Task: Plan a trip to Zomba, Malawi from 10th December, 2023 to 15th December, 2023 for 7 adults.4 bedrooms having 7 beds and 4 bathrooms. Property type can be house. Amenities needed are: wifi, TV, free parkinig on premises, gym, breakfast. Booking option can be shelf check-in. Look for 5 properties as per requirement.
Action: Mouse moved to (500, 118)
Screenshot: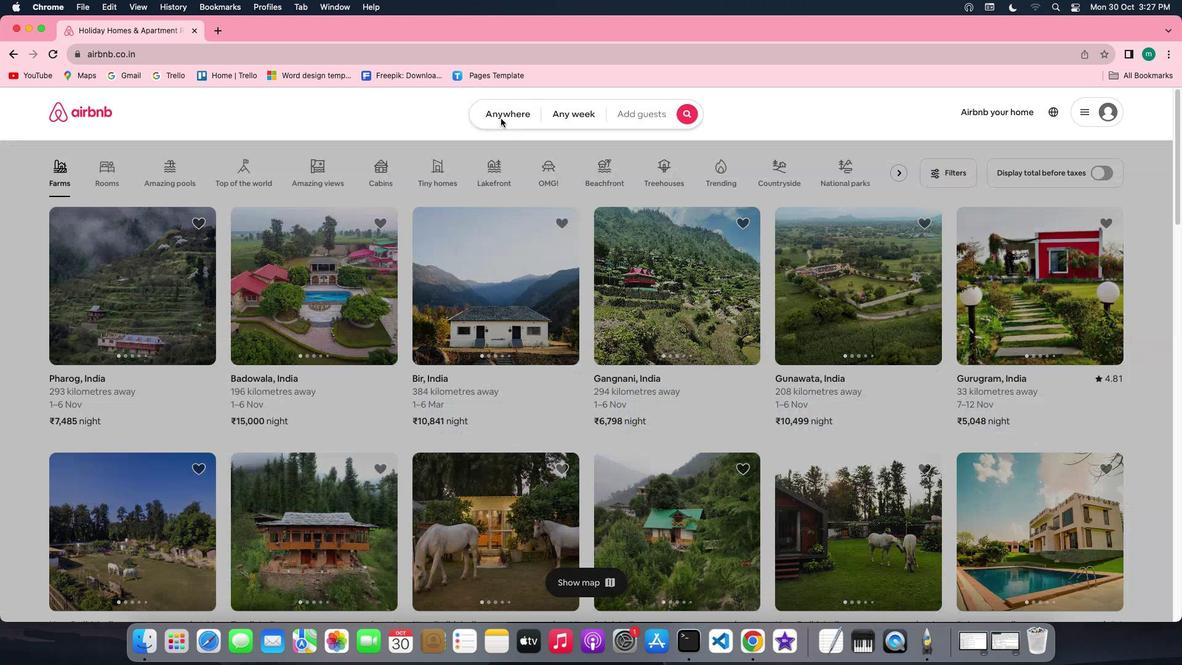 
Action: Mouse pressed left at (500, 118)
Screenshot: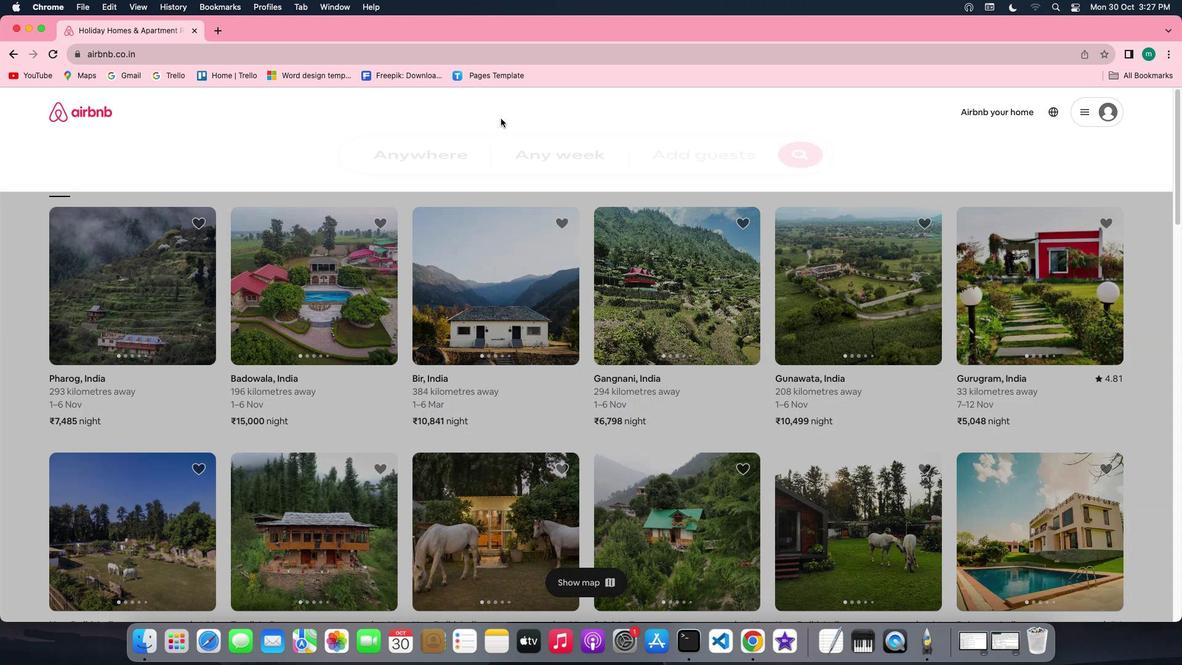 
Action: Mouse moved to (393, 166)
Screenshot: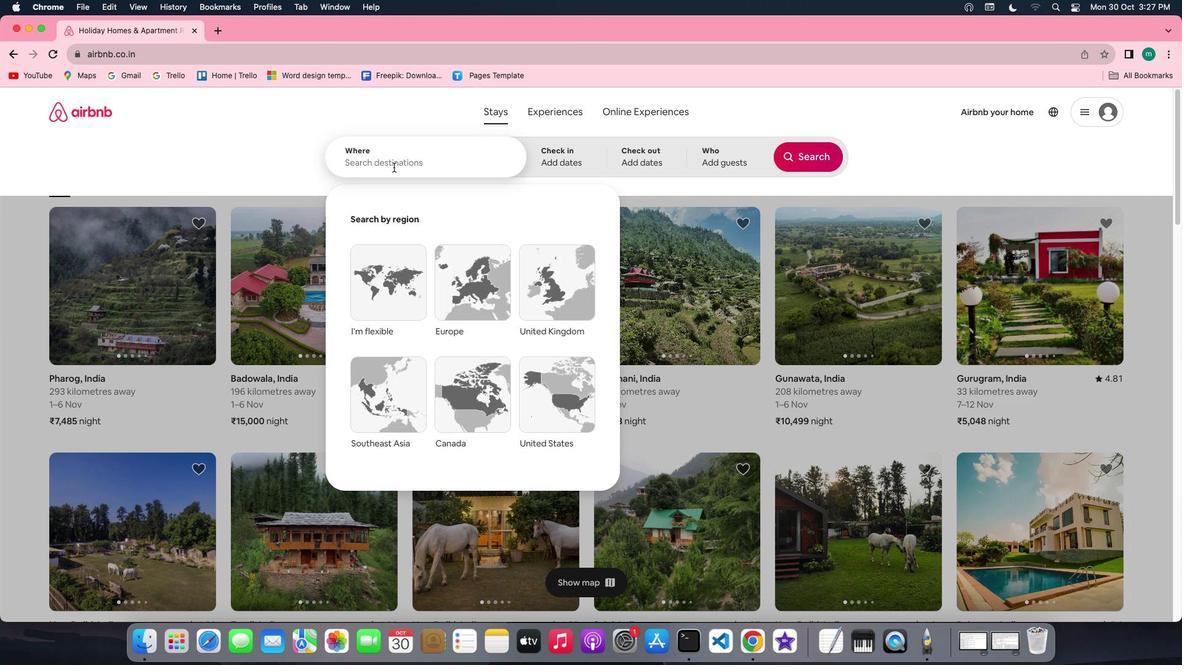 
Action: Key pressed Key.shift'Z''o''m''b''a'','Key.spaceKey.shift'M''a''l''a''w''i'
Screenshot: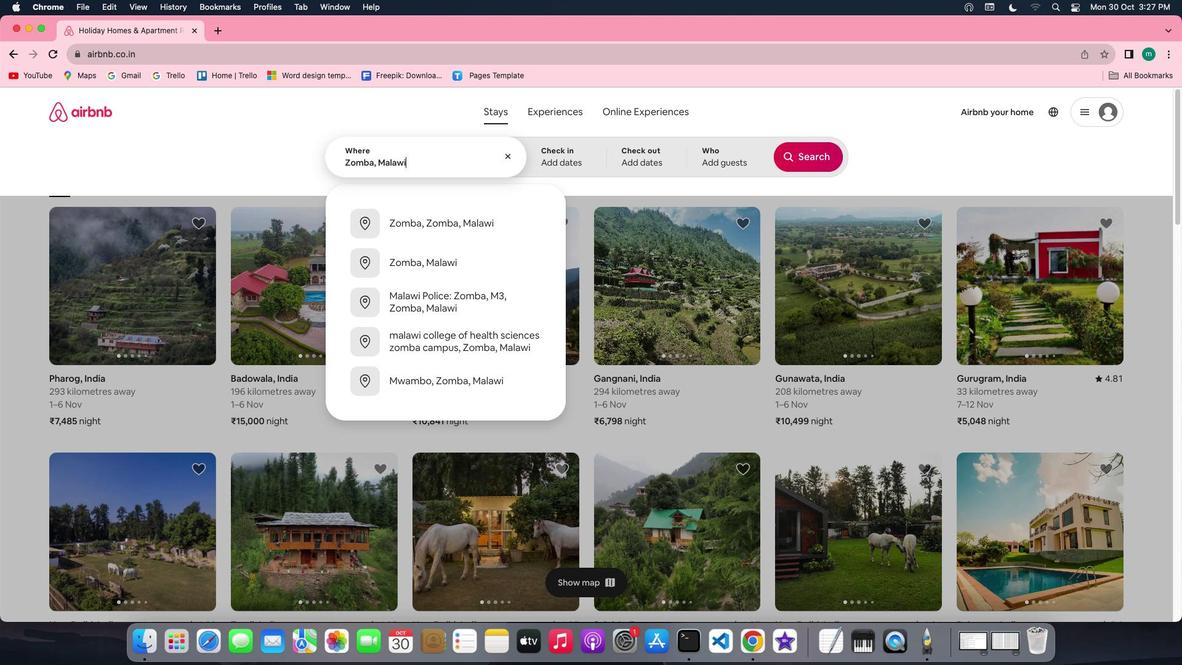 
Action: Mouse moved to (553, 152)
Screenshot: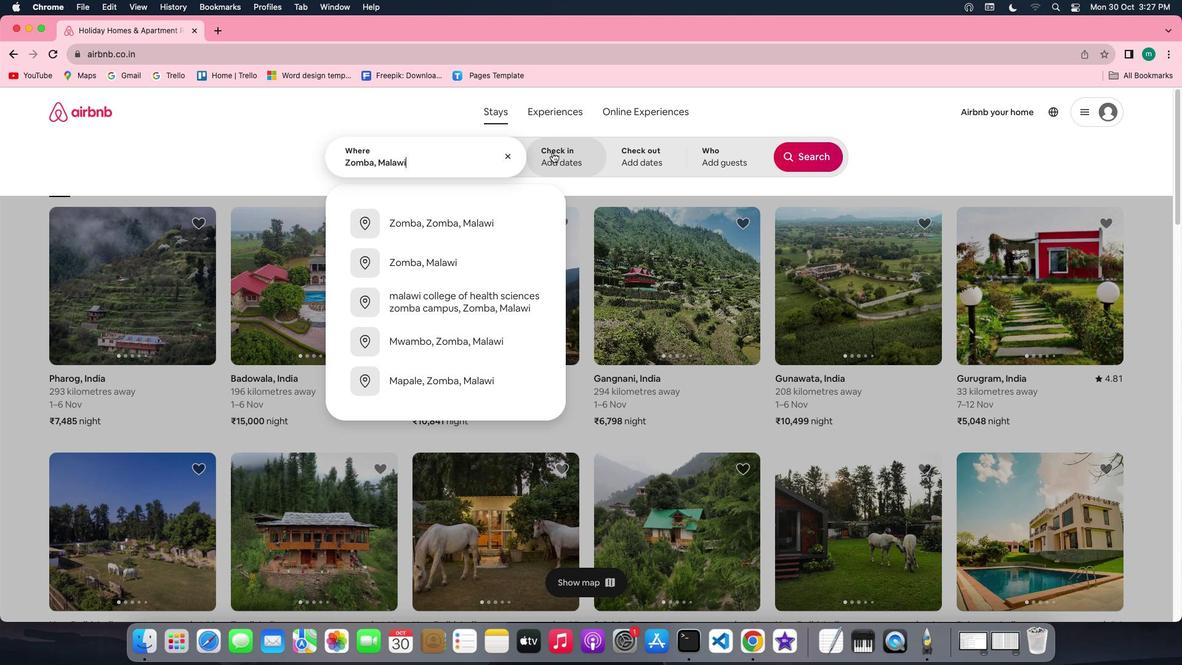 
Action: Mouse pressed left at (553, 152)
Screenshot: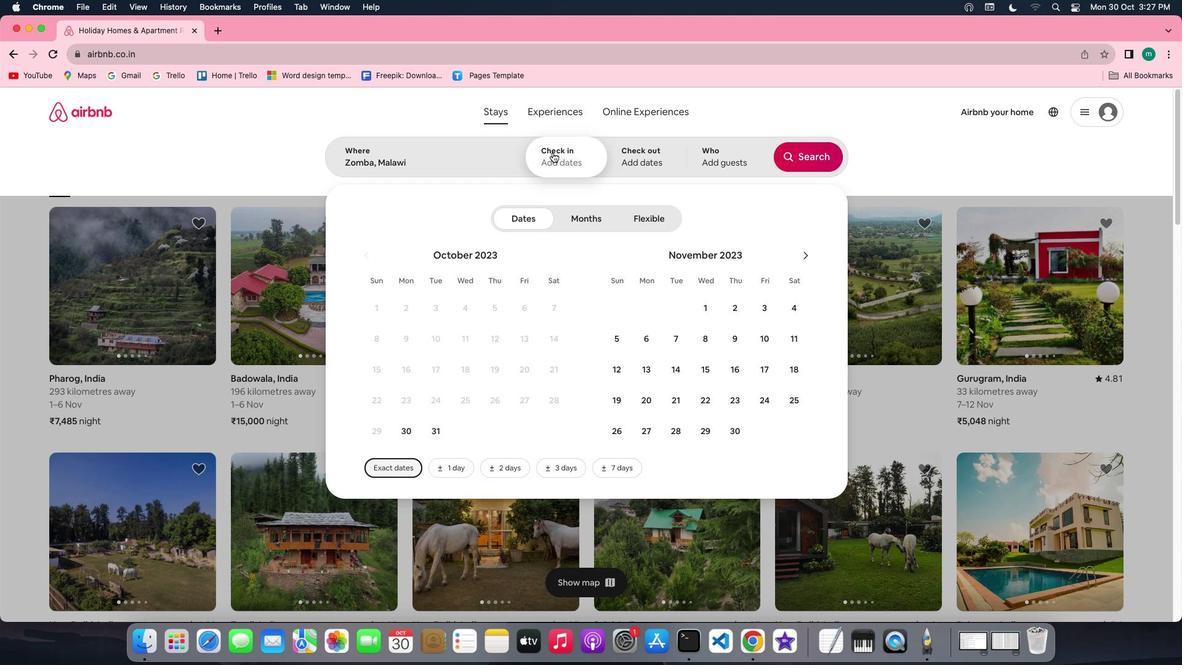 
Action: Mouse moved to (767, 341)
Screenshot: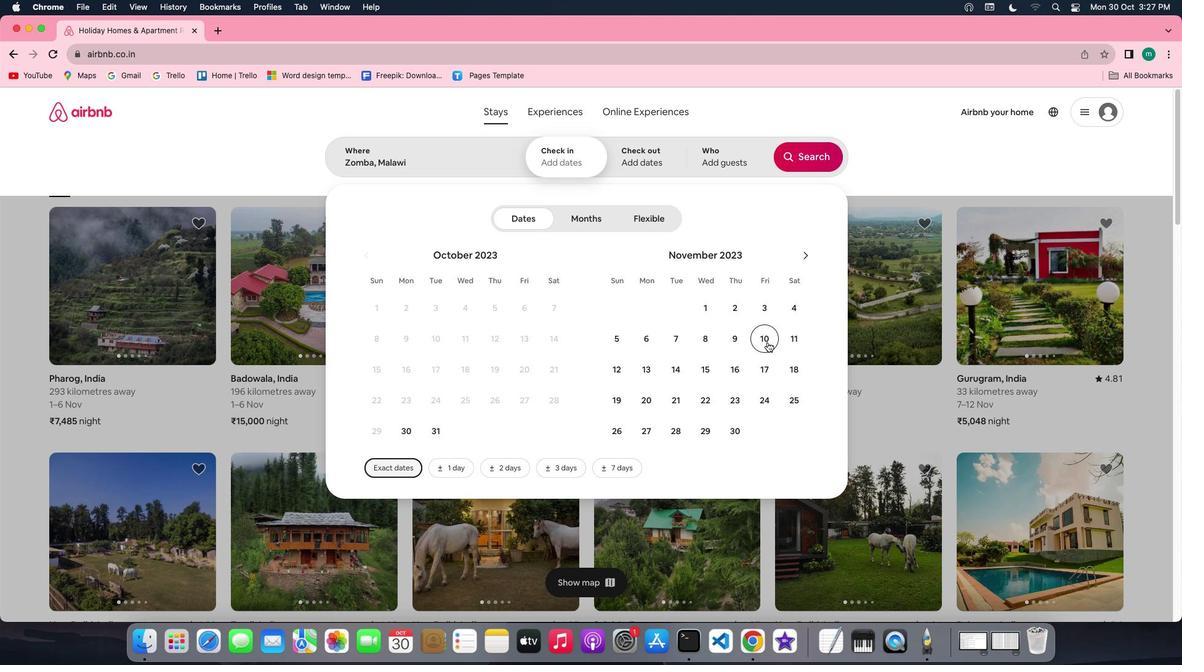 
Action: Mouse pressed left at (767, 341)
Screenshot: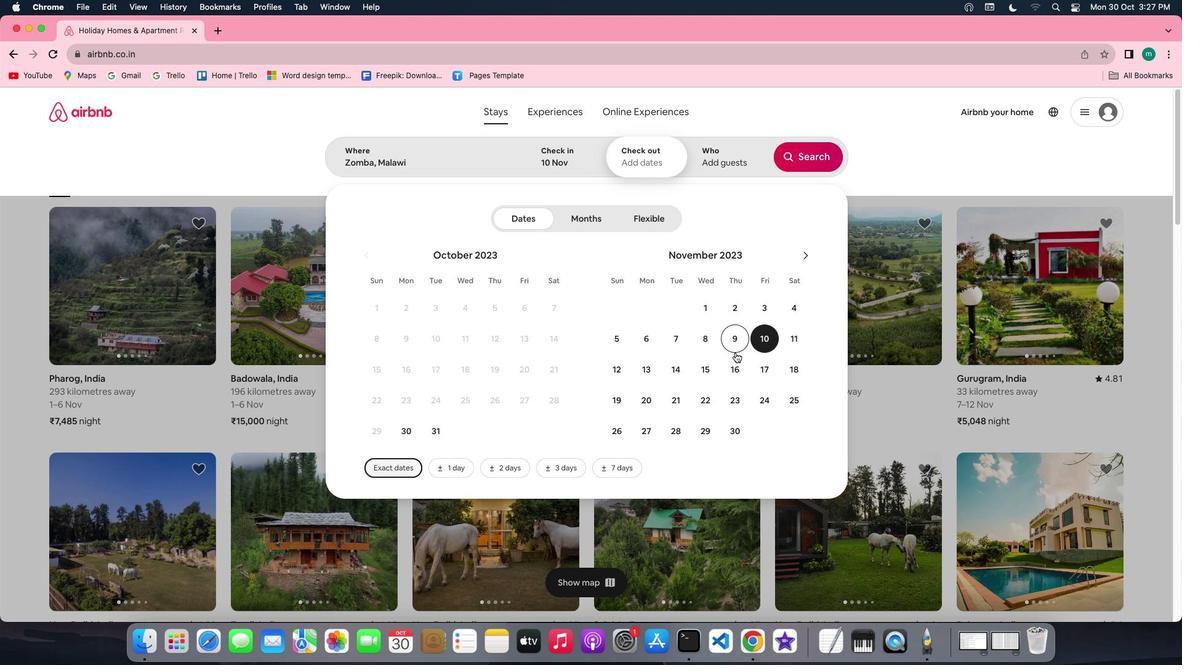 
Action: Mouse moved to (702, 366)
Screenshot: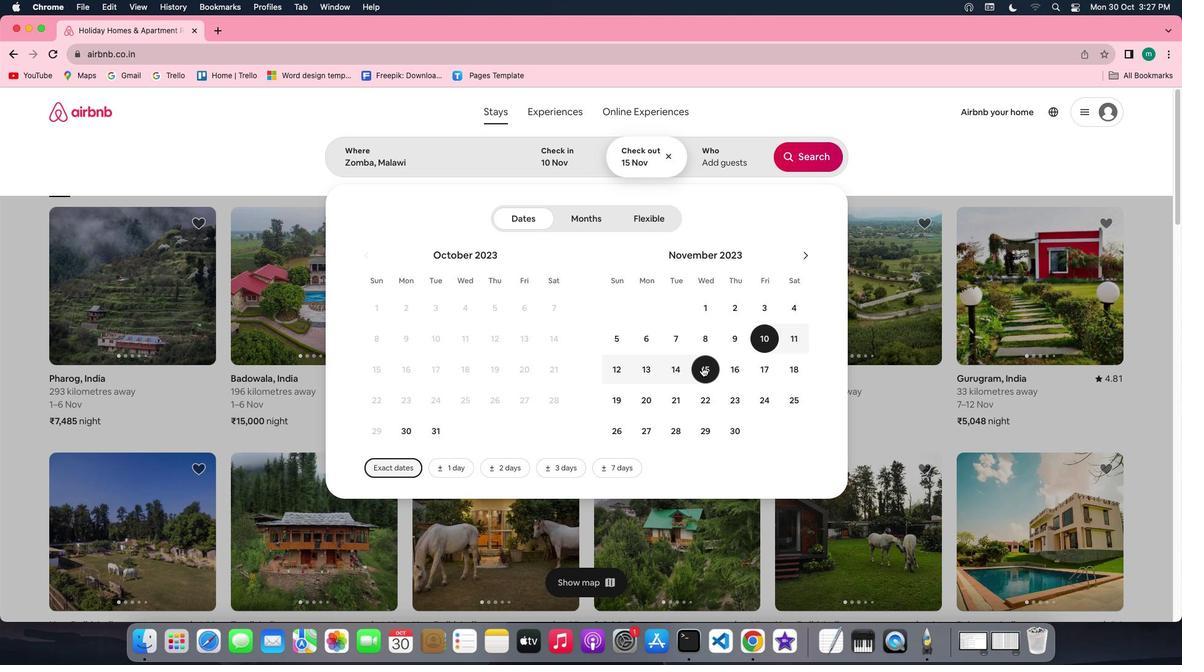 
Action: Mouse pressed left at (702, 366)
Screenshot: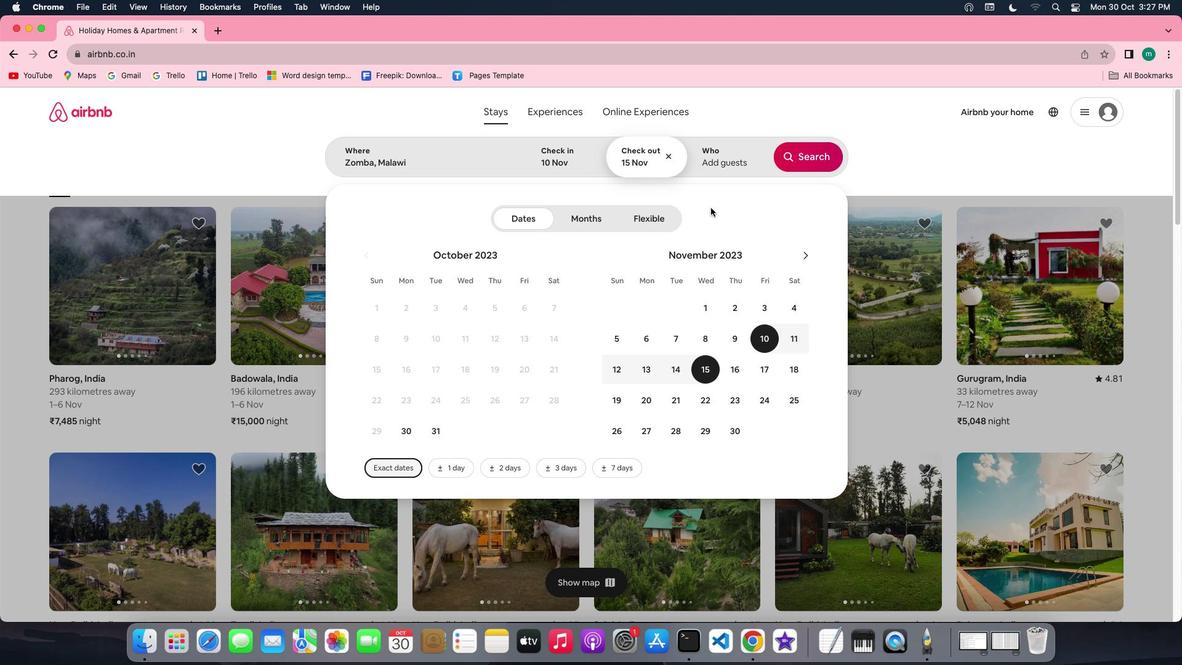 
Action: Mouse moved to (725, 145)
Screenshot: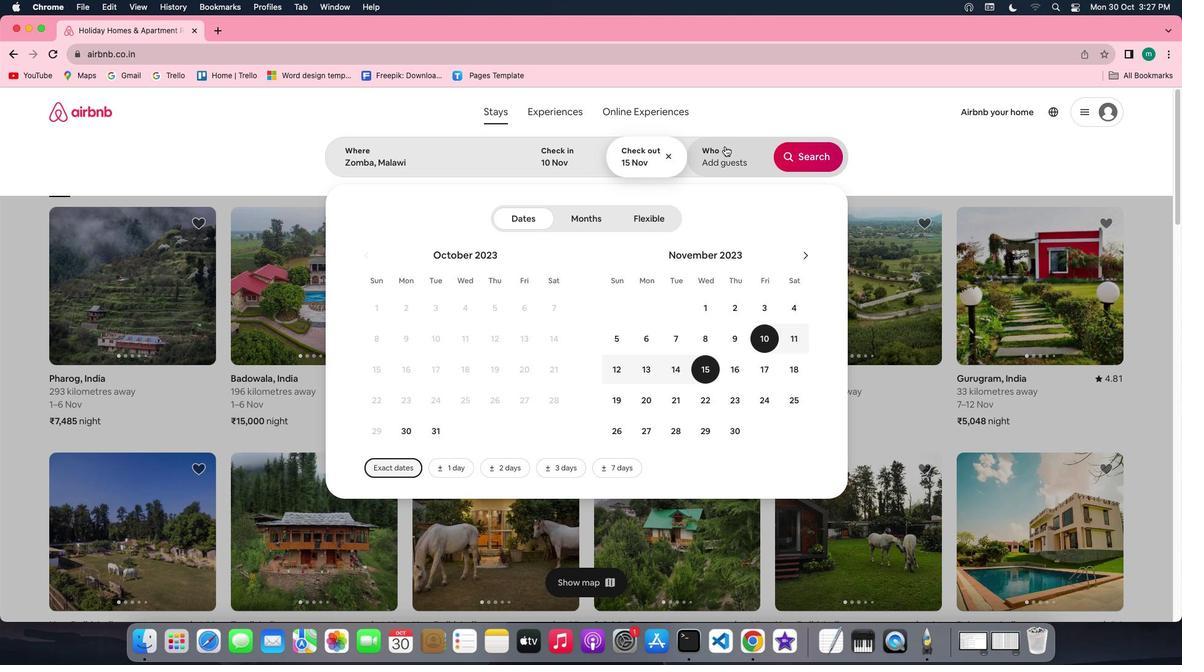 
Action: Mouse pressed left at (725, 145)
Screenshot: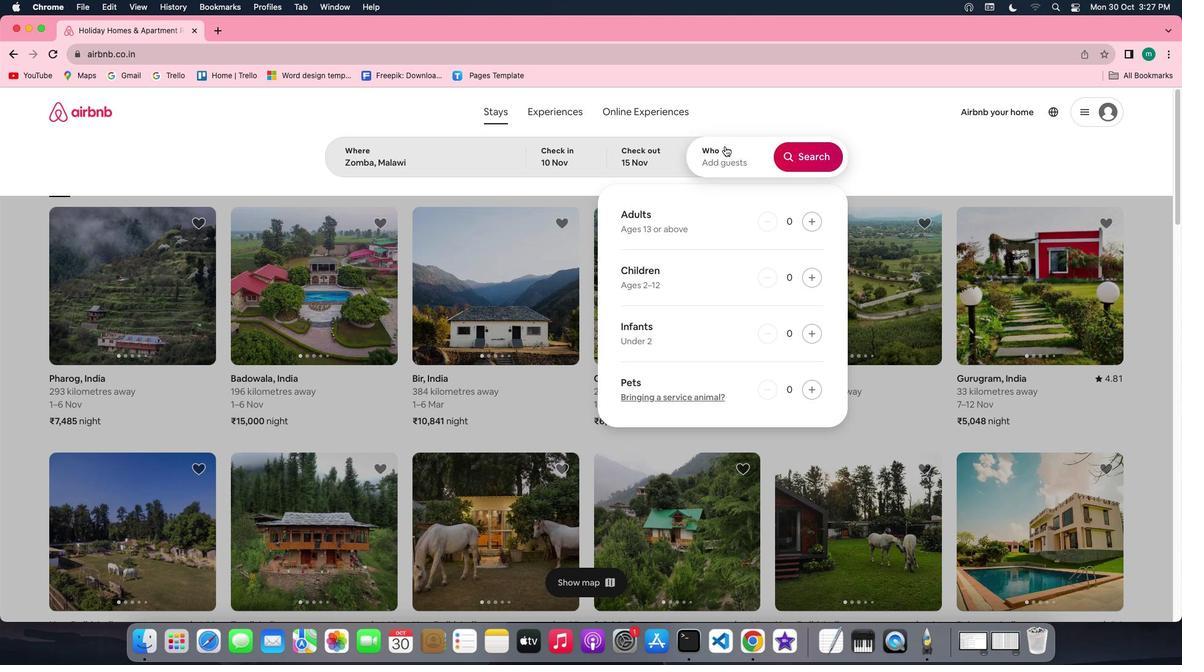 
Action: Mouse moved to (817, 220)
Screenshot: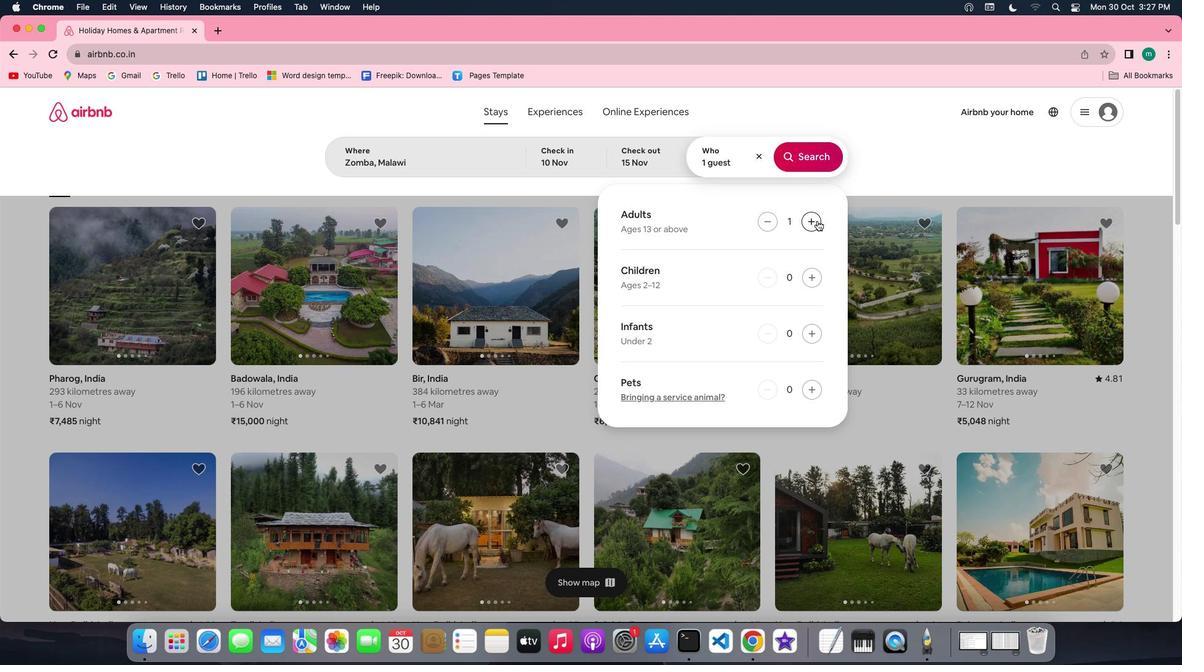 
Action: Mouse pressed left at (817, 220)
Screenshot: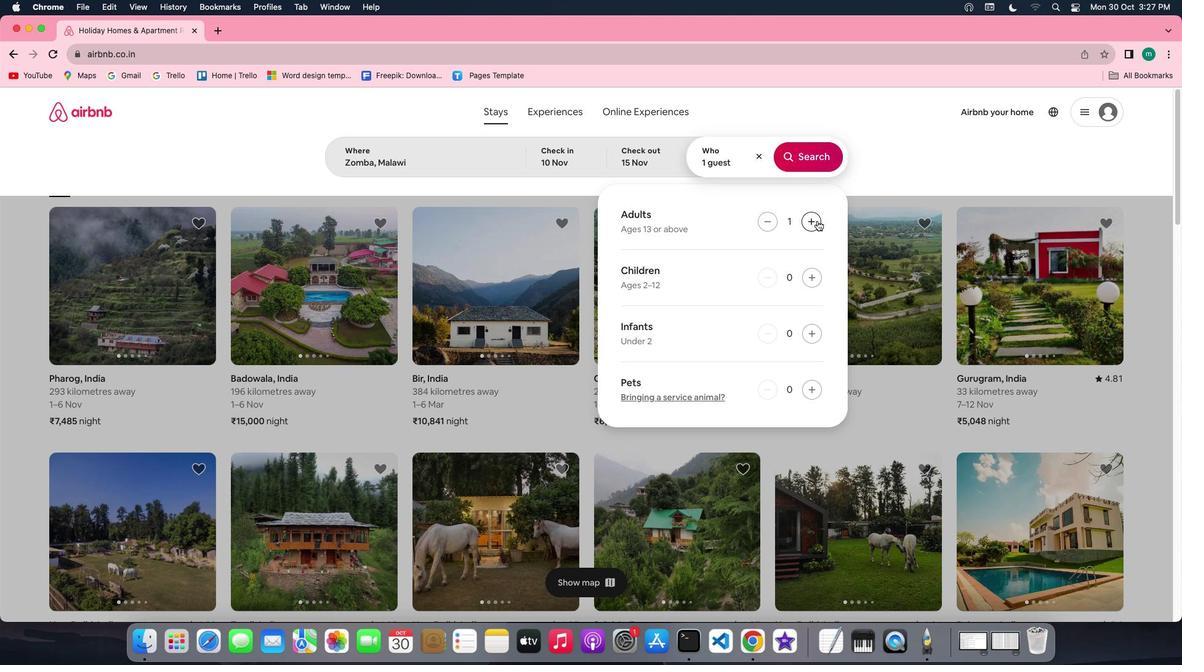 
Action: Mouse pressed left at (817, 220)
Screenshot: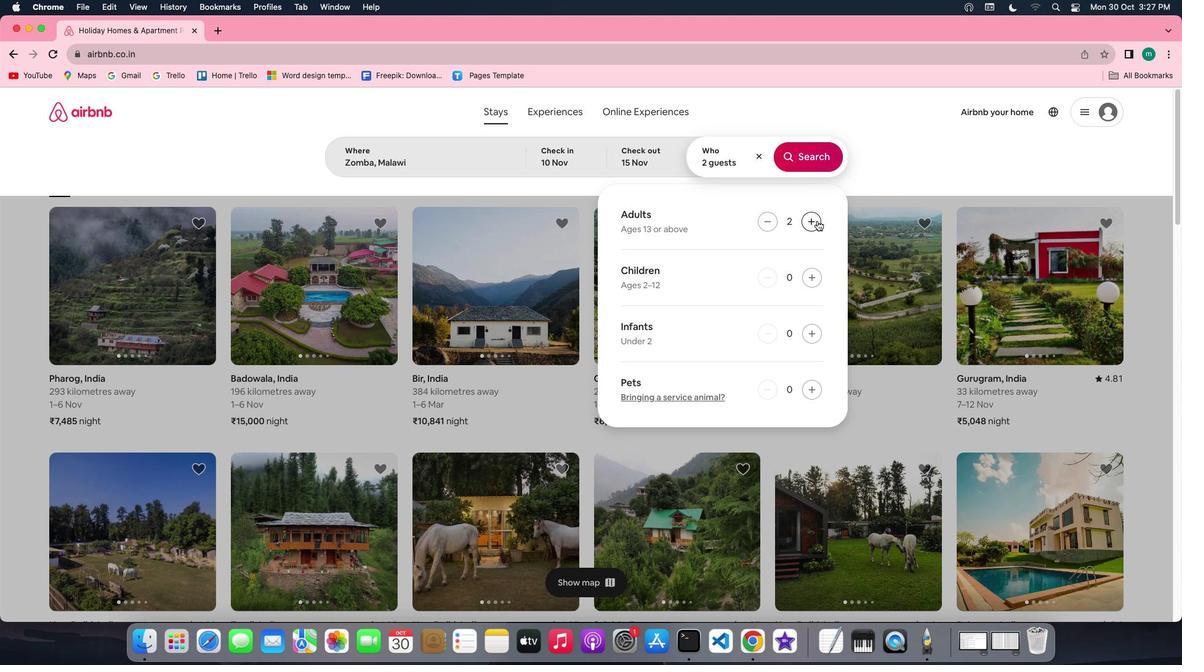 
Action: Mouse pressed left at (817, 220)
Screenshot: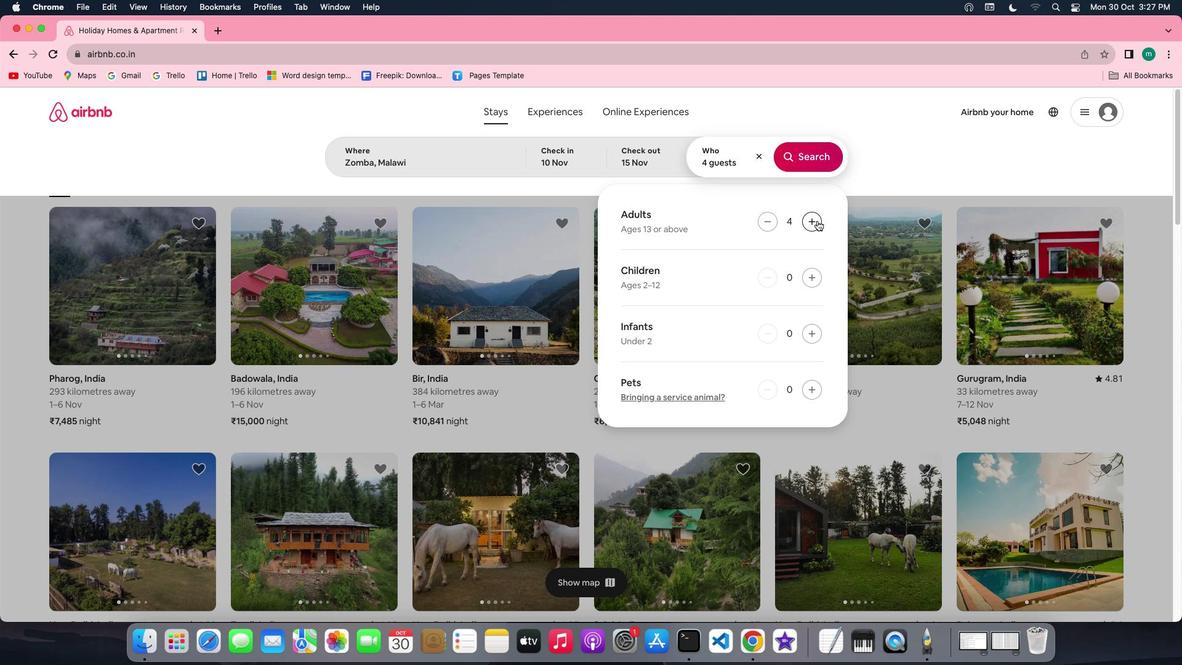
Action: Mouse pressed left at (817, 220)
Screenshot: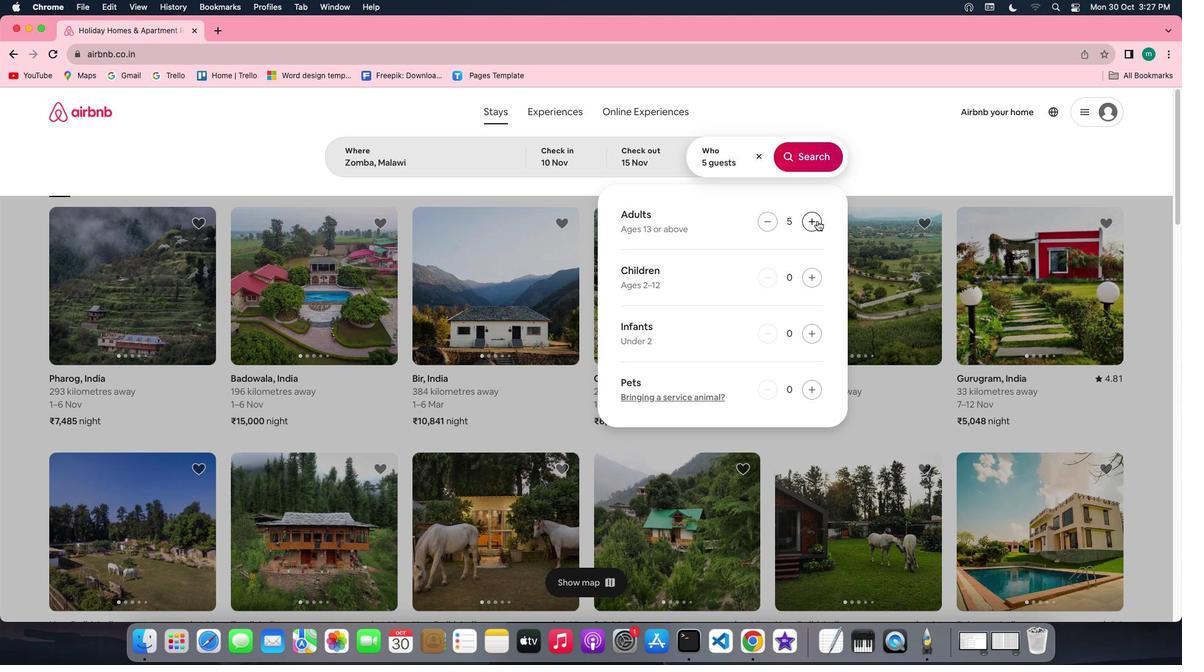 
Action: Mouse pressed left at (817, 220)
Screenshot: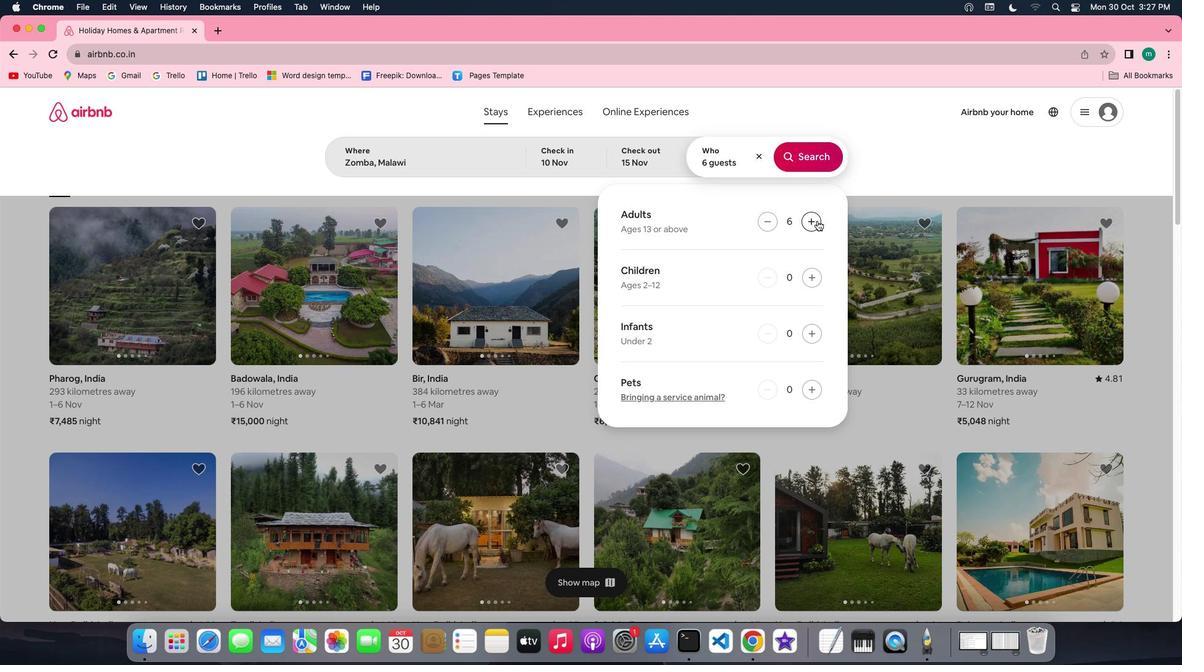 
Action: Mouse pressed left at (817, 220)
Screenshot: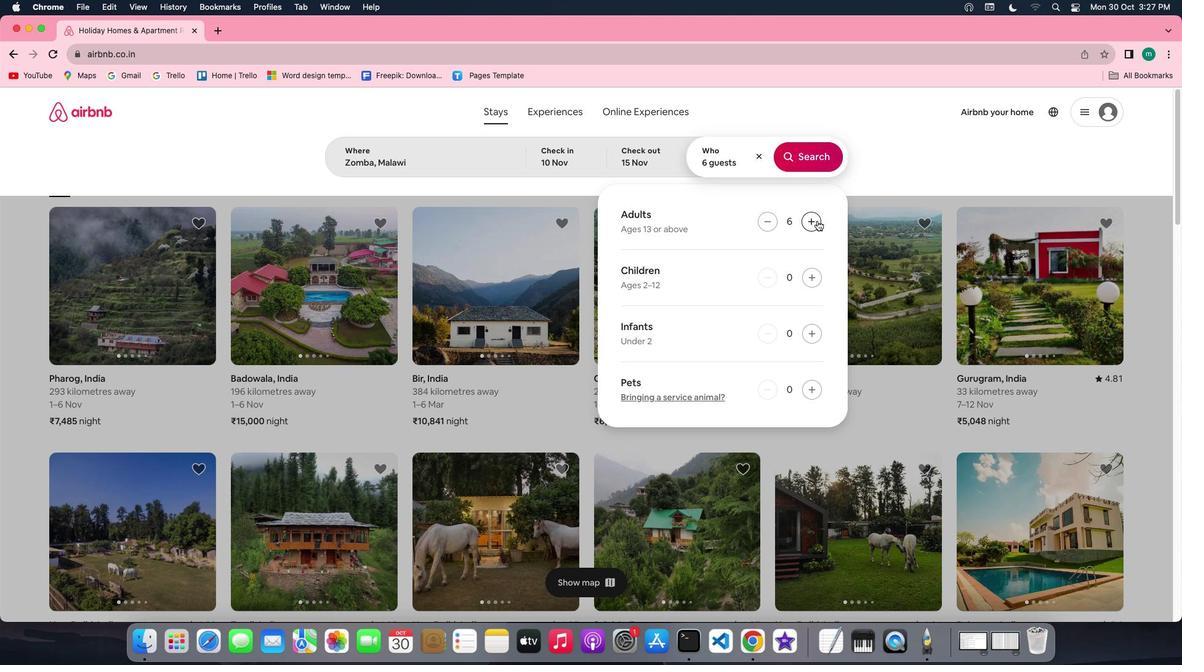 
Action: Mouse pressed left at (817, 220)
Screenshot: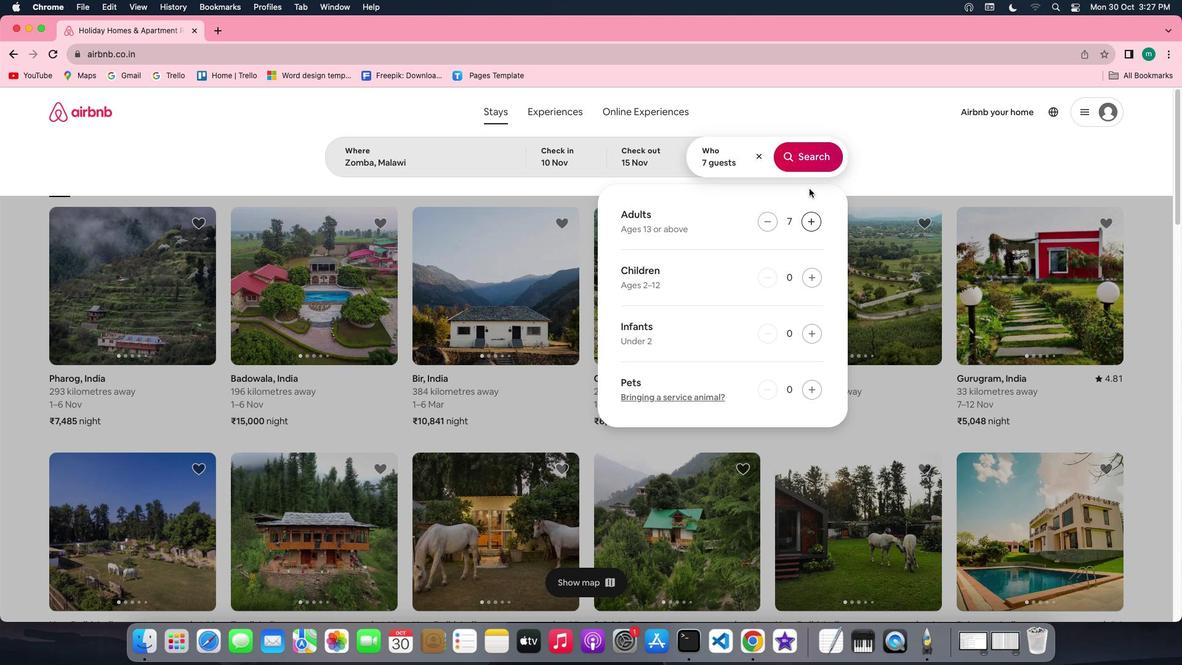 
Action: Mouse moved to (803, 156)
Screenshot: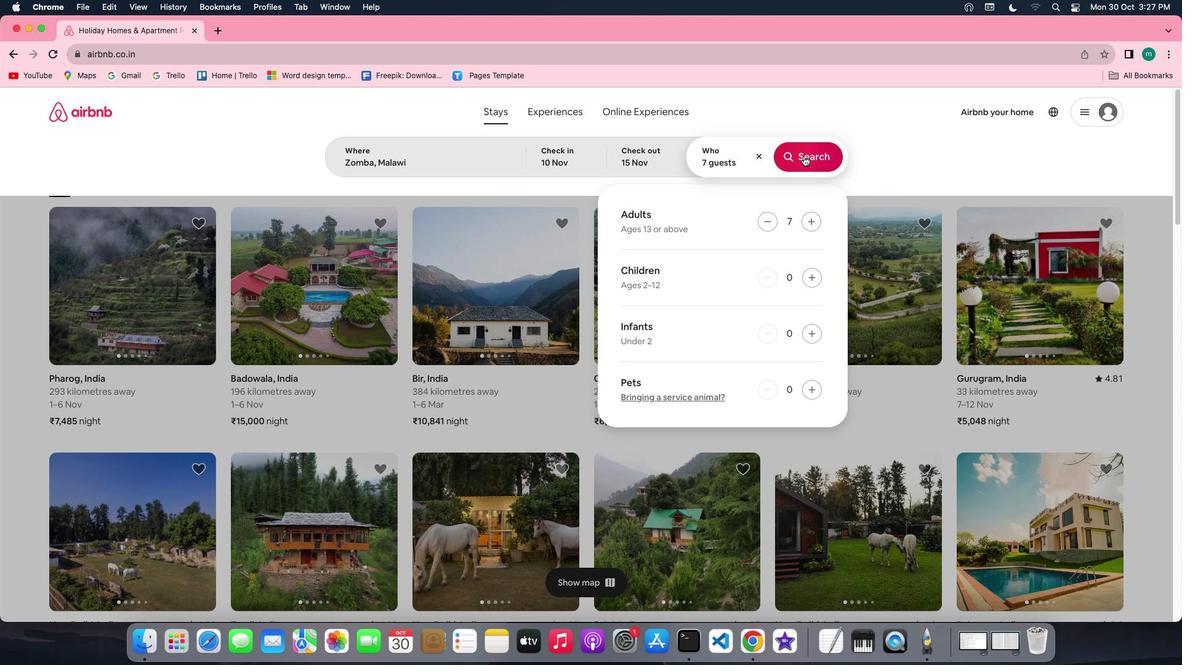 
Action: Mouse pressed left at (803, 156)
Screenshot: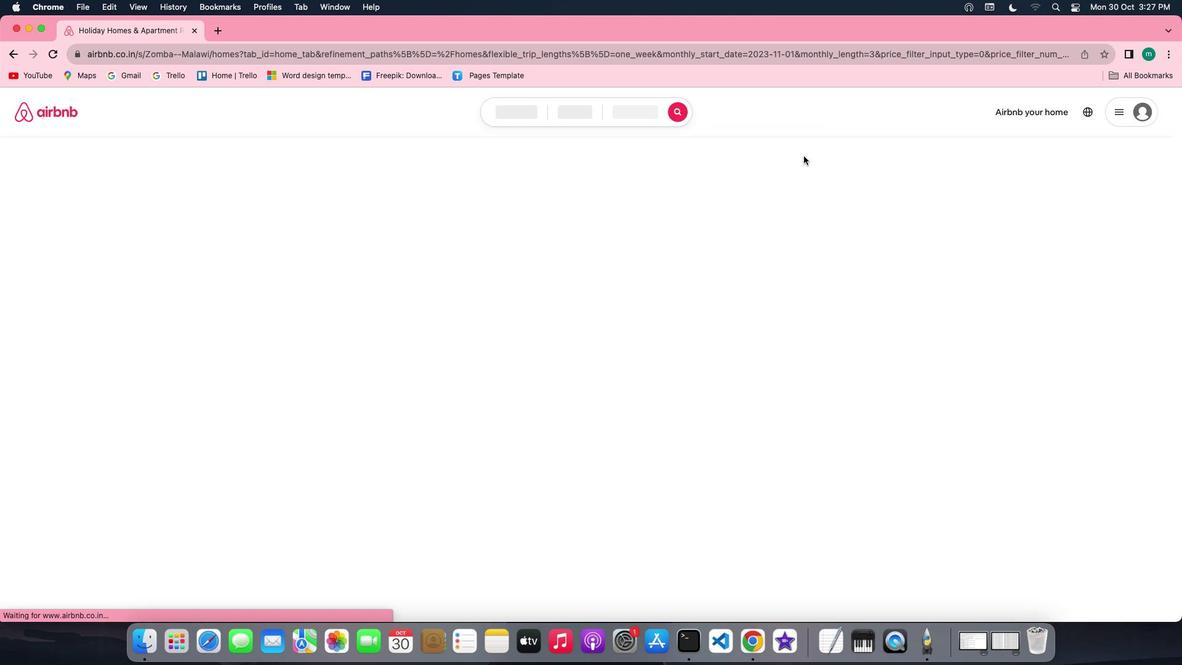 
Action: Mouse moved to (989, 169)
Screenshot: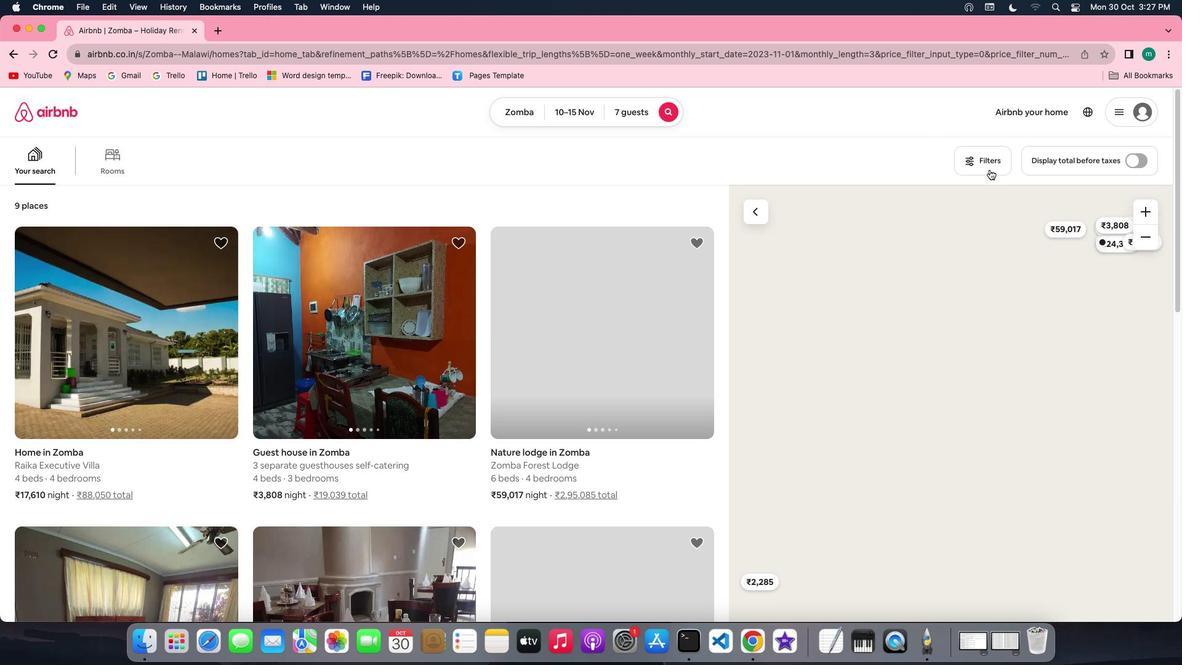 
Action: Mouse pressed left at (989, 169)
Screenshot: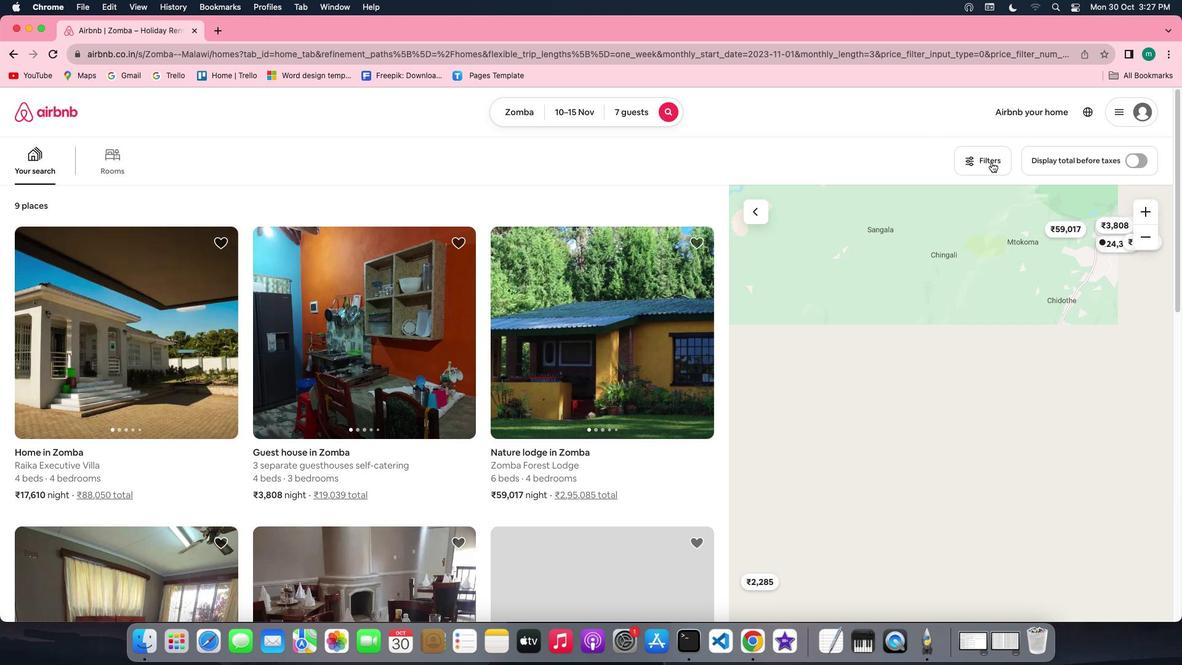 
Action: Mouse moved to (610, 370)
Screenshot: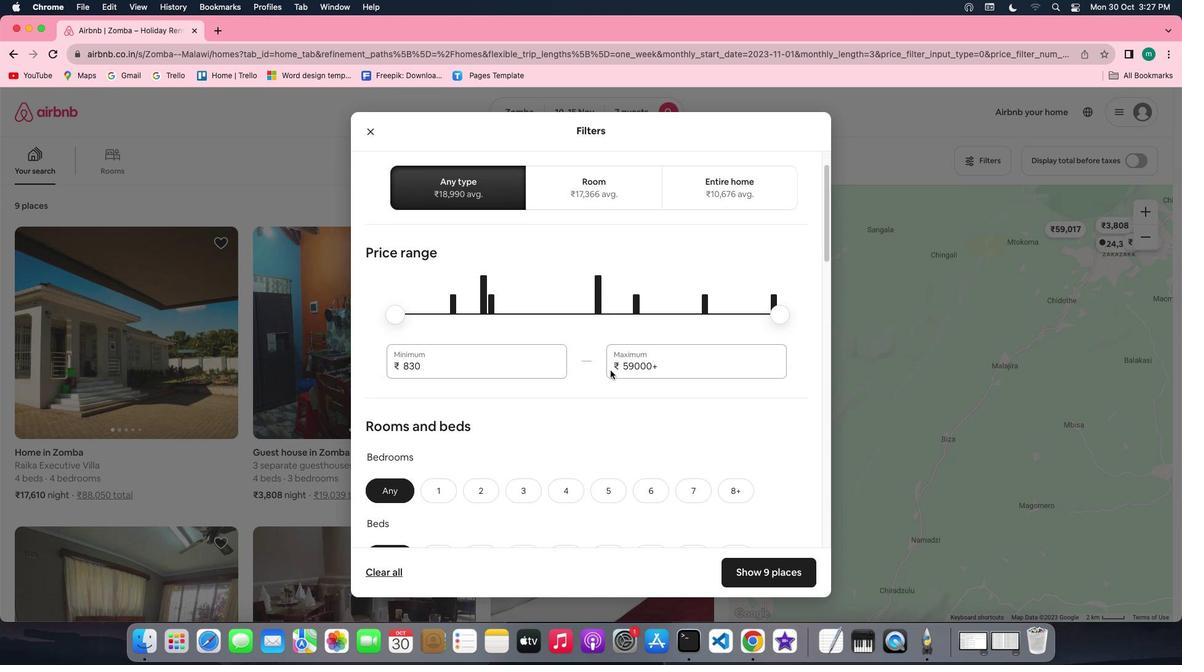 
Action: Mouse scrolled (610, 370) with delta (0, 0)
Screenshot: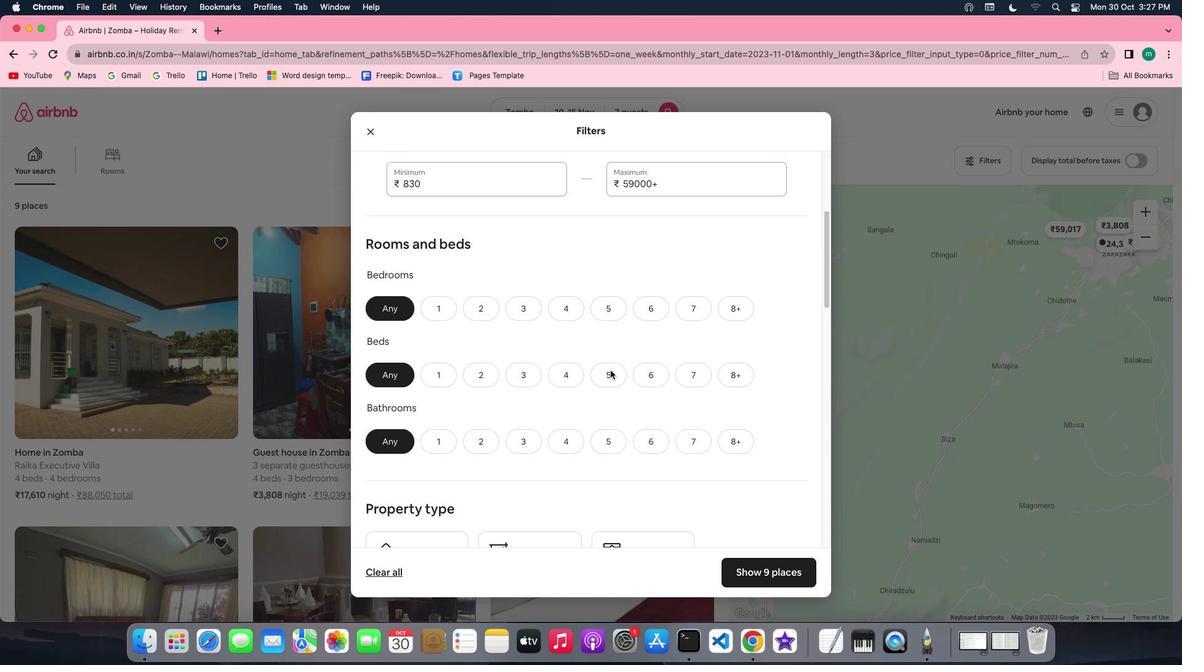 
Action: Mouse scrolled (610, 370) with delta (0, 0)
Screenshot: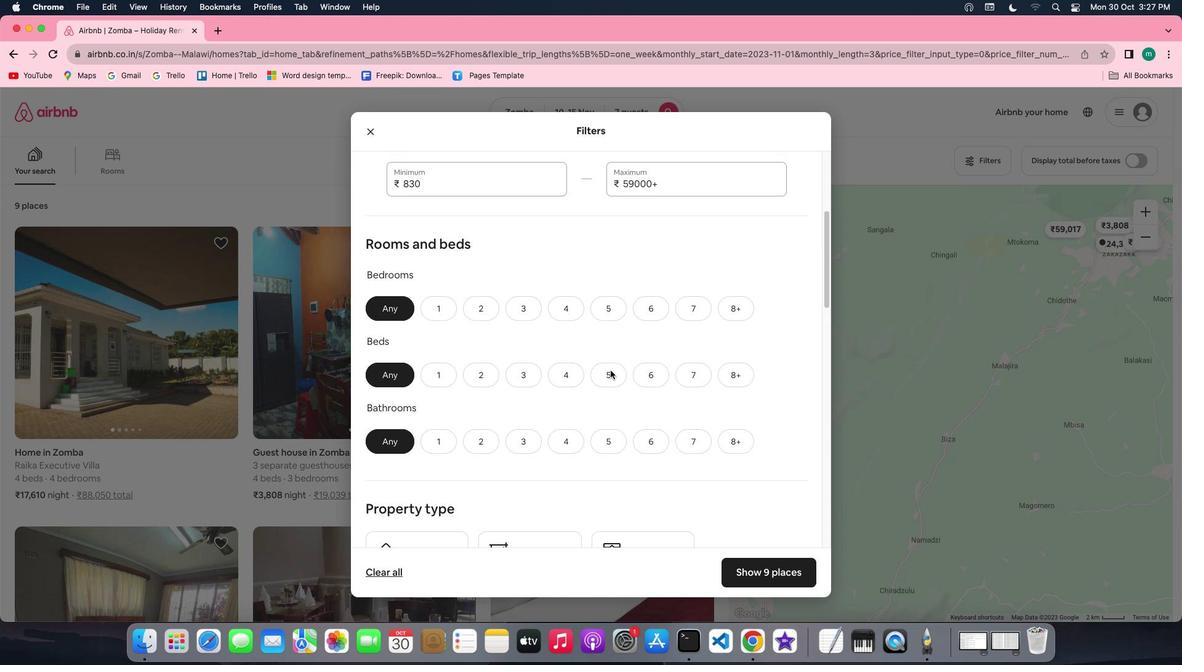
Action: Mouse scrolled (610, 370) with delta (0, -1)
Screenshot: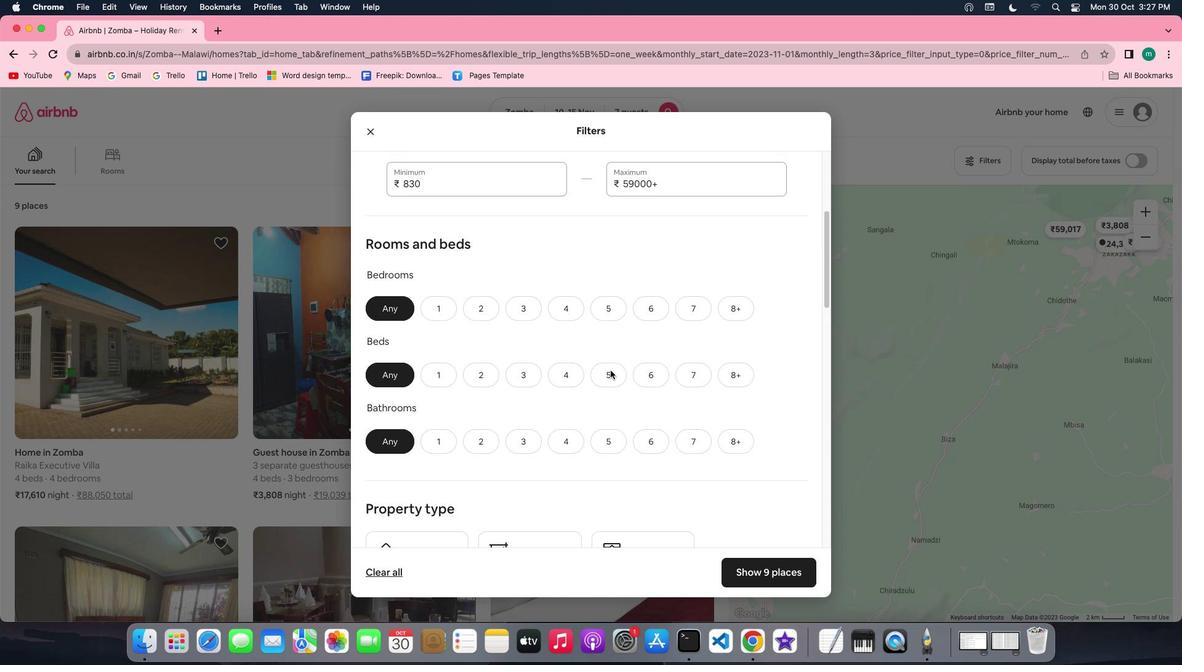 
Action: Mouse scrolled (610, 370) with delta (0, -2)
Screenshot: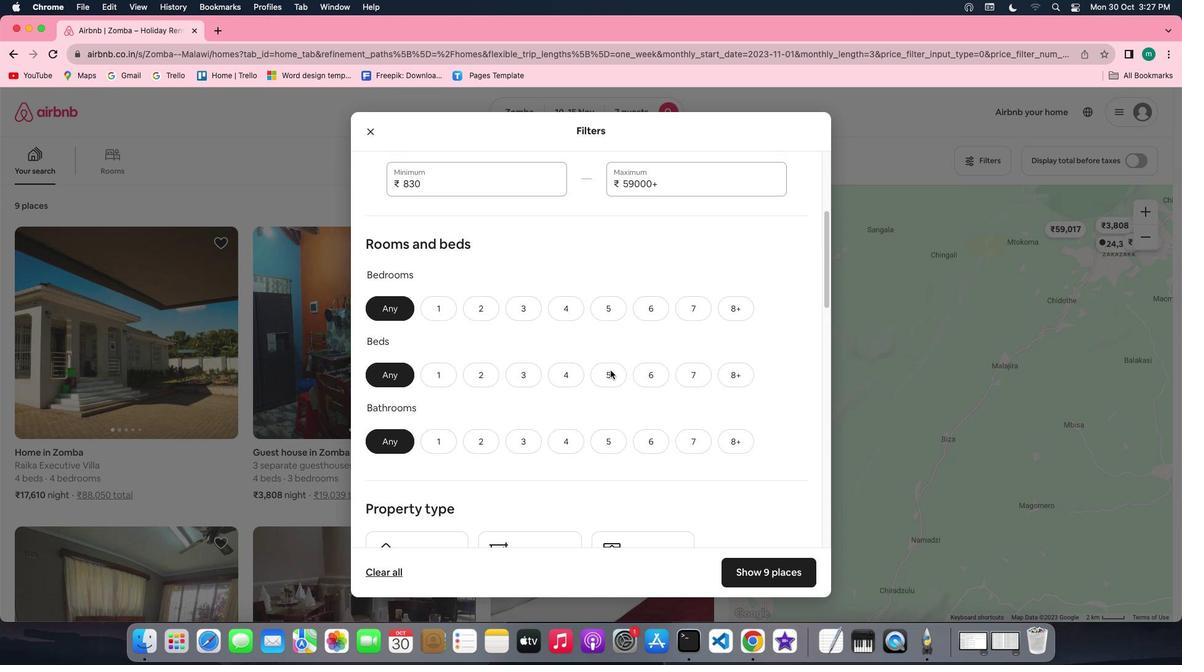 
Action: Mouse scrolled (610, 370) with delta (0, 0)
Screenshot: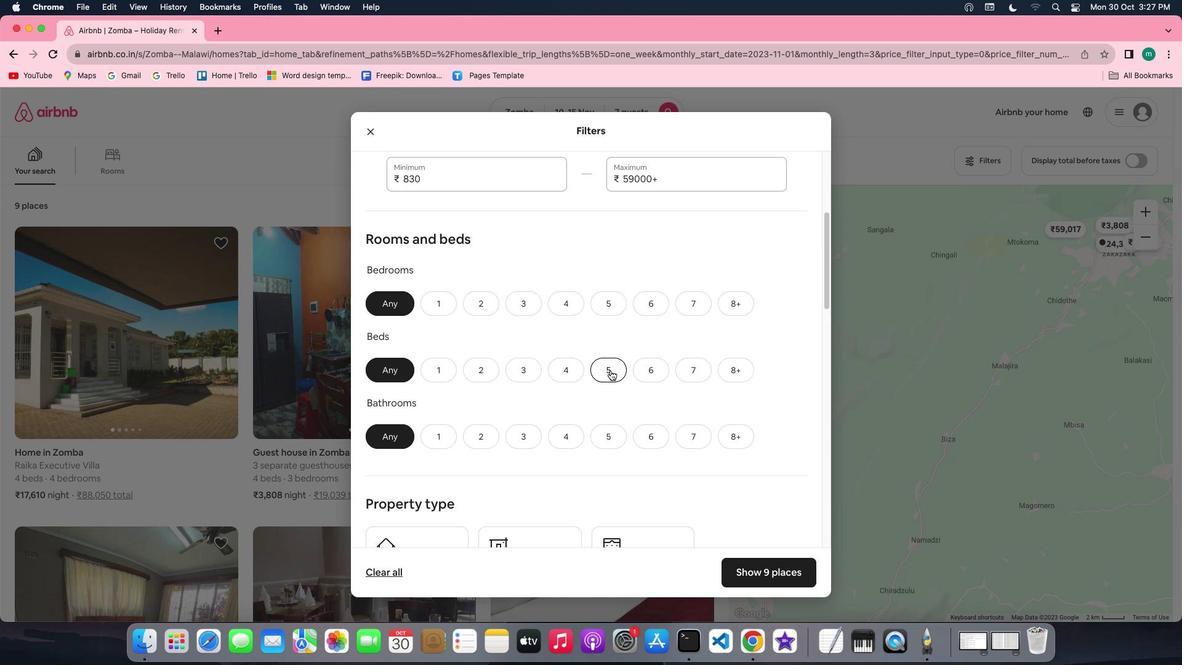
Action: Mouse scrolled (610, 370) with delta (0, 0)
Screenshot: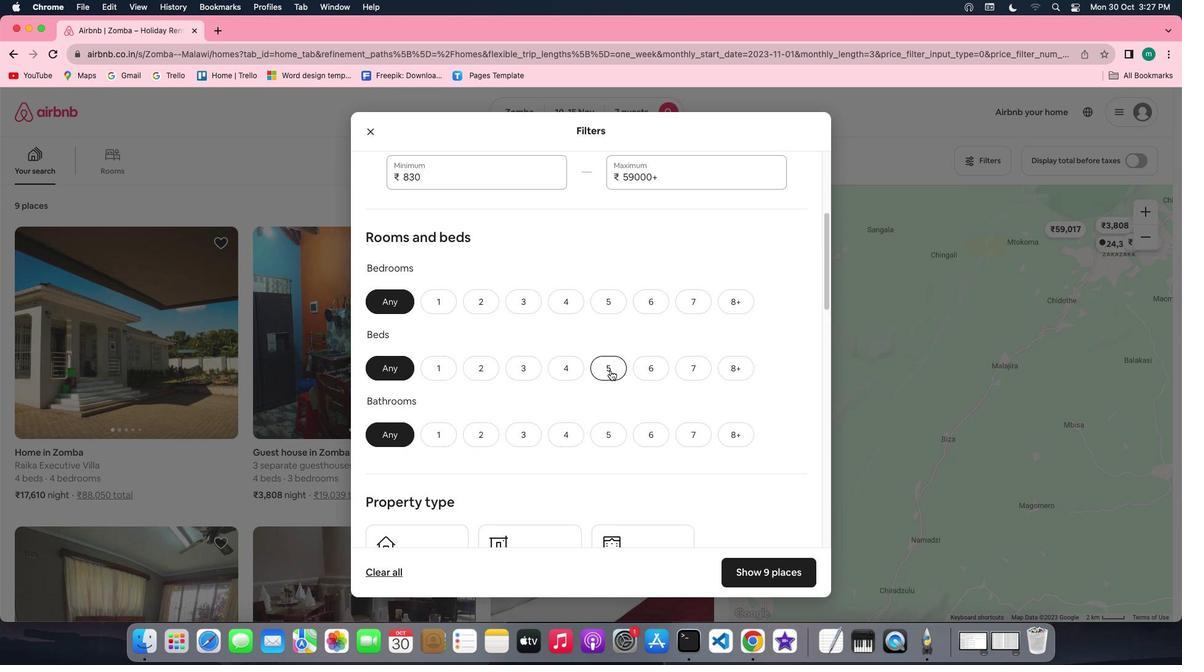
Action: Mouse scrolled (610, 370) with delta (0, 0)
Screenshot: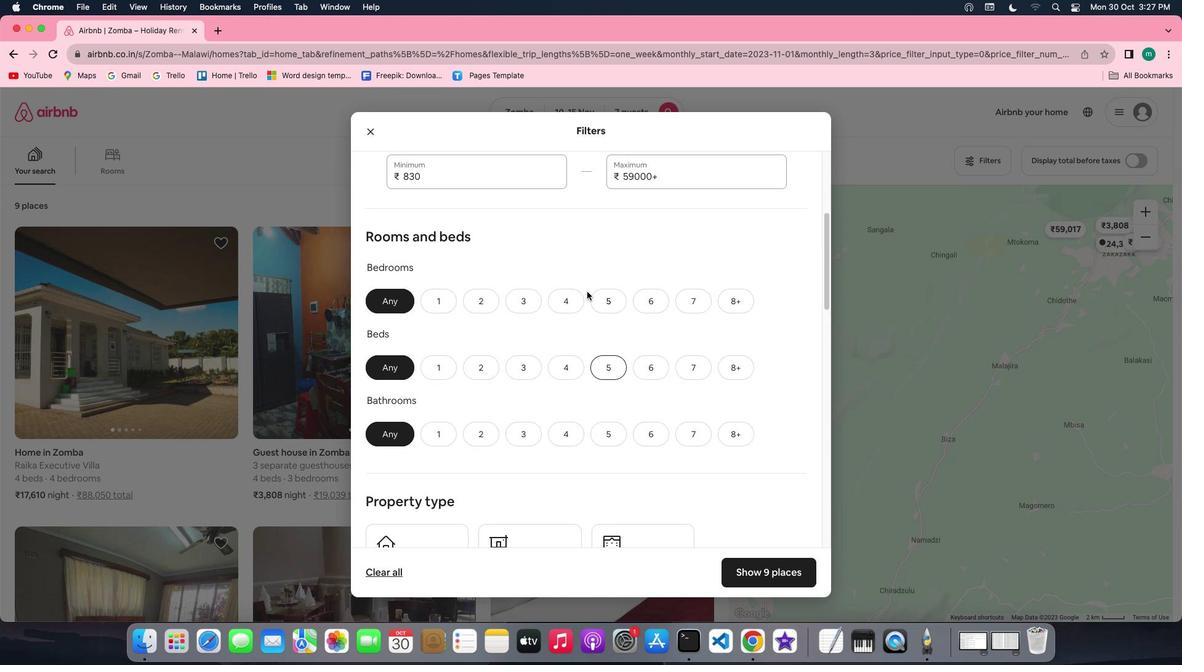 
Action: Mouse moved to (561, 299)
Screenshot: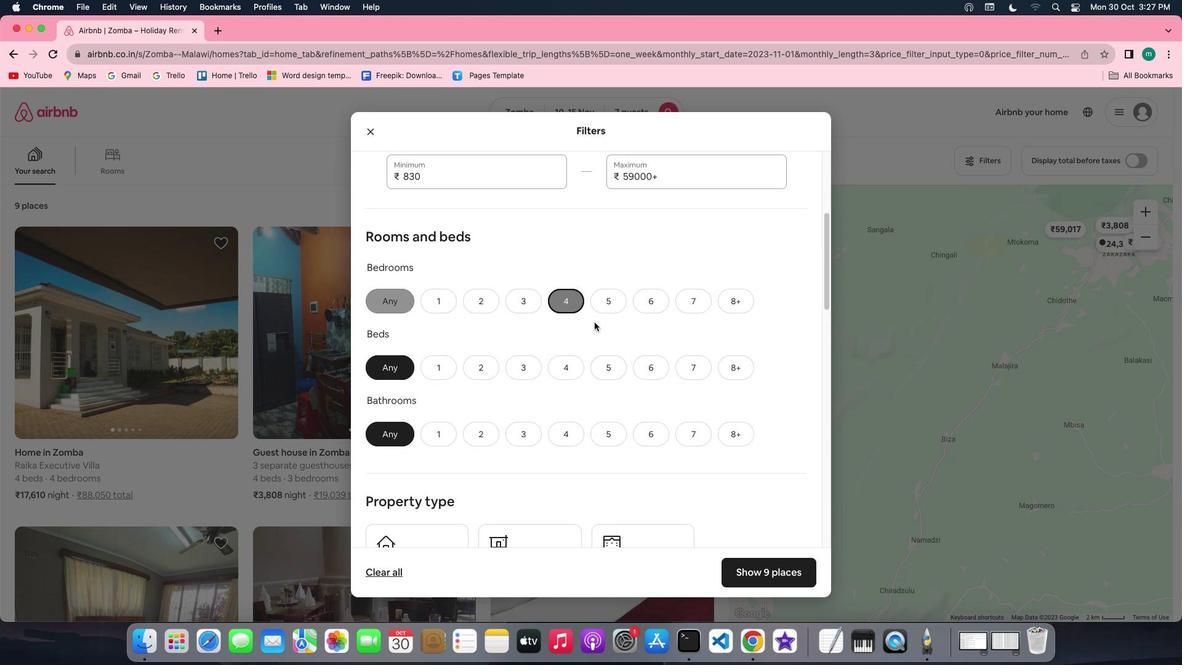 
Action: Mouse pressed left at (561, 299)
Screenshot: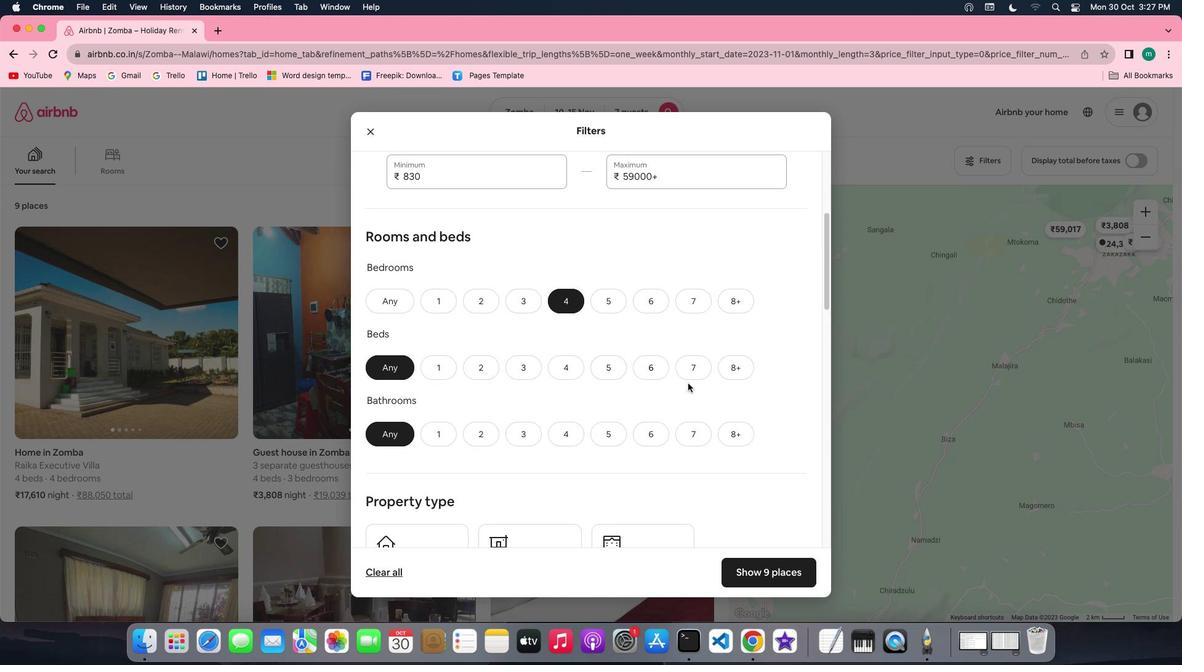 
Action: Mouse moved to (697, 370)
Screenshot: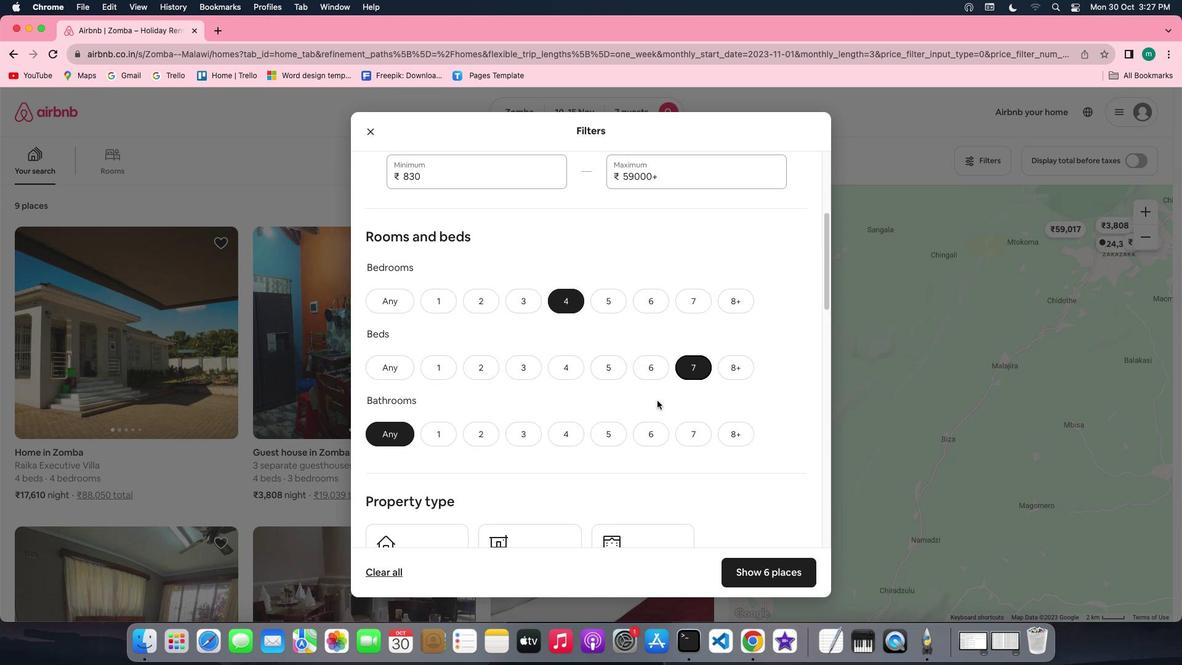 
Action: Mouse pressed left at (697, 370)
Screenshot: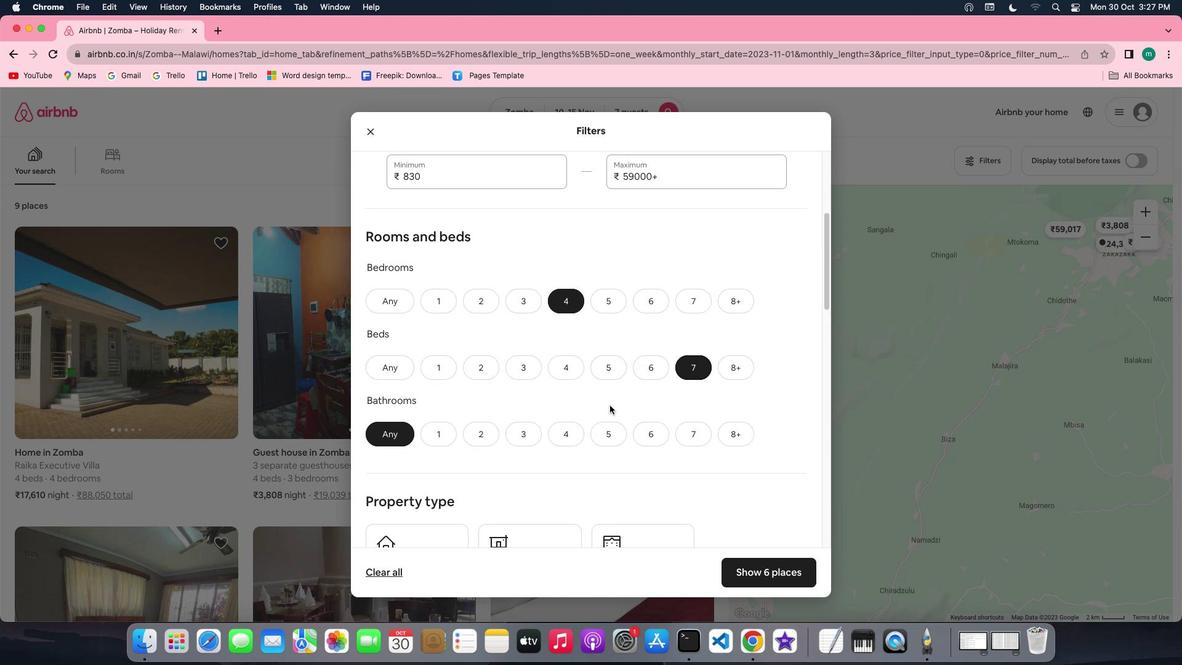
Action: Mouse moved to (564, 436)
Screenshot: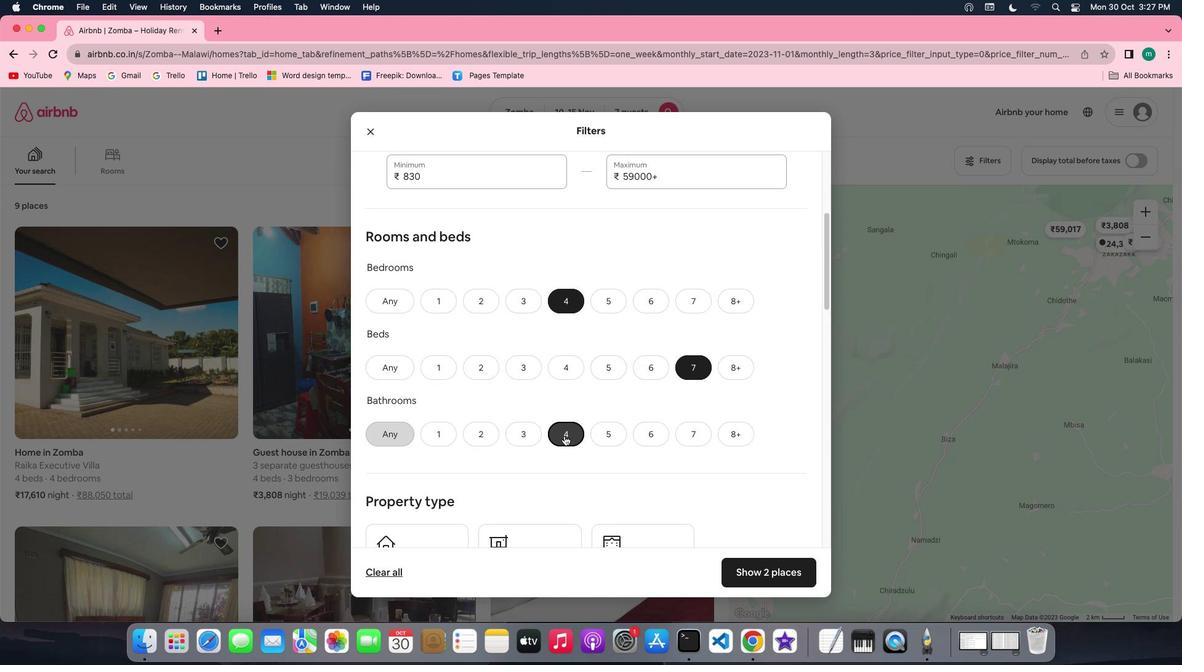 
Action: Mouse pressed left at (564, 436)
Screenshot: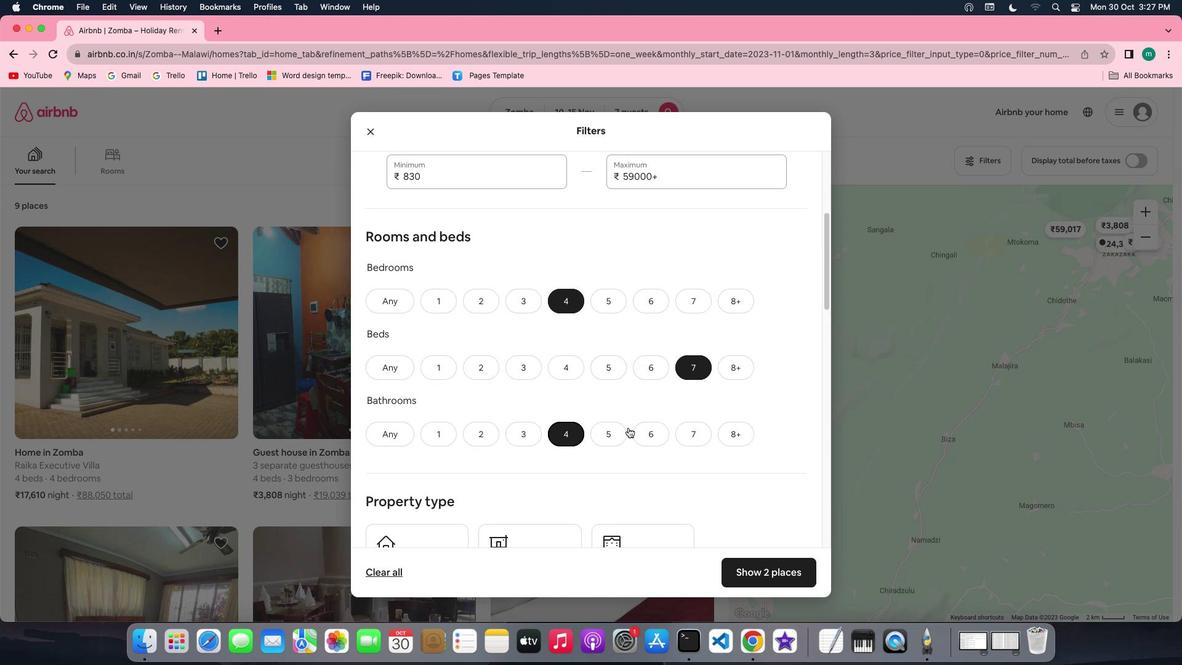 
Action: Mouse moved to (686, 422)
Screenshot: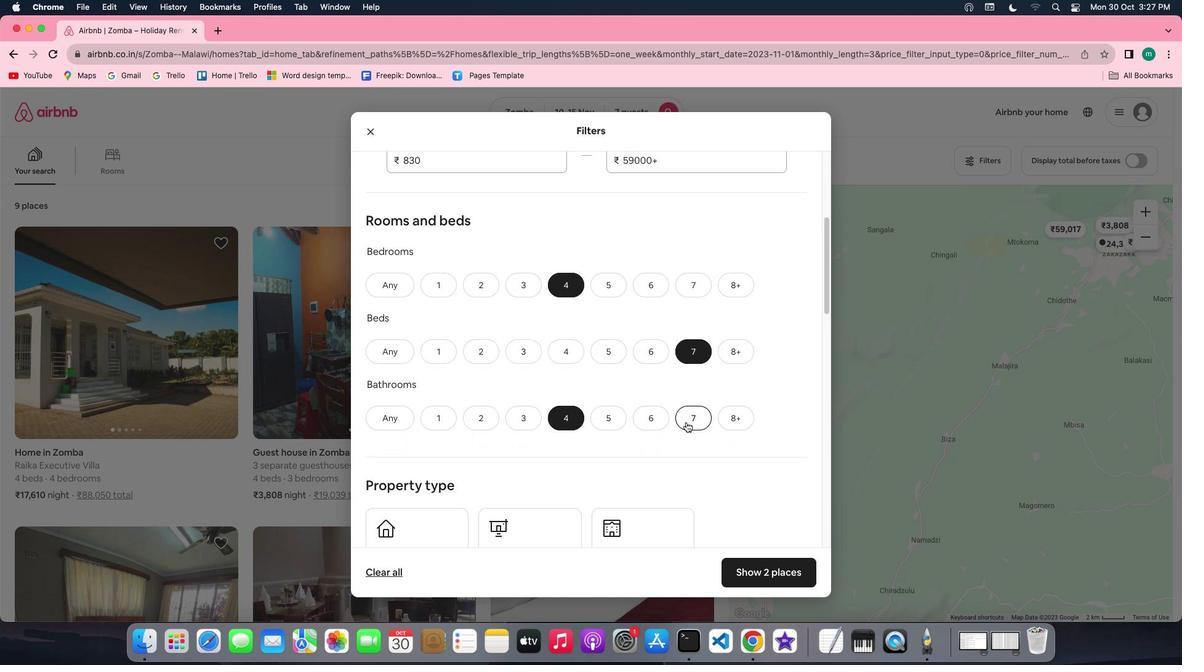 
Action: Mouse scrolled (686, 422) with delta (0, 0)
Screenshot: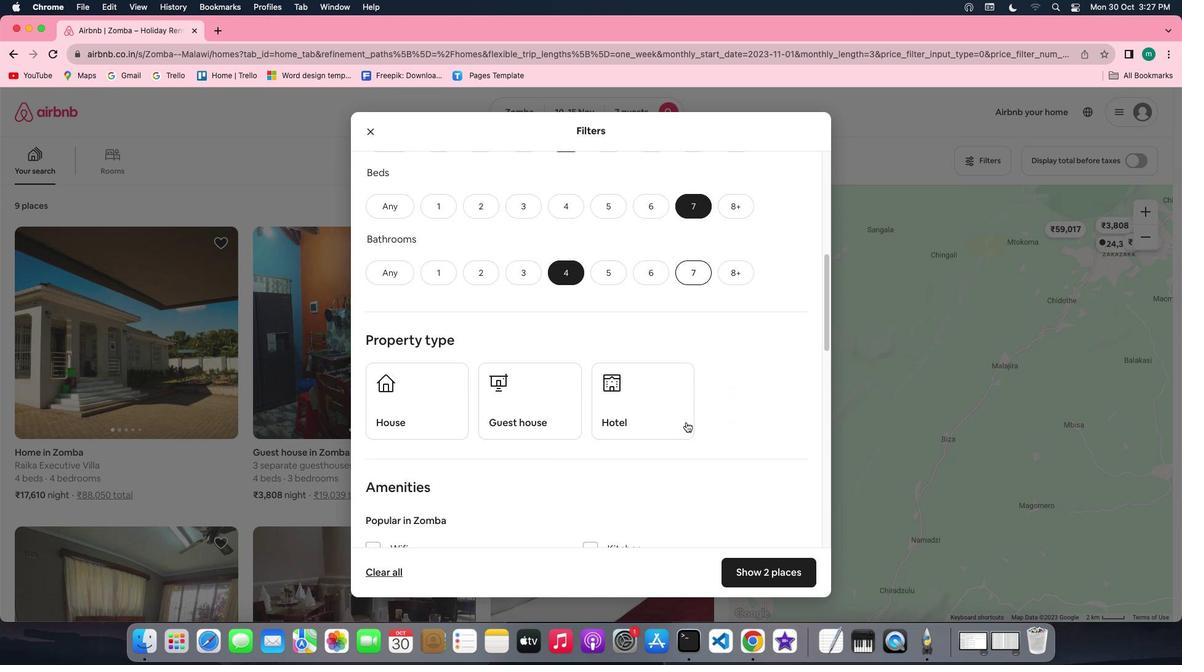 
Action: Mouse scrolled (686, 422) with delta (0, 0)
Screenshot: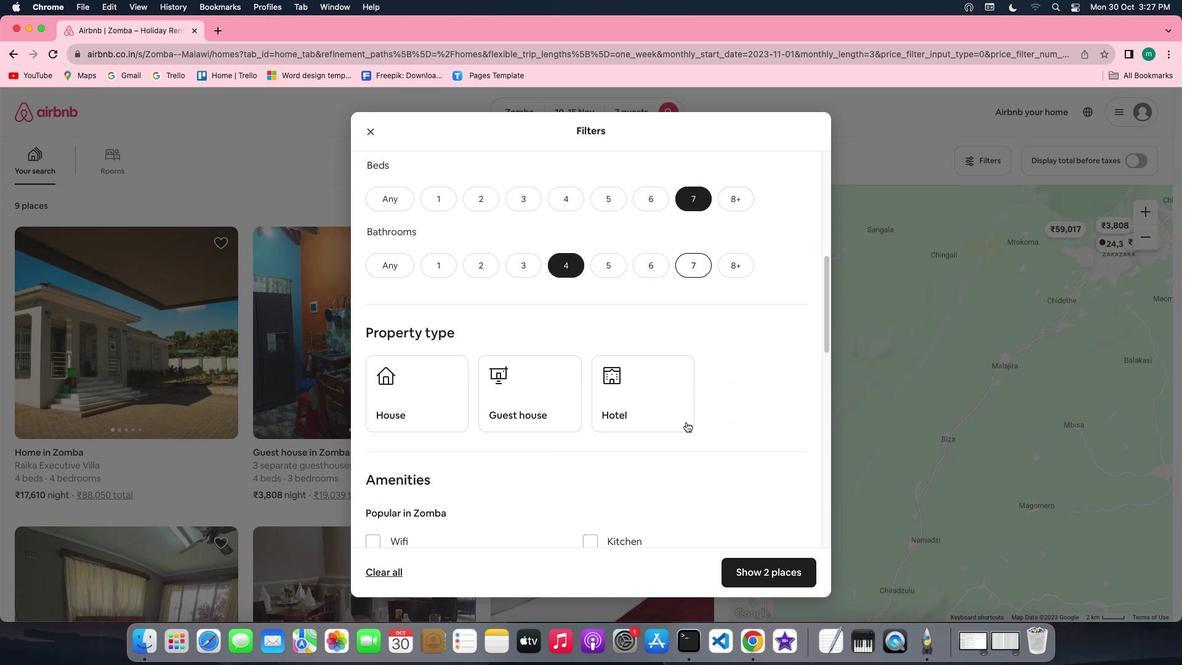 
Action: Mouse scrolled (686, 422) with delta (0, -1)
Screenshot: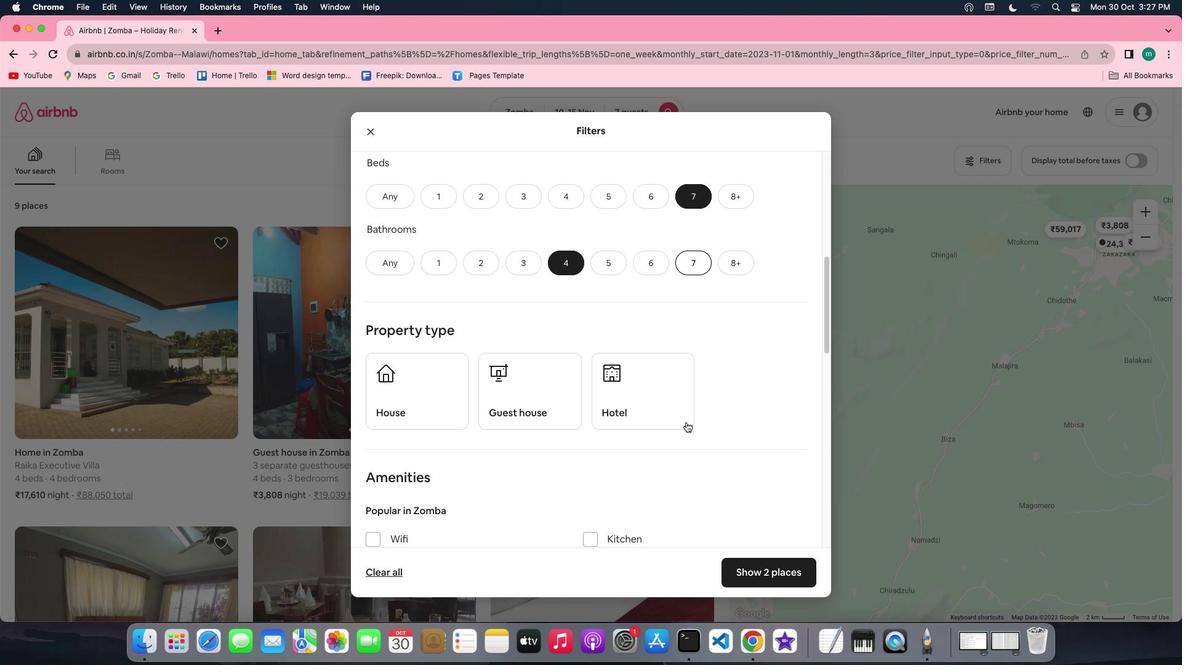 
Action: Mouse scrolled (686, 422) with delta (0, -1)
Screenshot: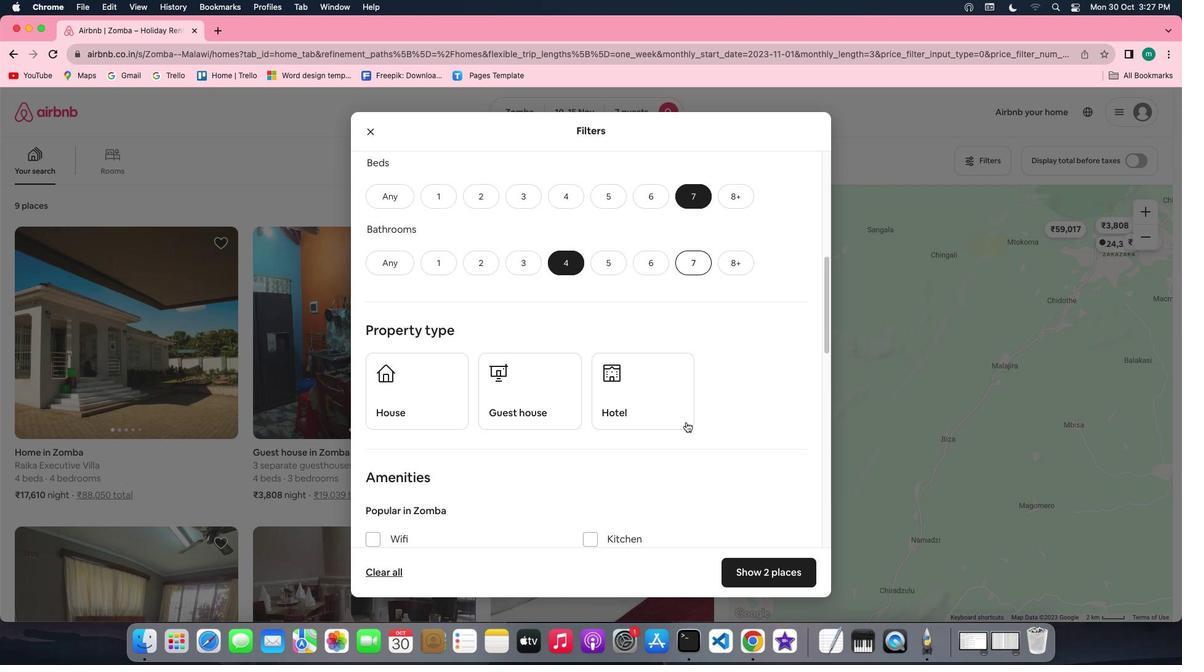 
Action: Mouse scrolled (686, 422) with delta (0, 0)
Screenshot: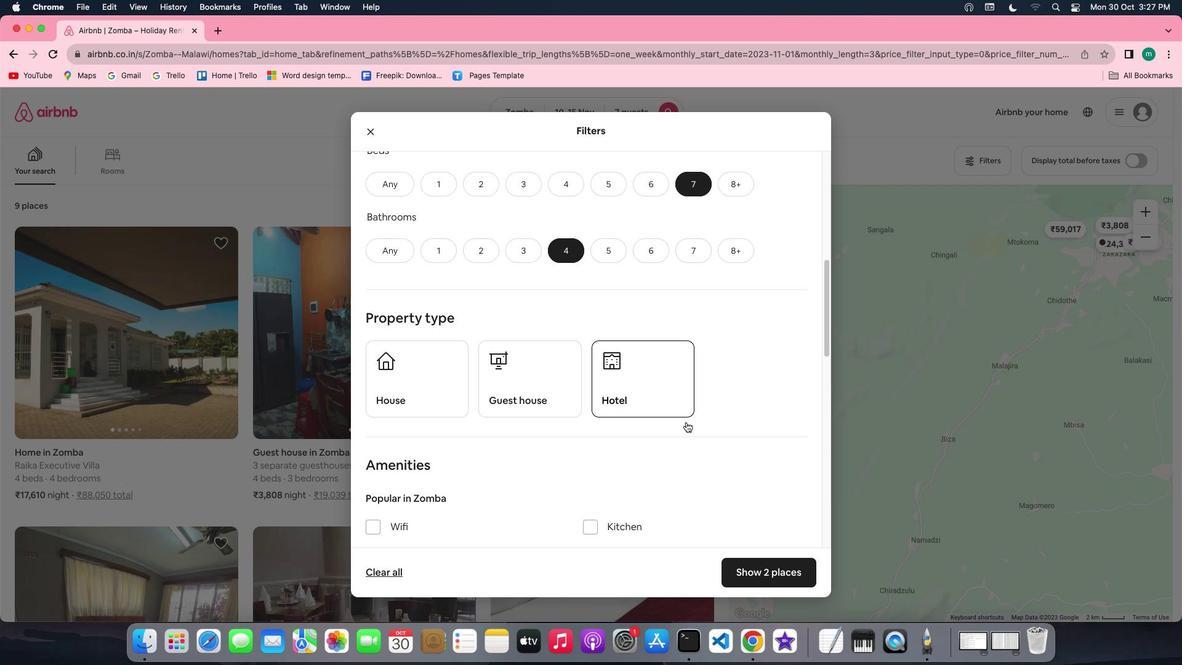
Action: Mouse scrolled (686, 422) with delta (0, 0)
Screenshot: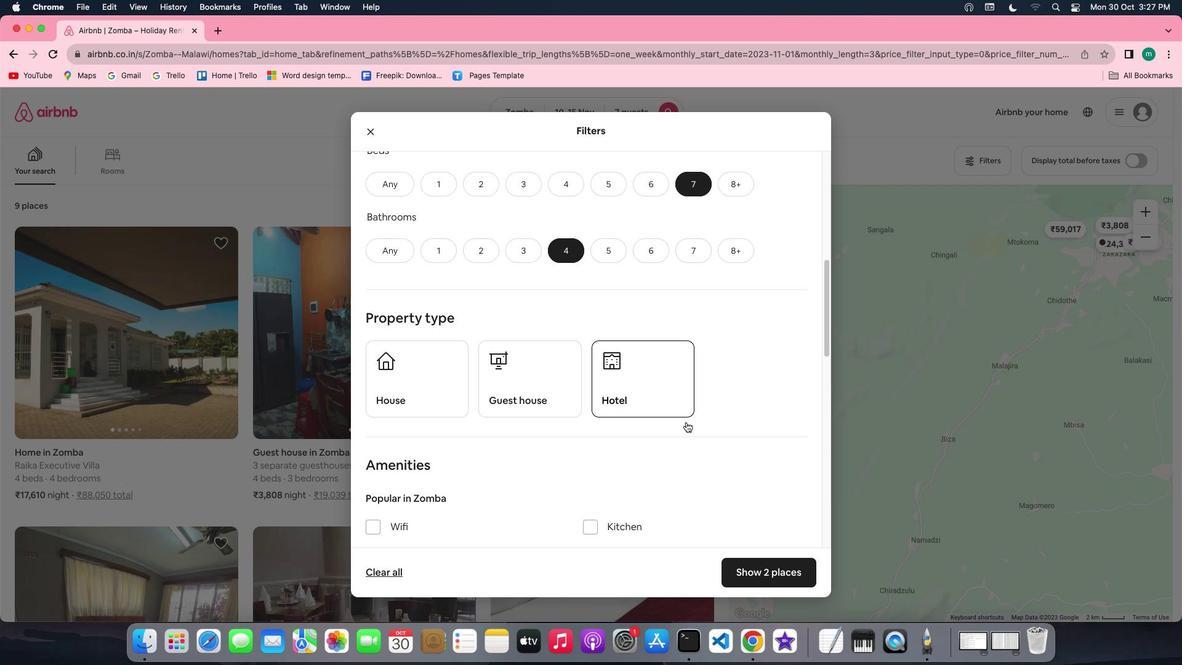 
Action: Mouse scrolled (686, 422) with delta (0, 0)
Screenshot: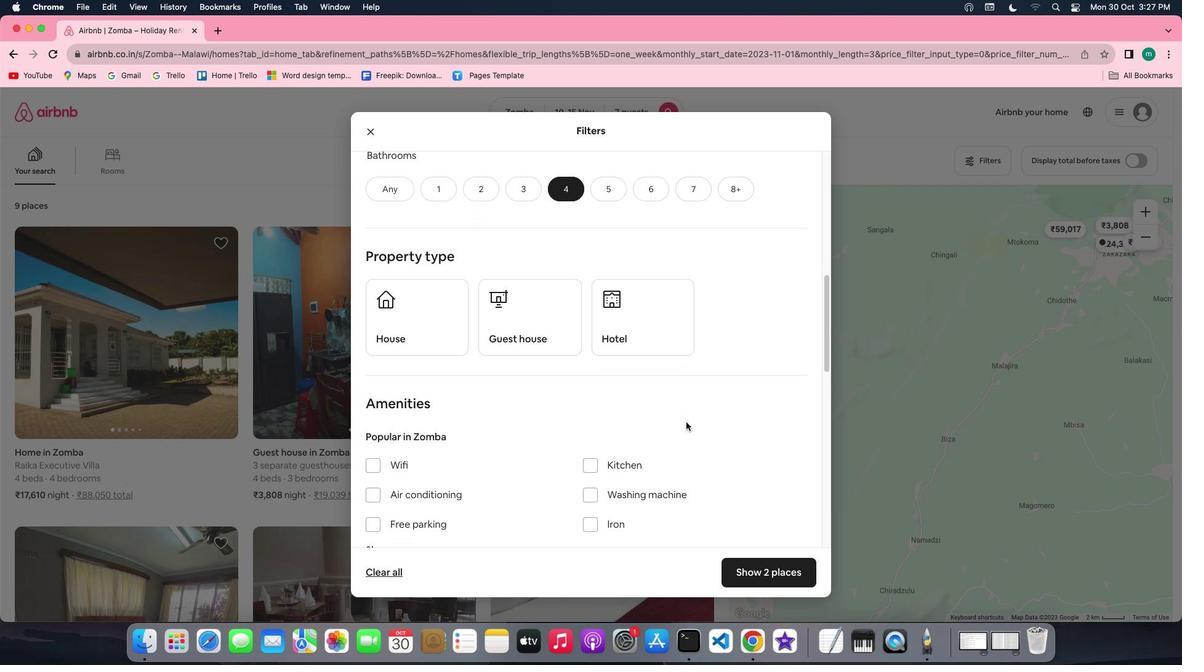 
Action: Mouse scrolled (686, 422) with delta (0, 0)
Screenshot: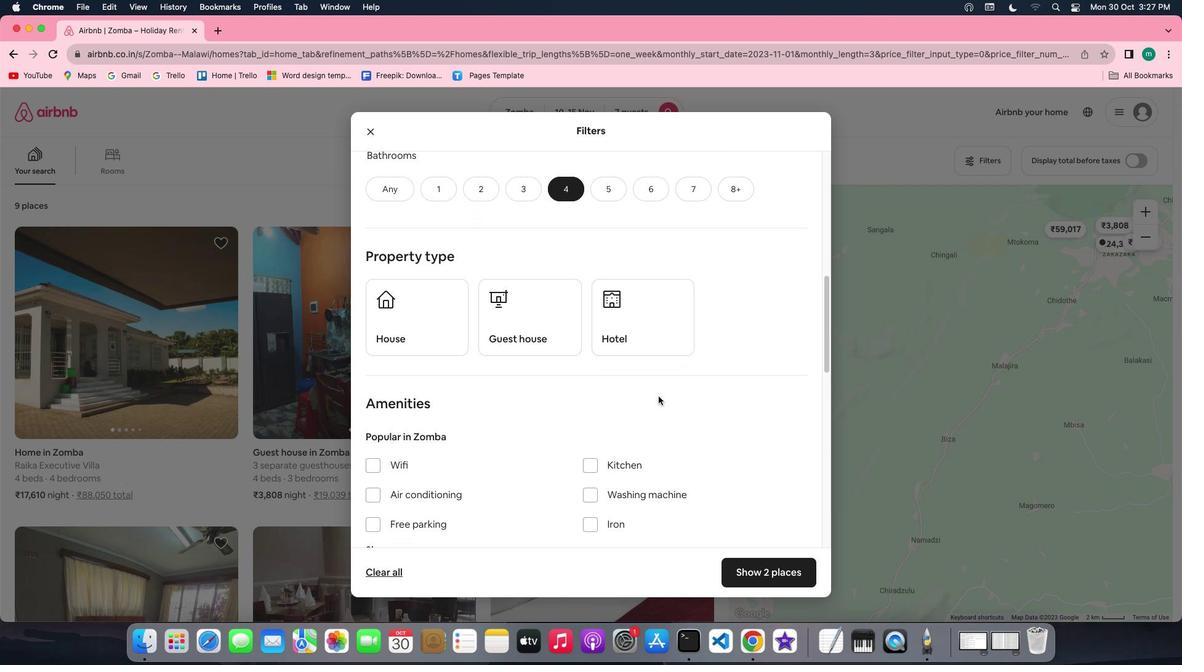 
Action: Mouse scrolled (686, 422) with delta (0, 0)
Screenshot: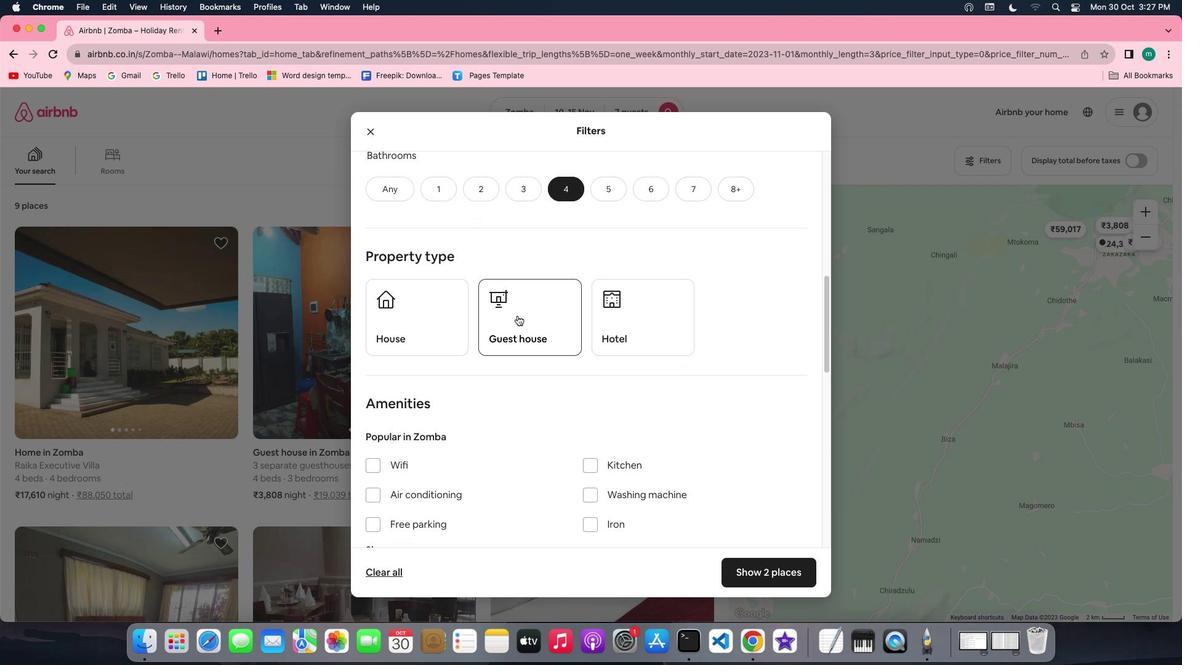 
Action: Mouse moved to (429, 332)
Screenshot: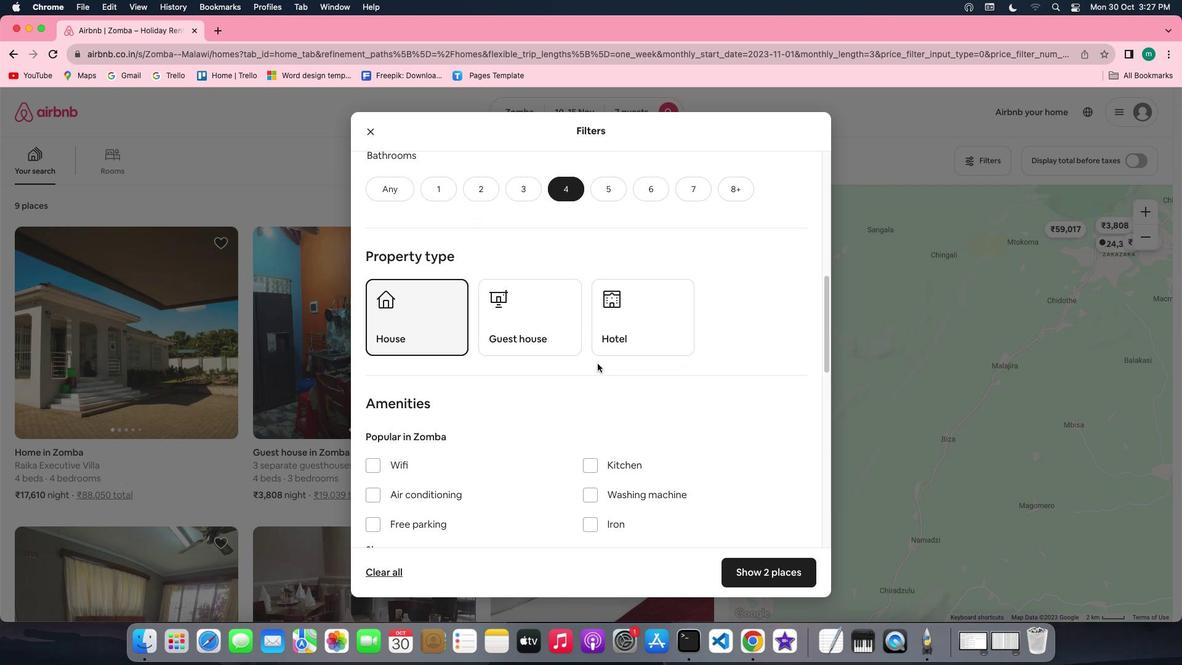 
Action: Mouse pressed left at (429, 332)
Screenshot: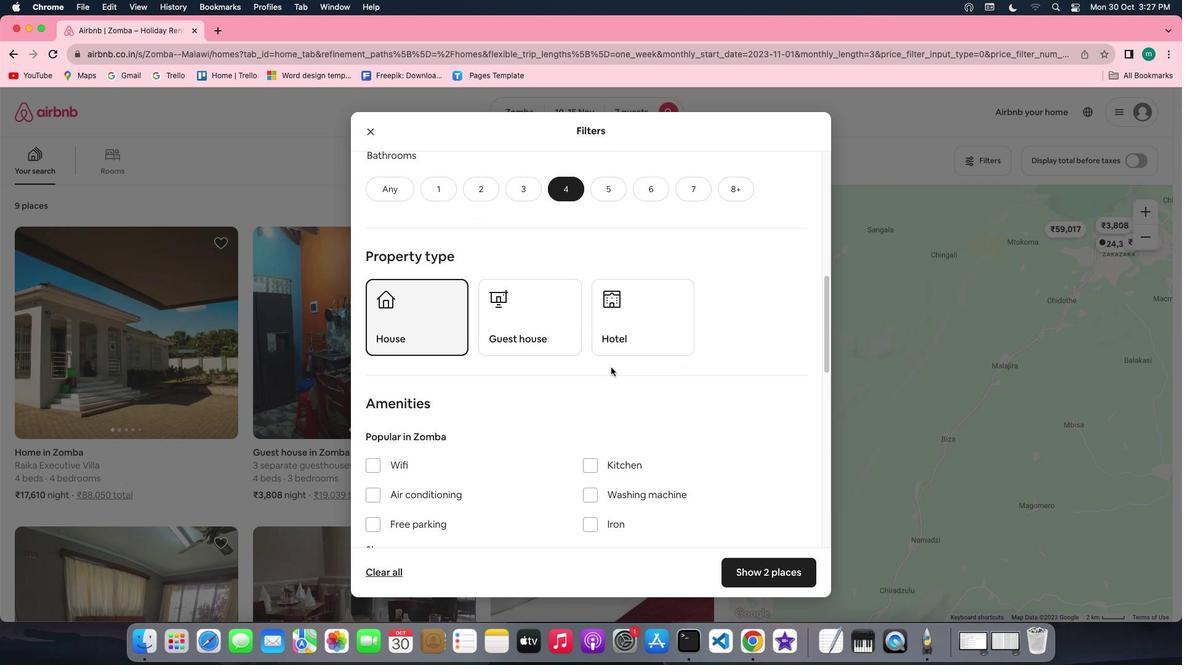 
Action: Mouse moved to (680, 379)
Screenshot: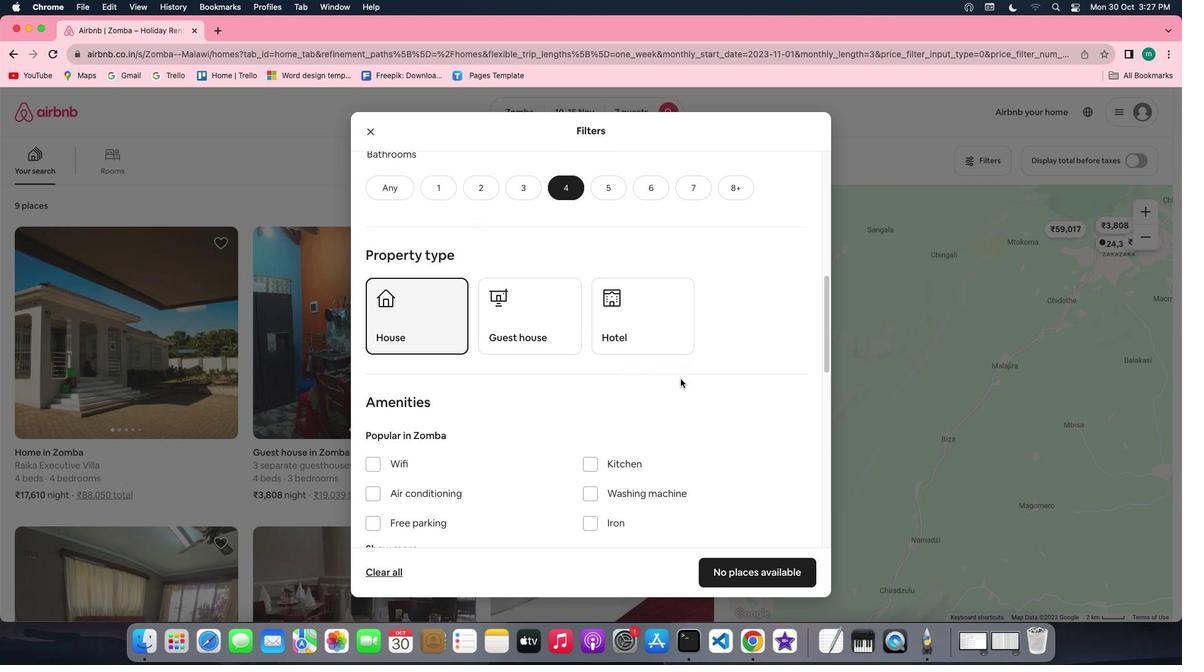 
Action: Mouse scrolled (680, 379) with delta (0, 0)
Screenshot: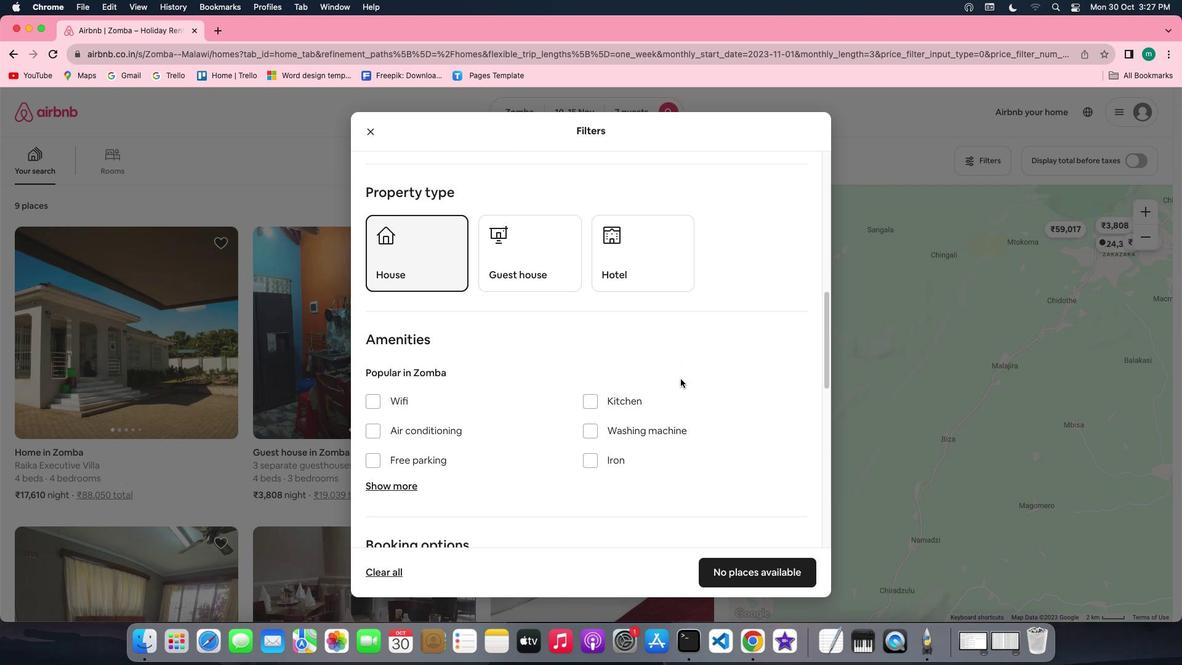 
Action: Mouse scrolled (680, 379) with delta (0, 0)
Screenshot: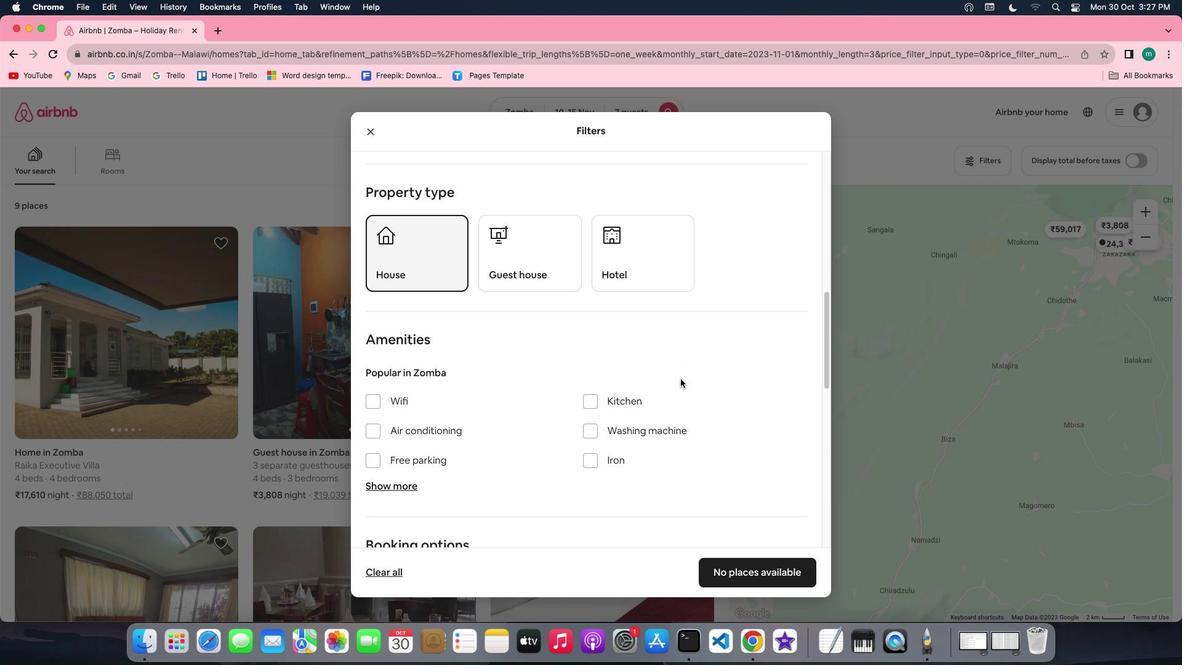 
Action: Mouse scrolled (680, 379) with delta (0, 0)
Screenshot: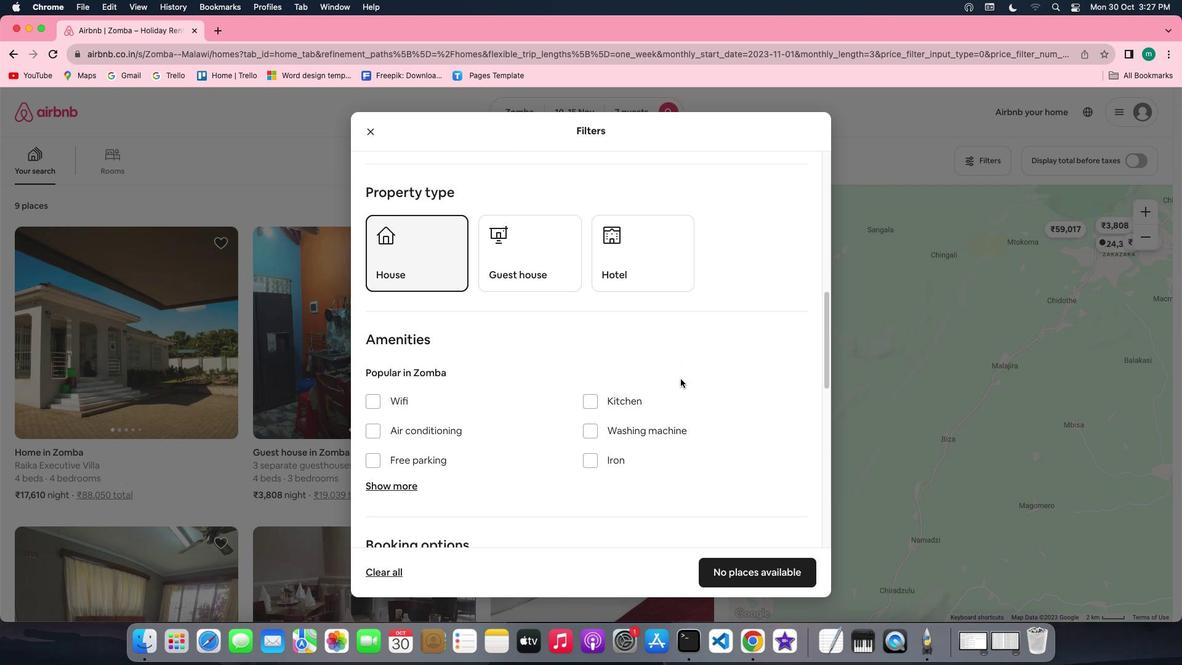 
Action: Mouse scrolled (680, 379) with delta (0, 0)
Screenshot: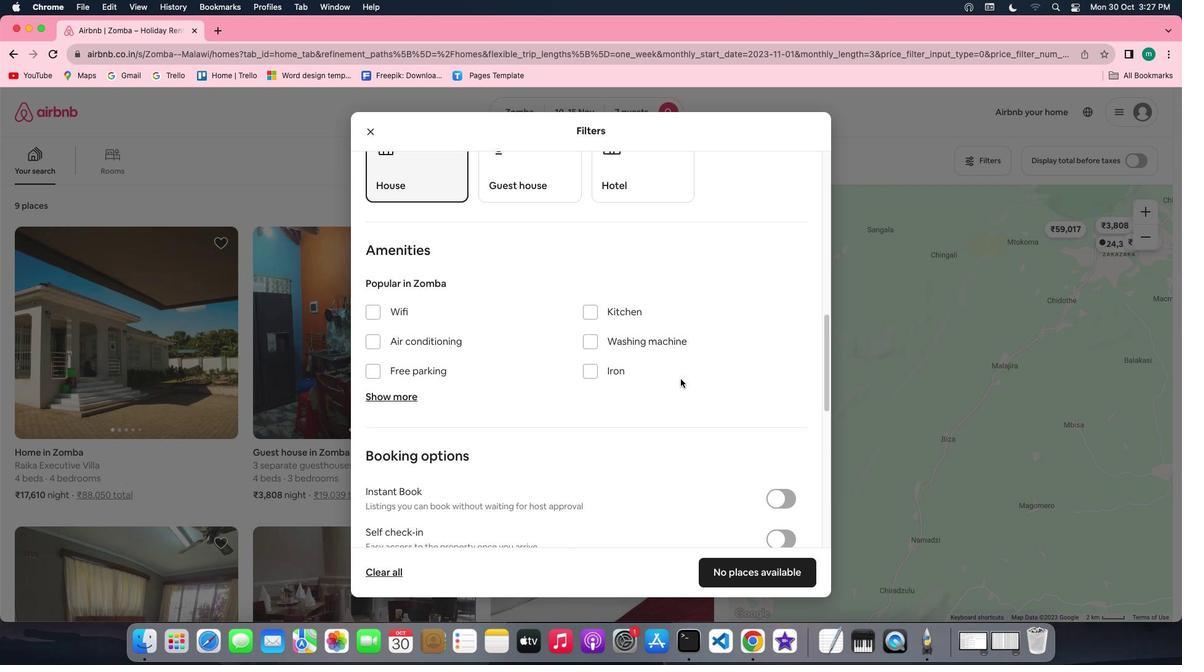 
Action: Mouse scrolled (680, 379) with delta (0, 0)
Screenshot: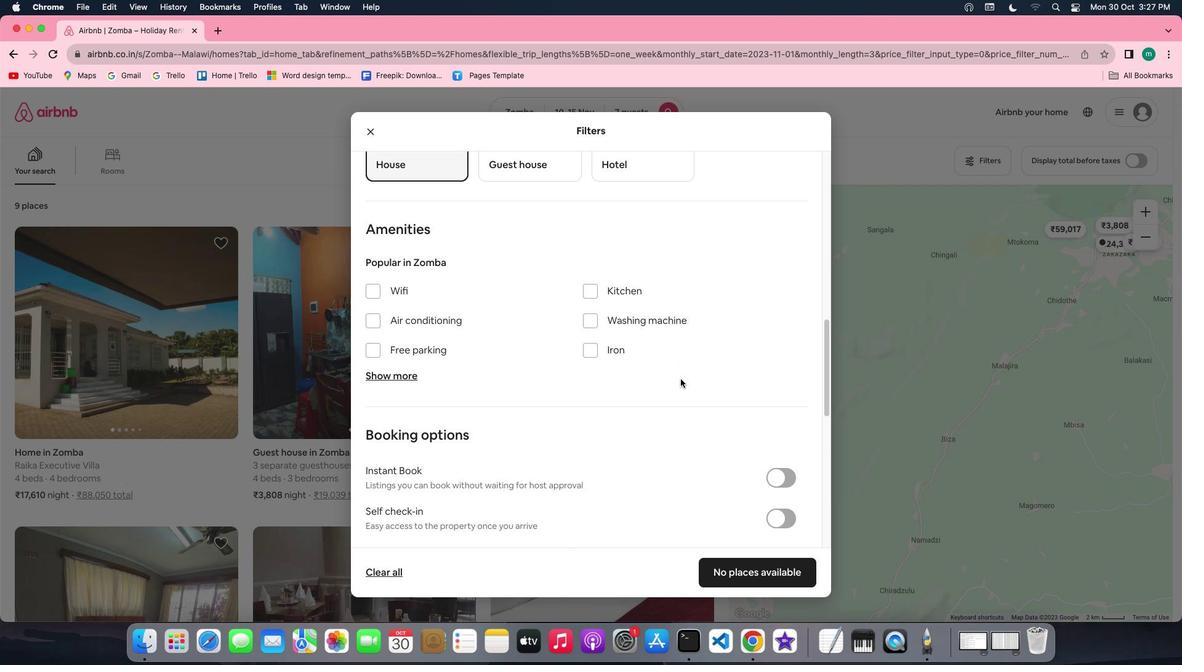 
Action: Mouse scrolled (680, 379) with delta (0, 0)
Screenshot: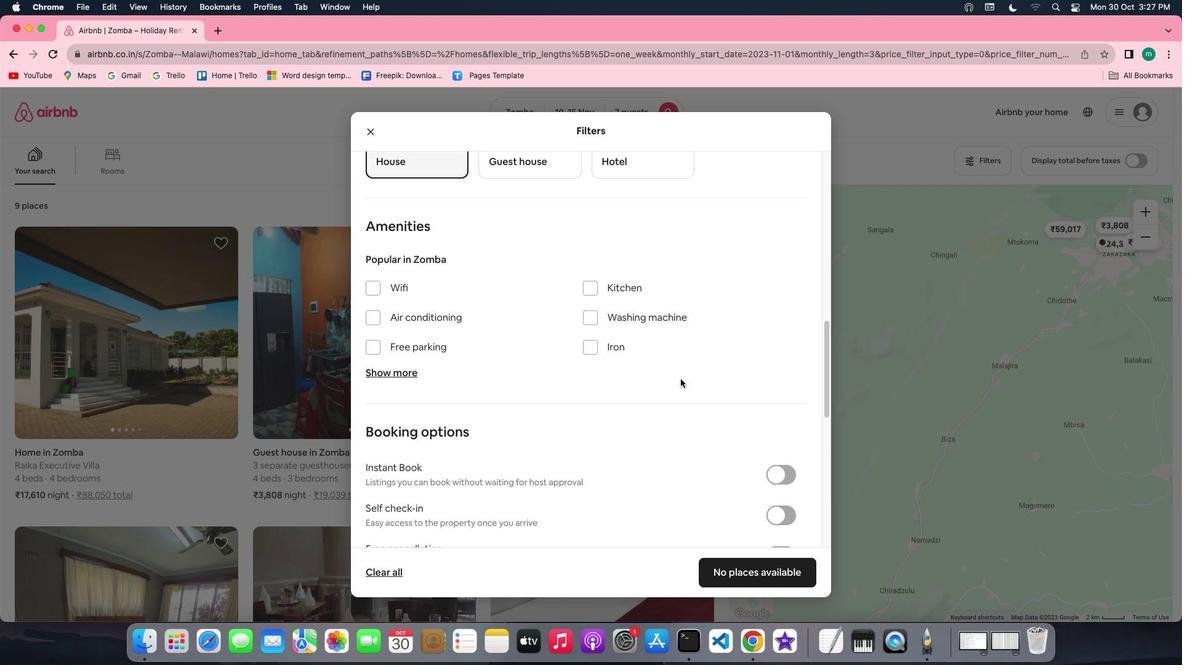 
Action: Mouse scrolled (680, 379) with delta (0, 0)
Screenshot: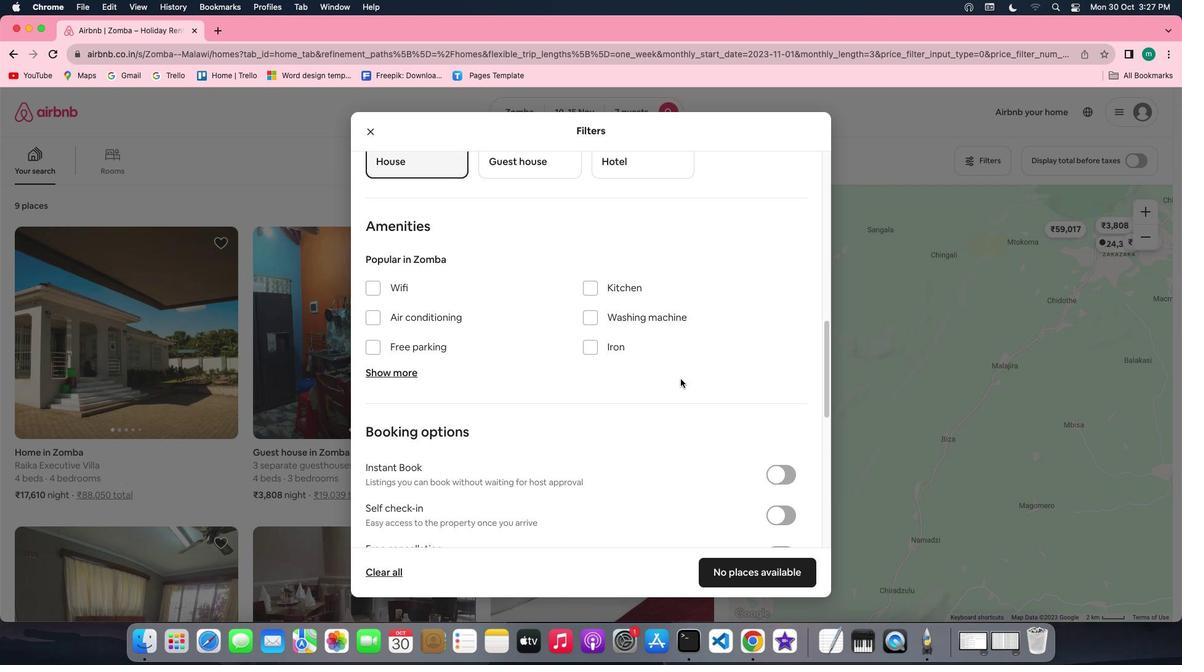 
Action: Mouse moved to (681, 379)
Screenshot: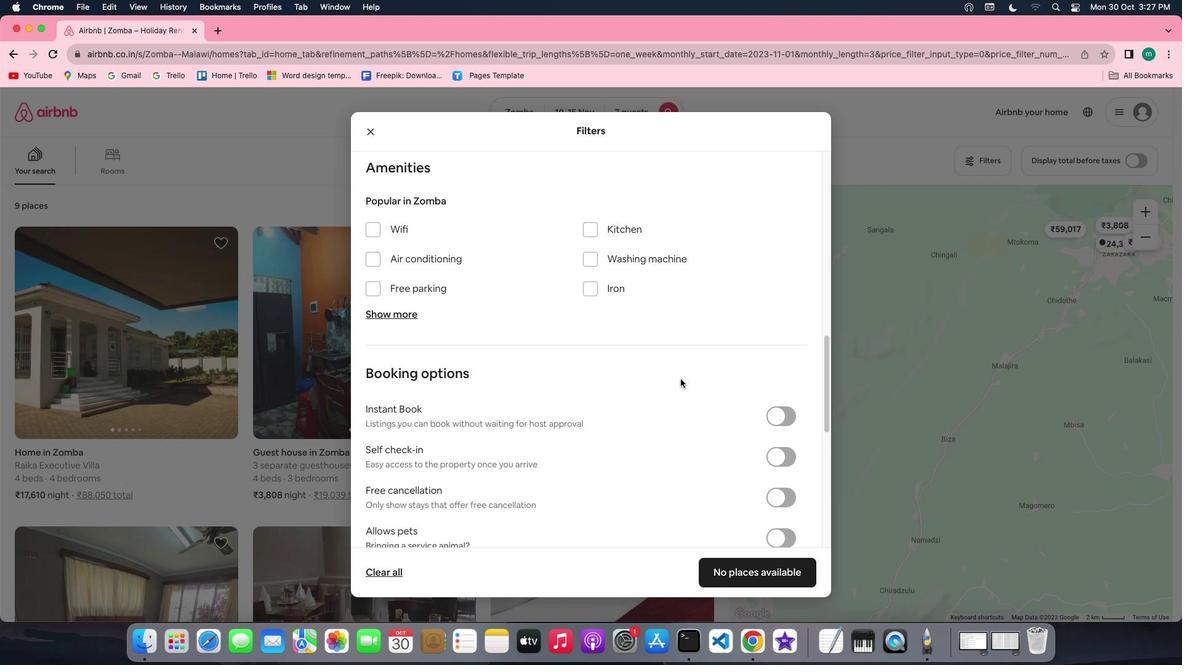 
Action: Mouse scrolled (681, 379) with delta (0, 0)
Screenshot: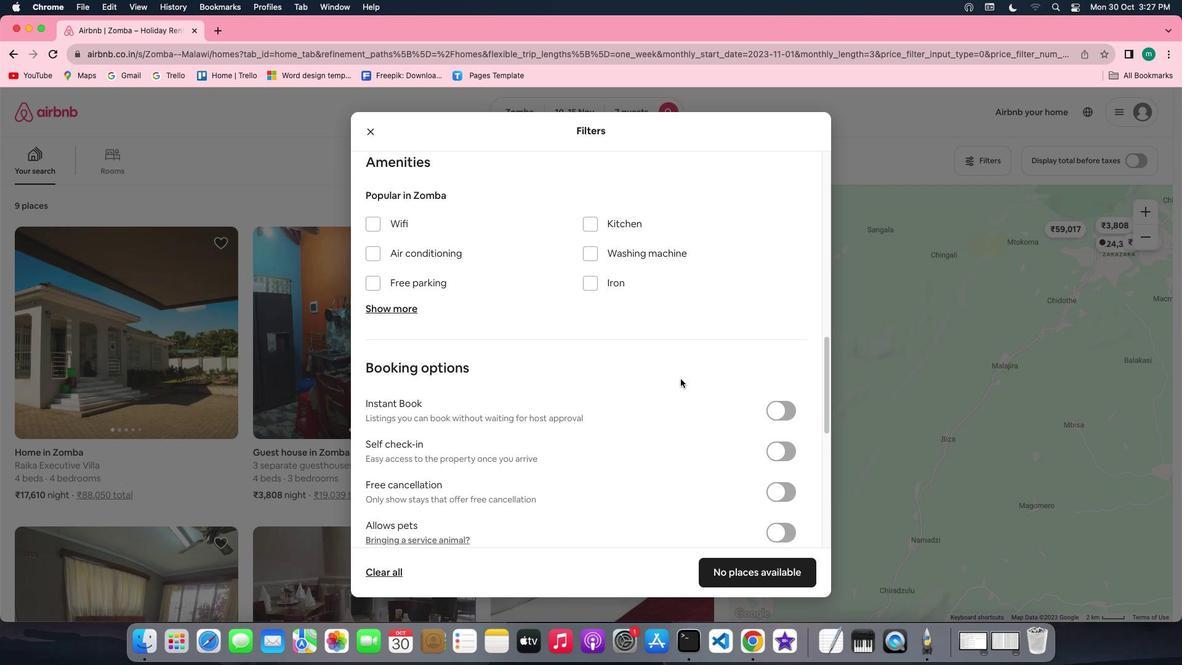 
Action: Mouse scrolled (681, 379) with delta (0, 0)
Screenshot: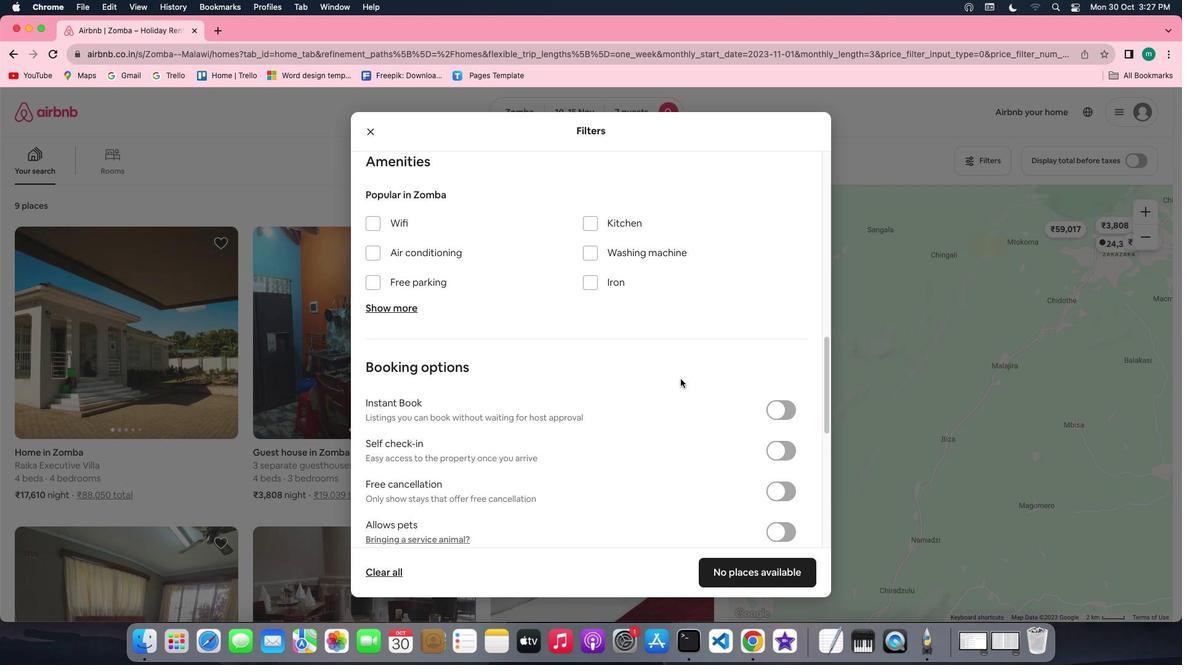 
Action: Mouse scrolled (681, 379) with delta (0, 0)
Screenshot: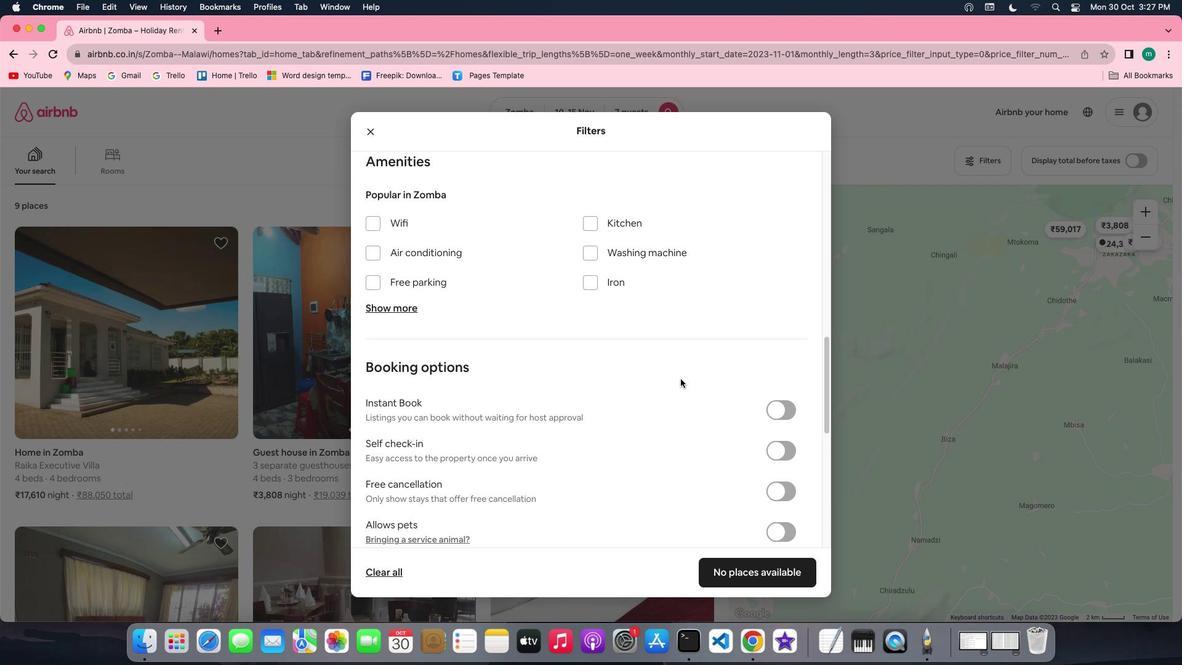 
Action: Mouse scrolled (681, 379) with delta (0, 0)
Screenshot: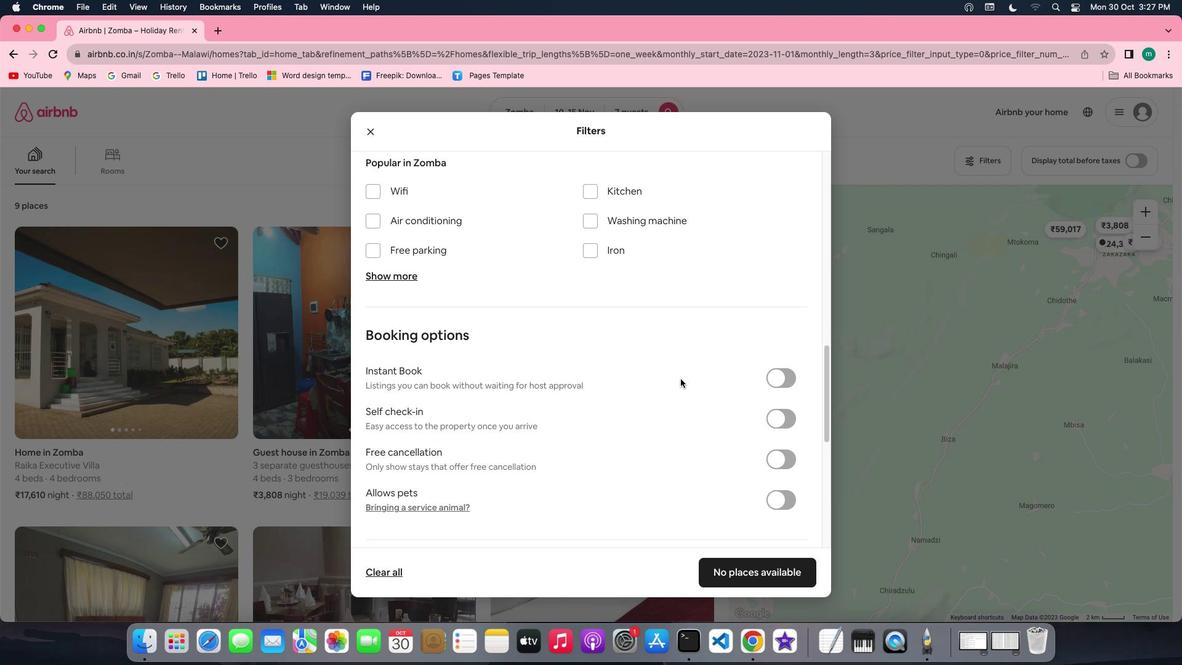 
Action: Mouse scrolled (681, 379) with delta (0, 0)
Screenshot: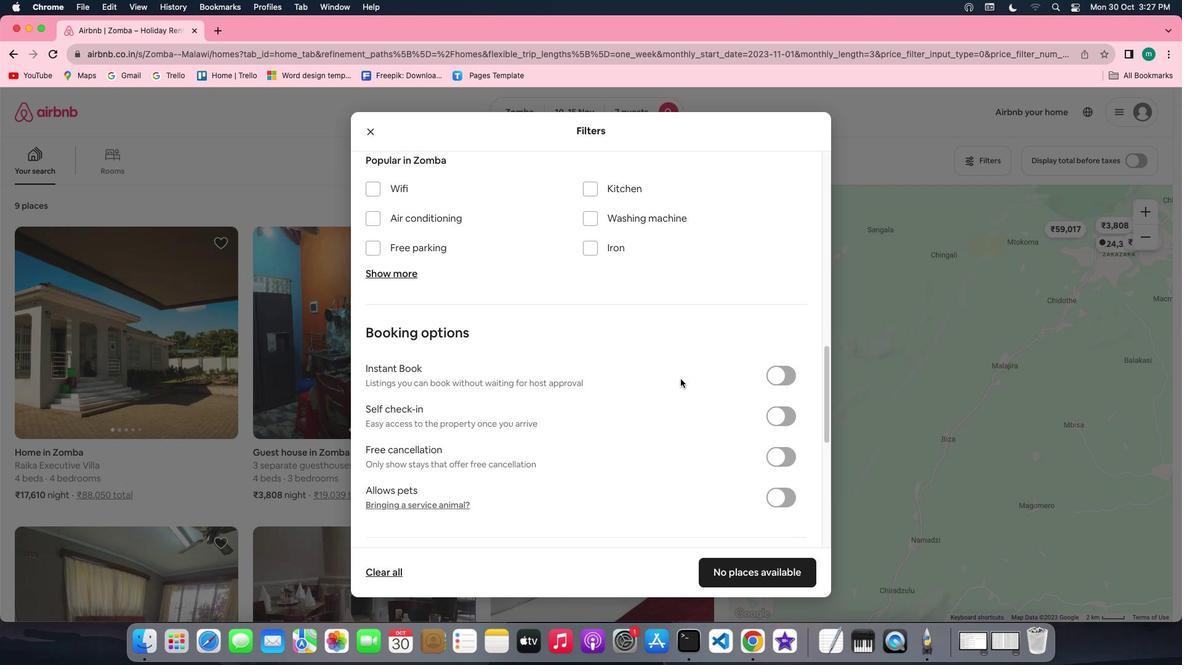 
Action: Mouse scrolled (681, 379) with delta (0, 0)
Screenshot: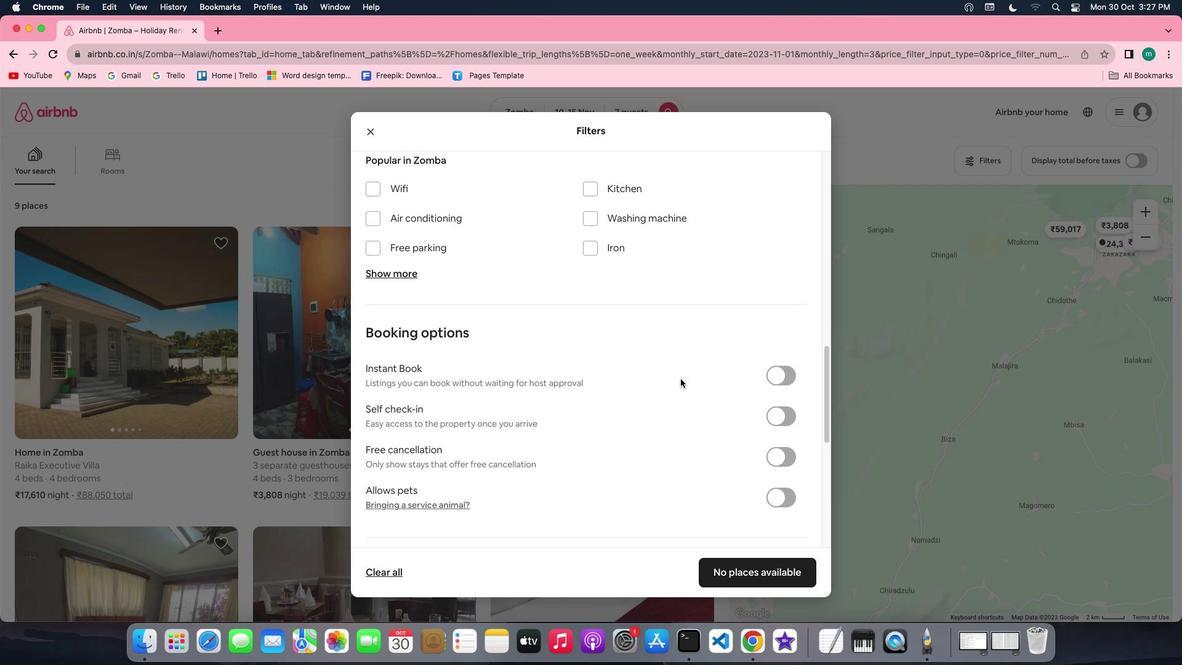 
Action: Mouse moved to (388, 179)
Screenshot: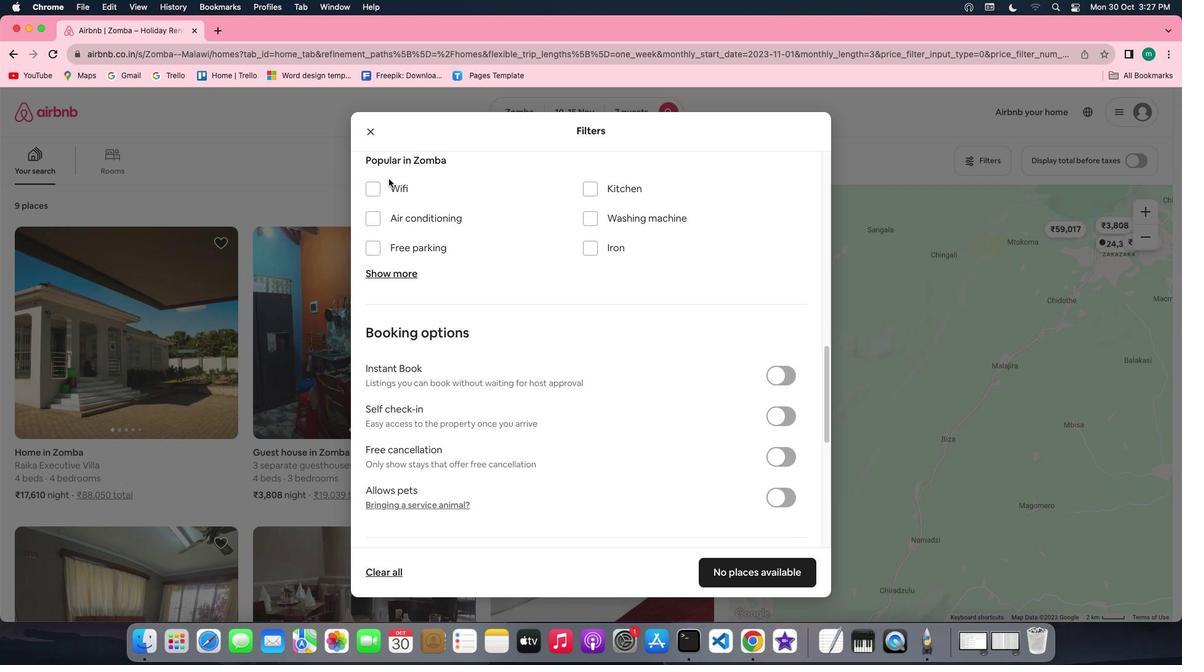
Action: Mouse pressed left at (388, 179)
Screenshot: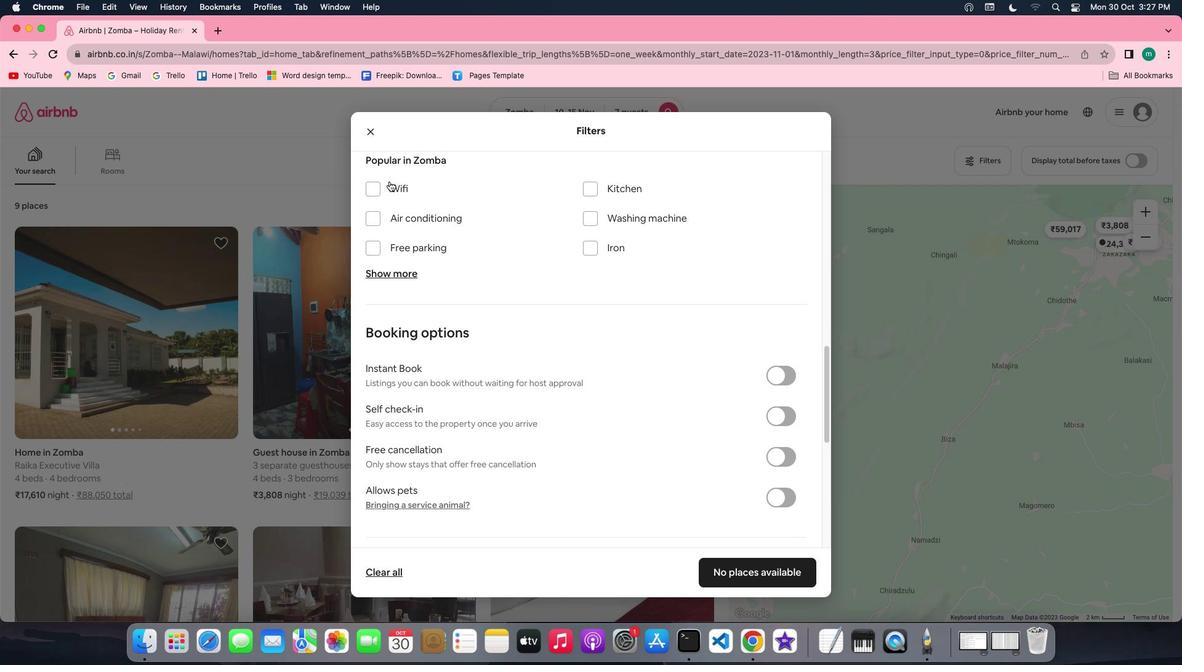 
Action: Mouse moved to (396, 184)
Screenshot: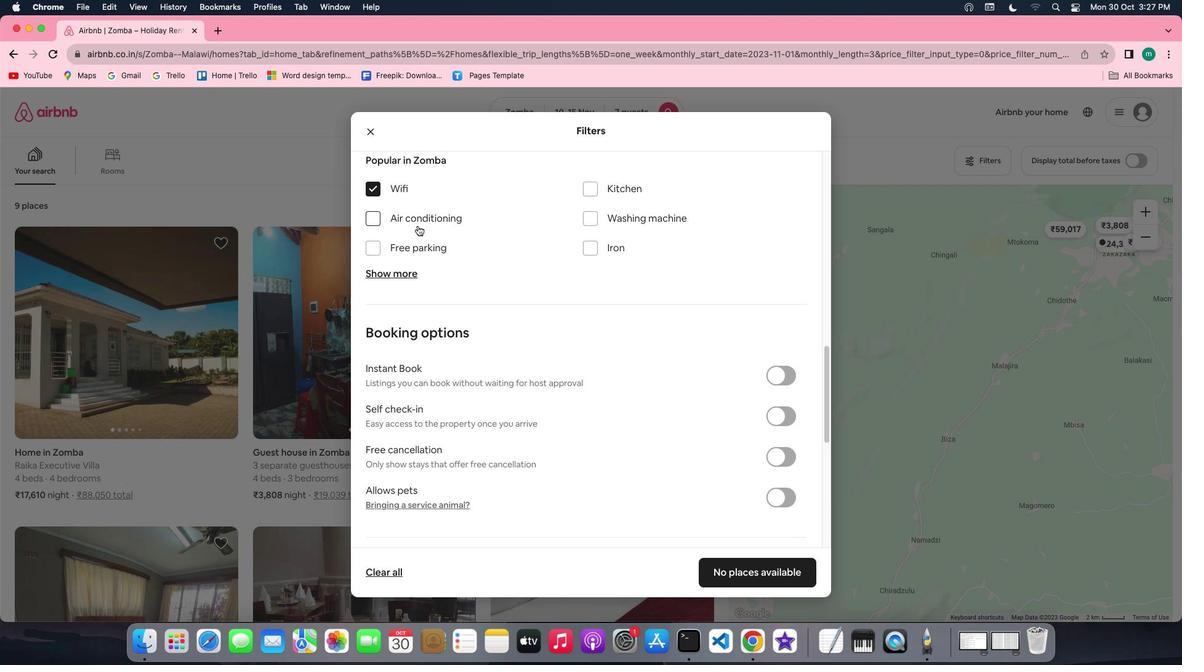 
Action: Mouse pressed left at (396, 184)
Screenshot: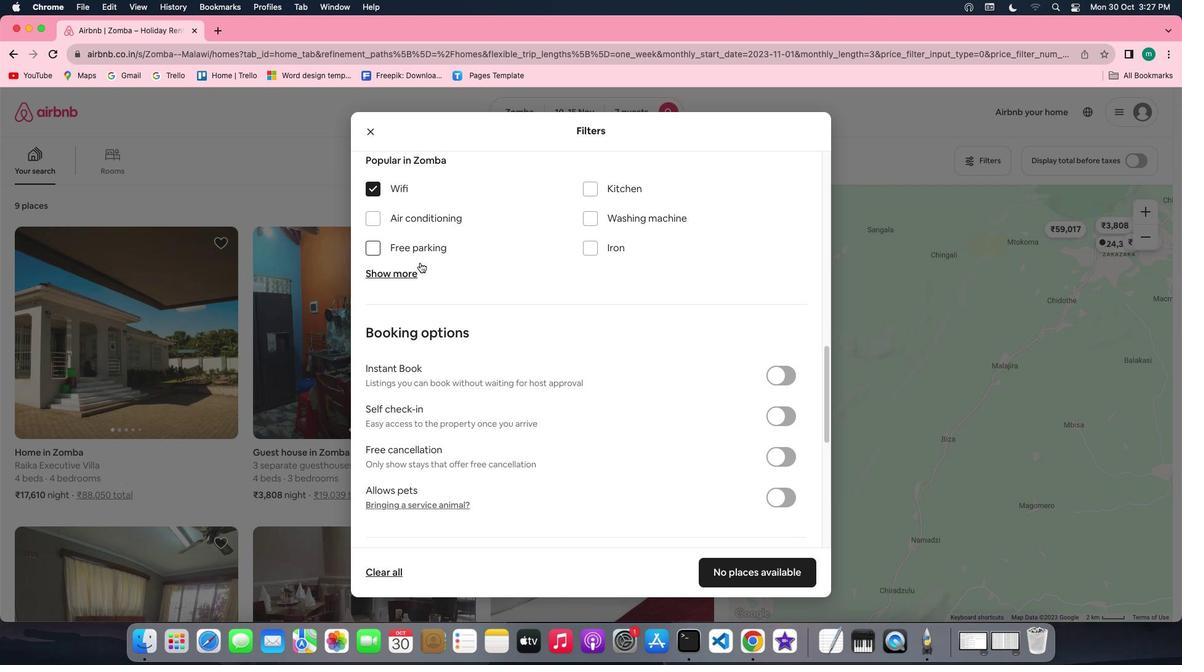 
Action: Mouse moved to (408, 274)
Screenshot: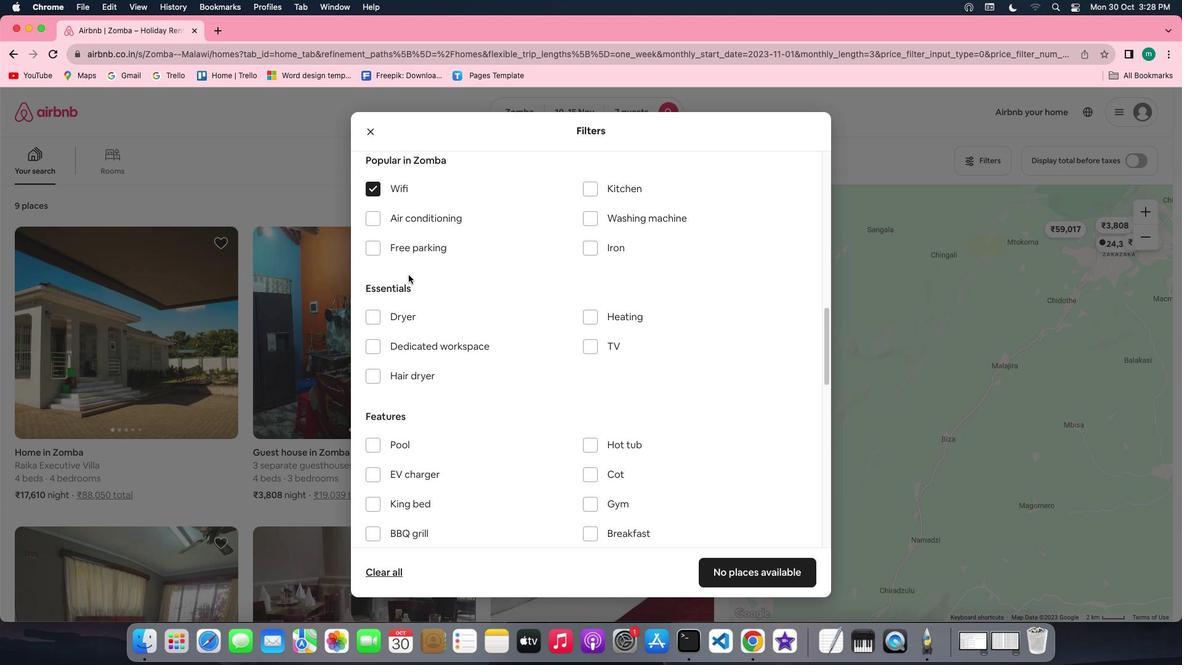 
Action: Mouse pressed left at (408, 274)
Screenshot: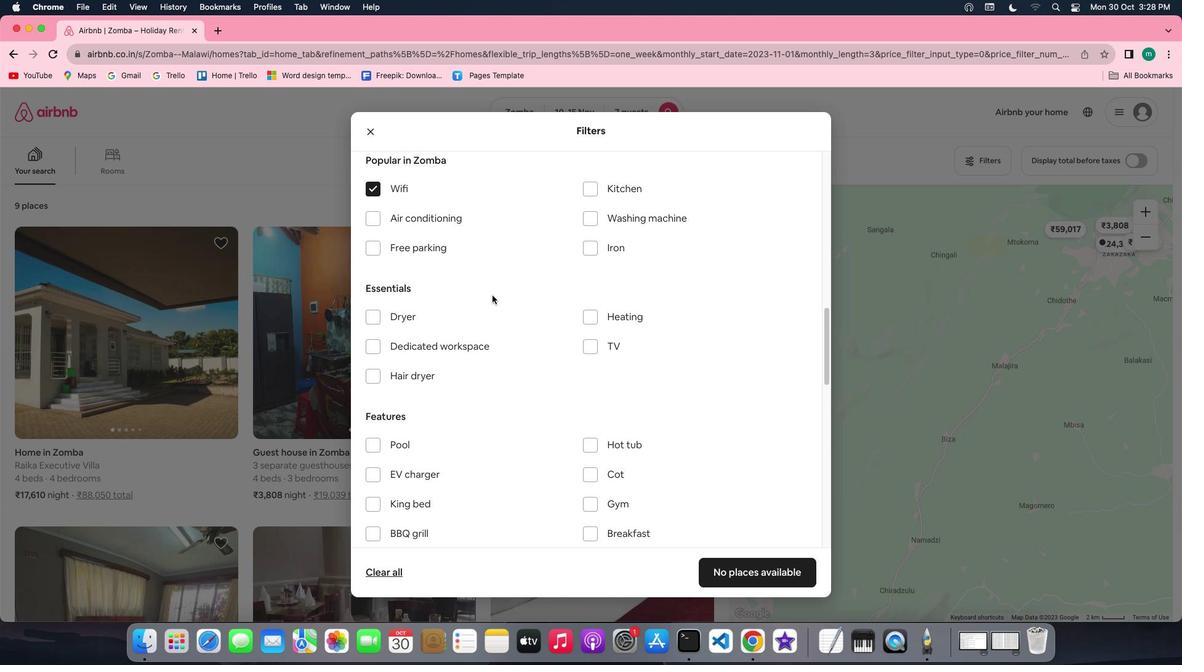 
Action: Mouse moved to (607, 346)
Screenshot: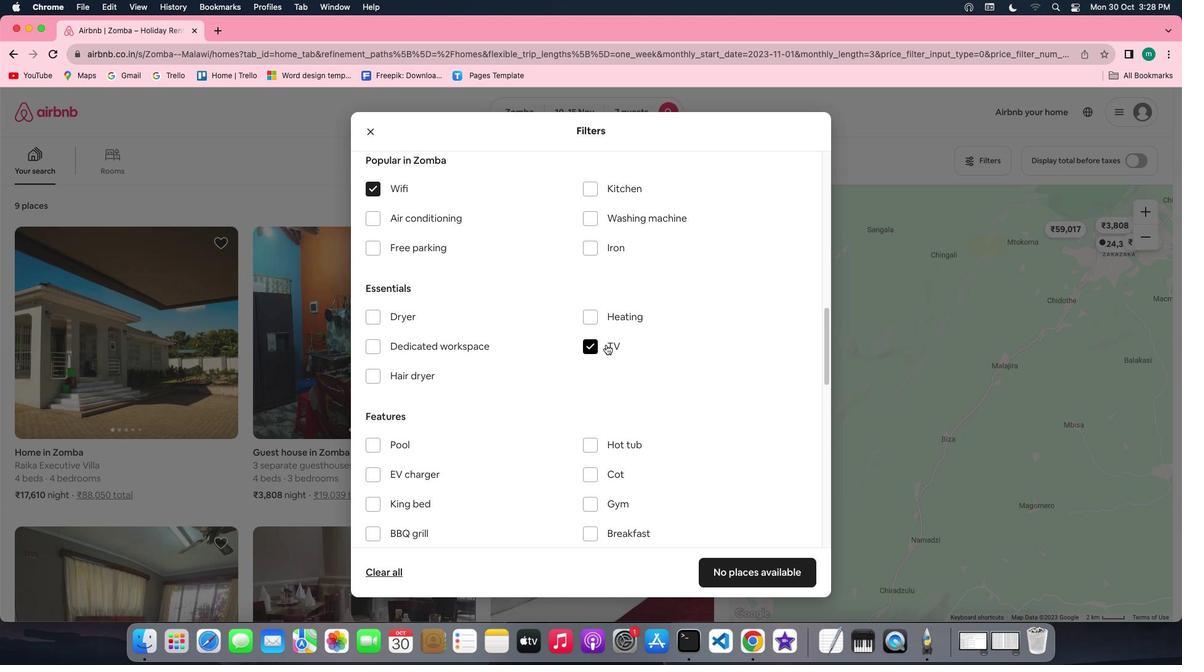
Action: Mouse pressed left at (607, 346)
Screenshot: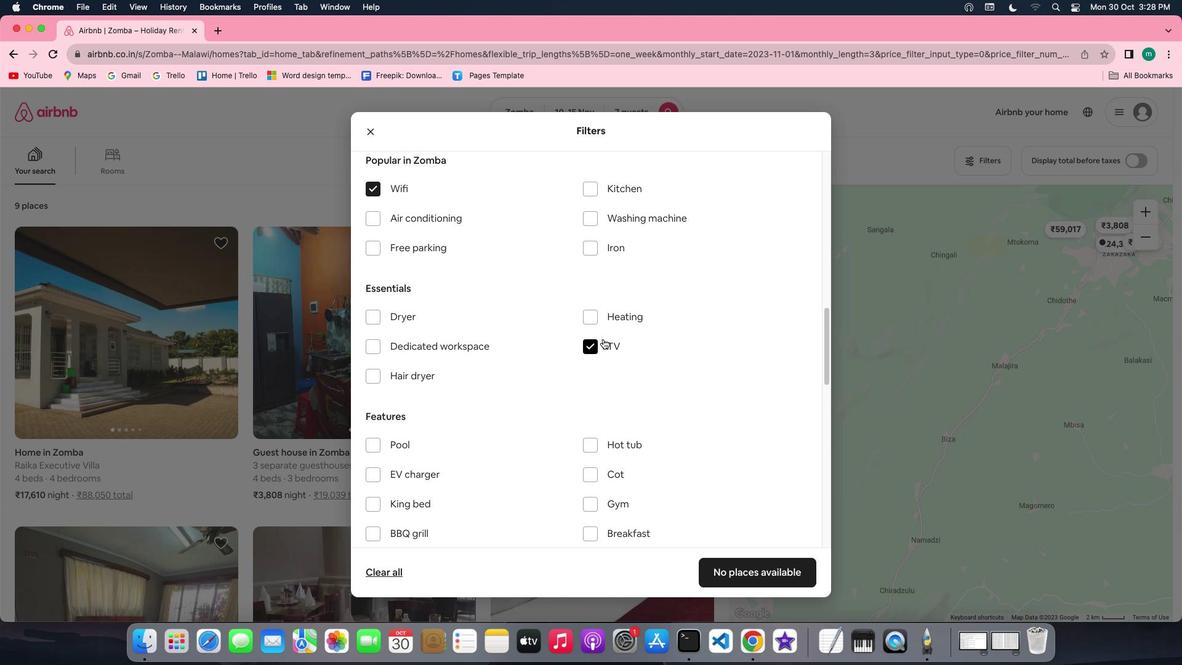 
Action: Mouse moved to (424, 248)
Screenshot: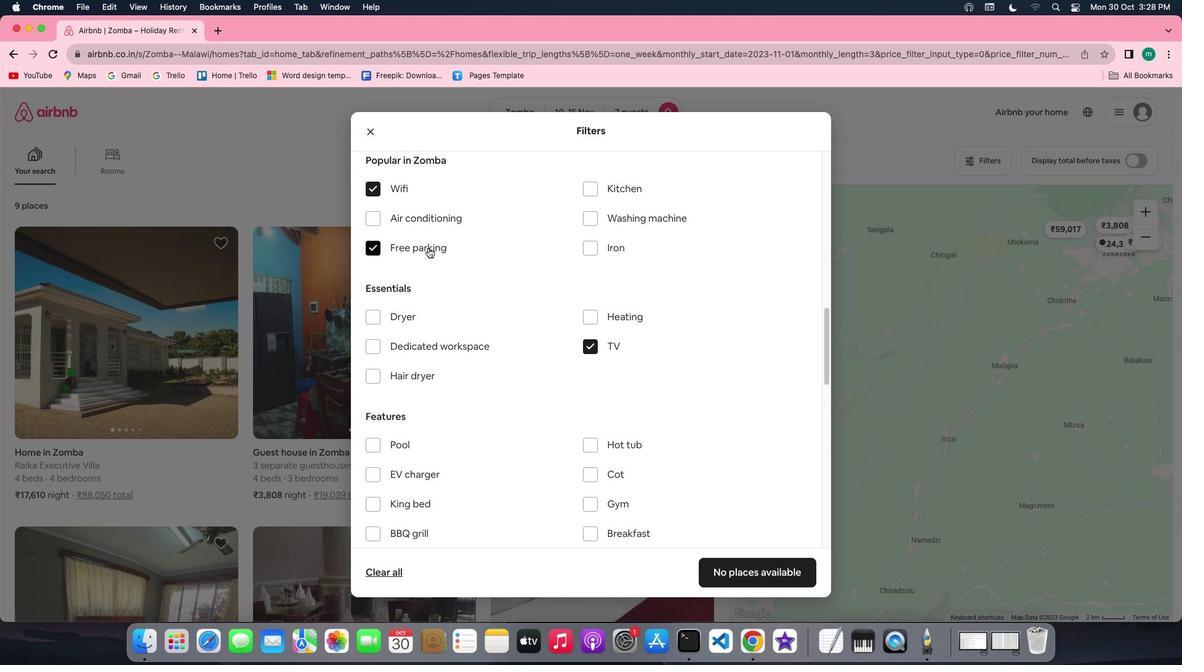 
Action: Mouse pressed left at (424, 248)
Screenshot: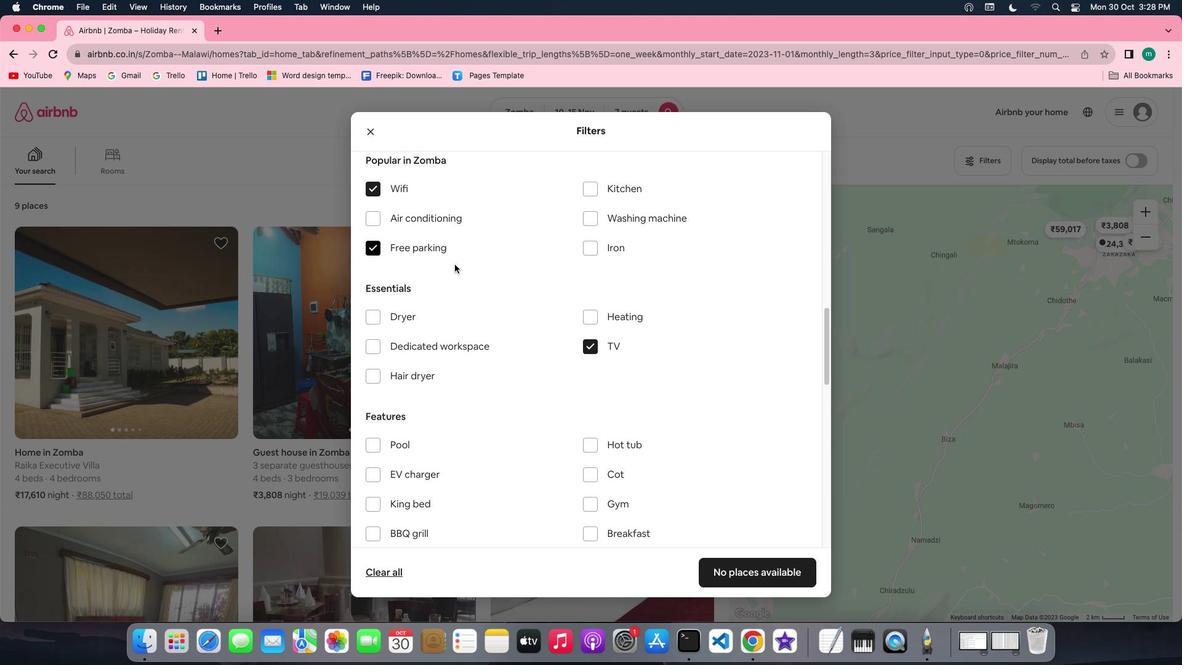 
Action: Mouse moved to (522, 296)
Screenshot: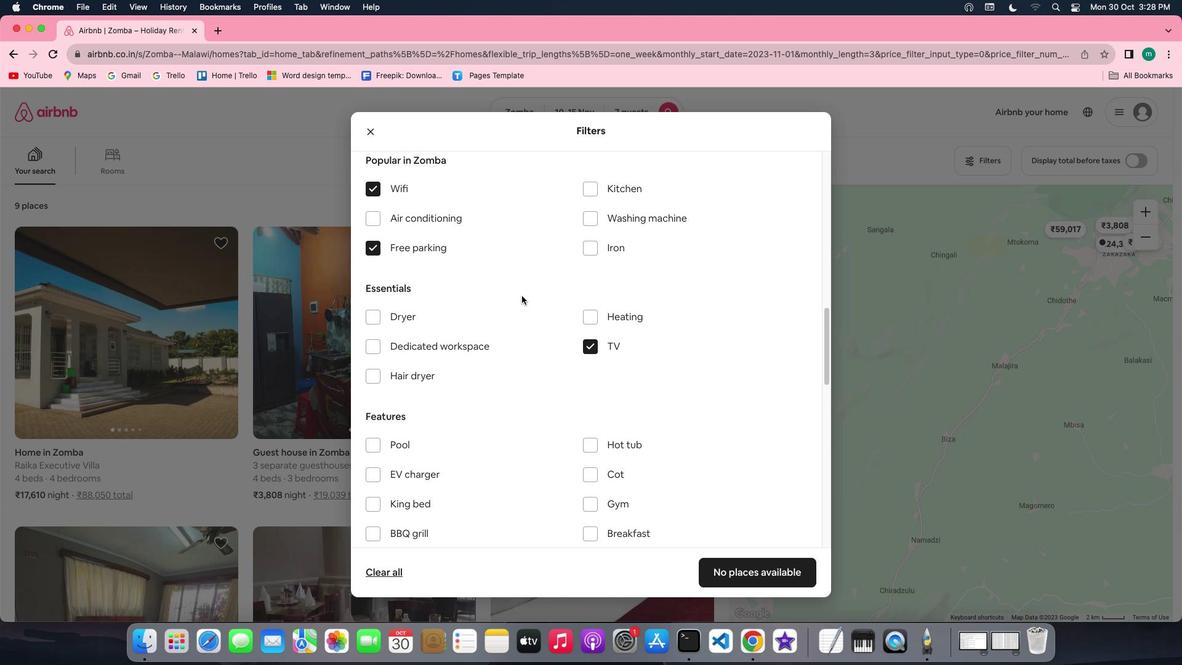 
Action: Mouse scrolled (522, 296) with delta (0, 0)
Screenshot: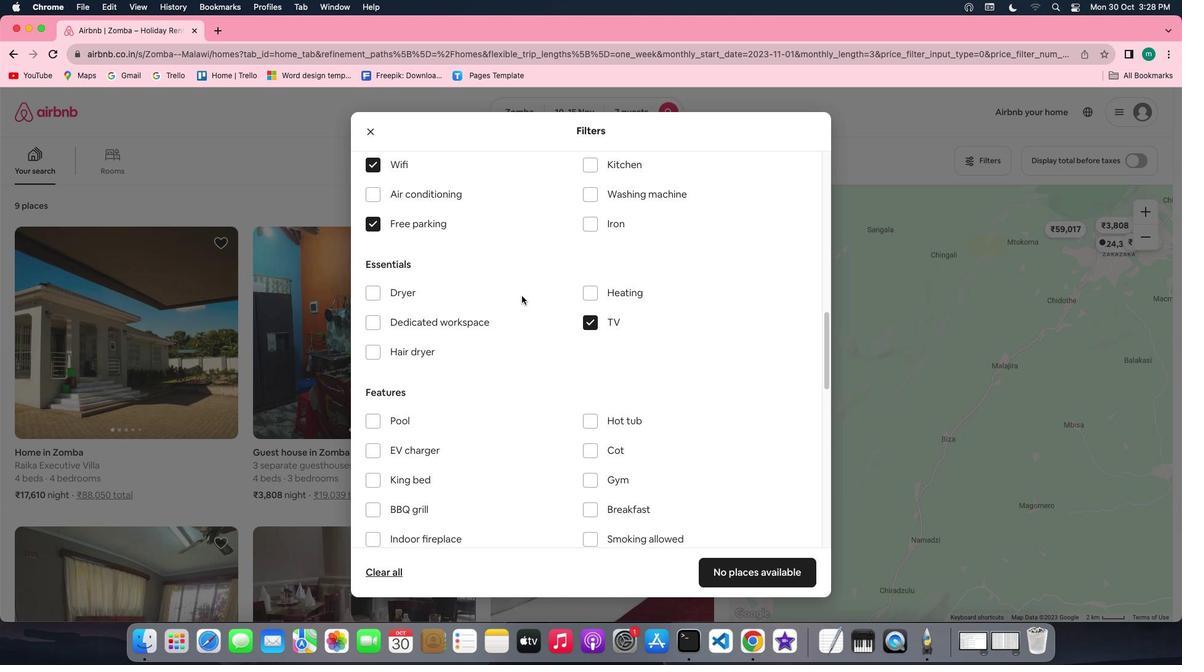 
Action: Mouse scrolled (522, 296) with delta (0, 0)
Screenshot: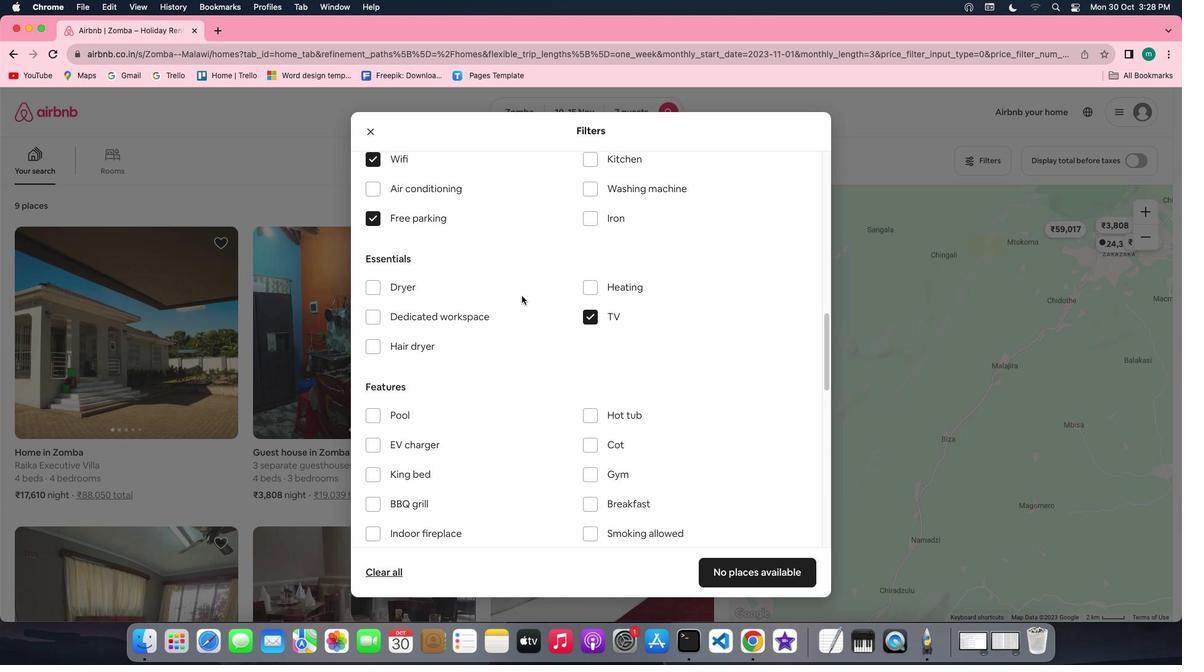 
Action: Mouse scrolled (522, 296) with delta (0, 0)
Screenshot: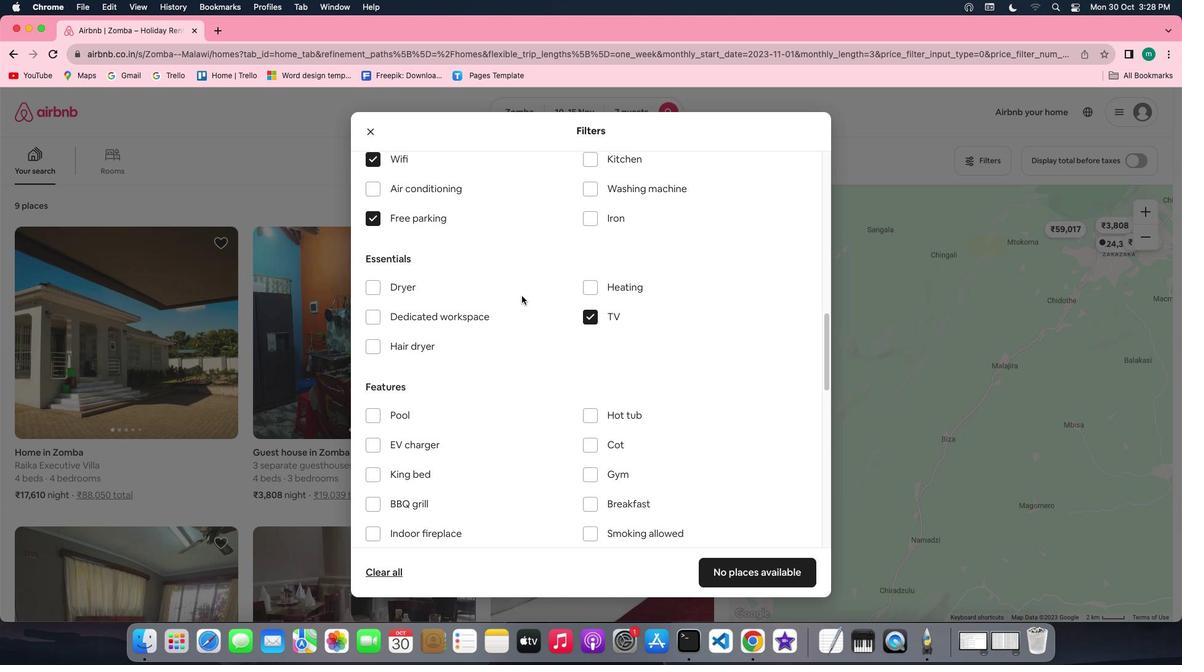 
Action: Mouse scrolled (522, 296) with delta (0, 0)
Screenshot: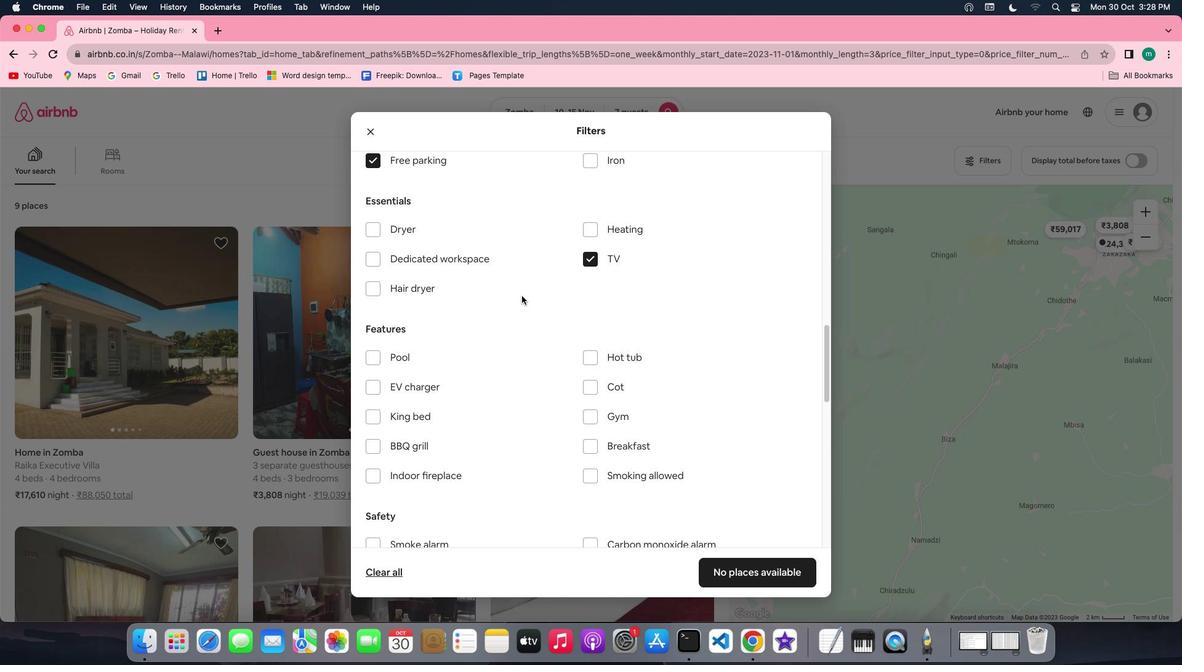 
Action: Mouse scrolled (522, 296) with delta (0, 0)
Screenshot: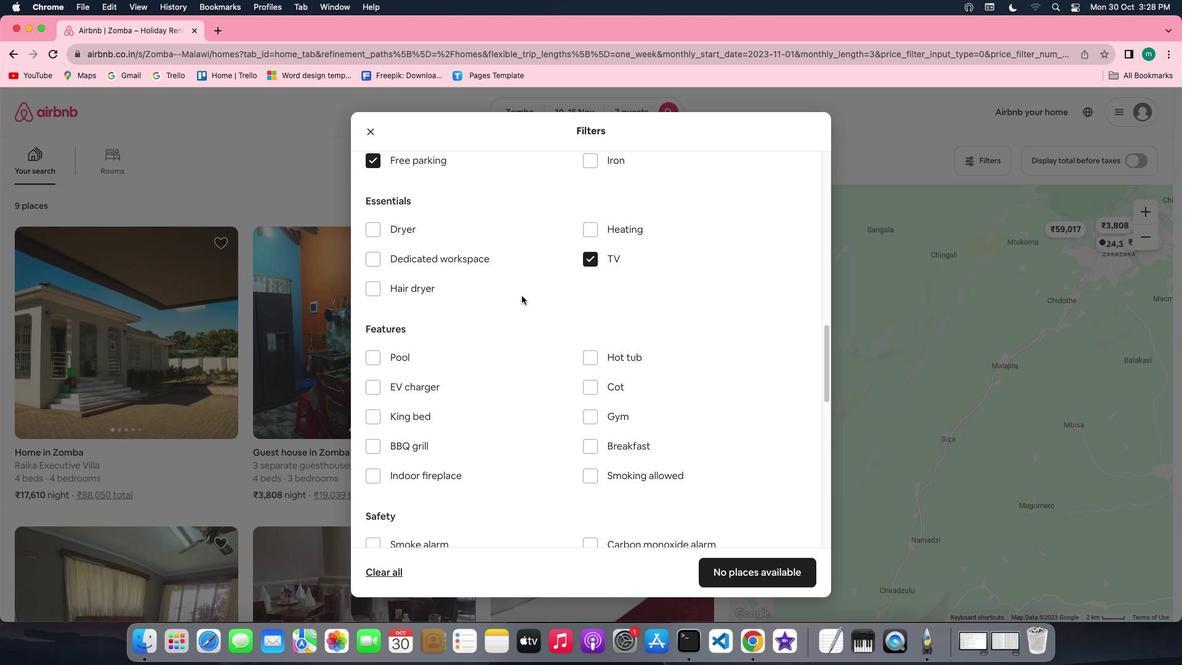 
Action: Mouse scrolled (522, 296) with delta (0, 0)
Screenshot: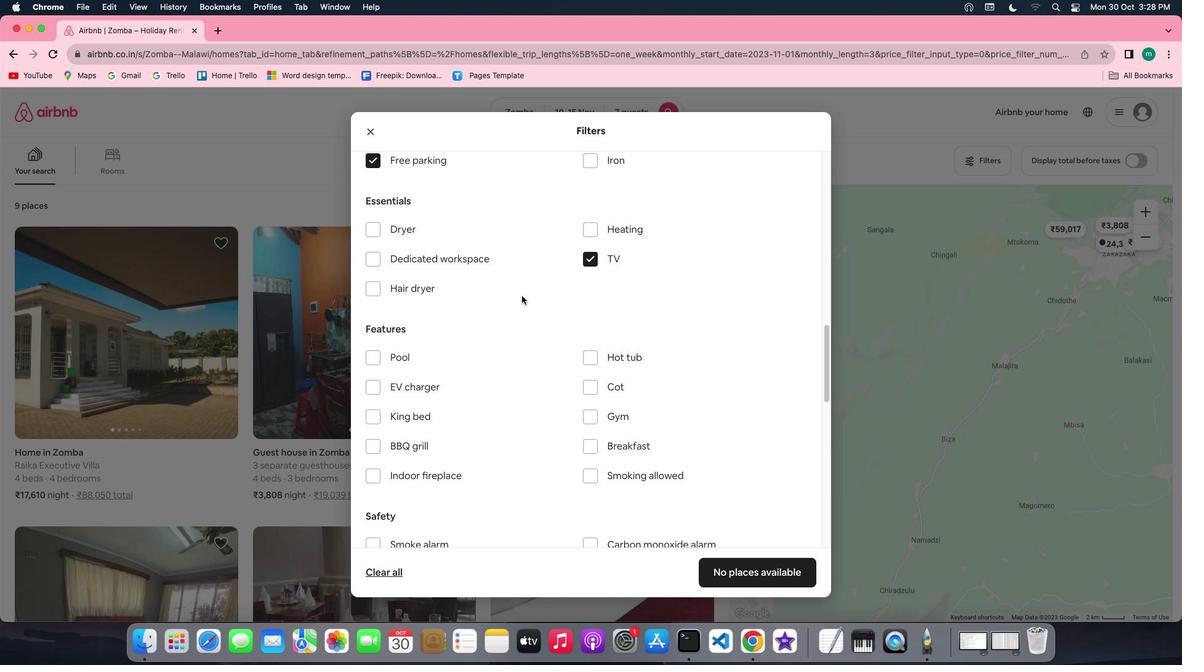 
Action: Mouse scrolled (522, 296) with delta (0, 0)
Screenshot: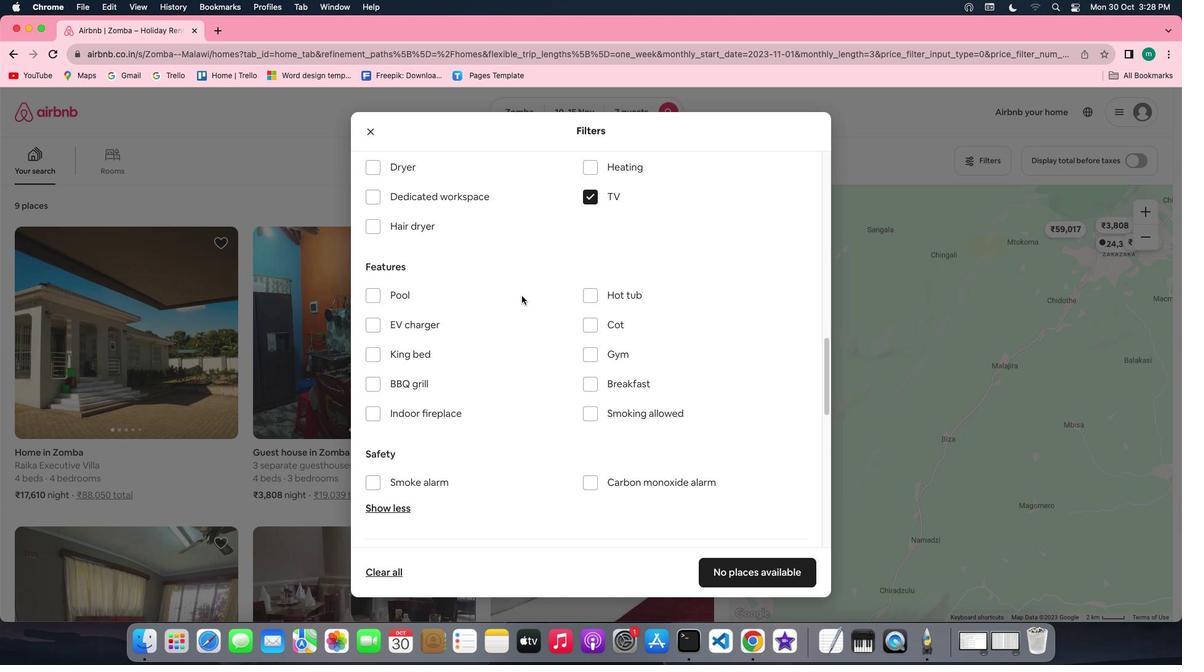 
Action: Mouse scrolled (522, 296) with delta (0, 0)
Screenshot: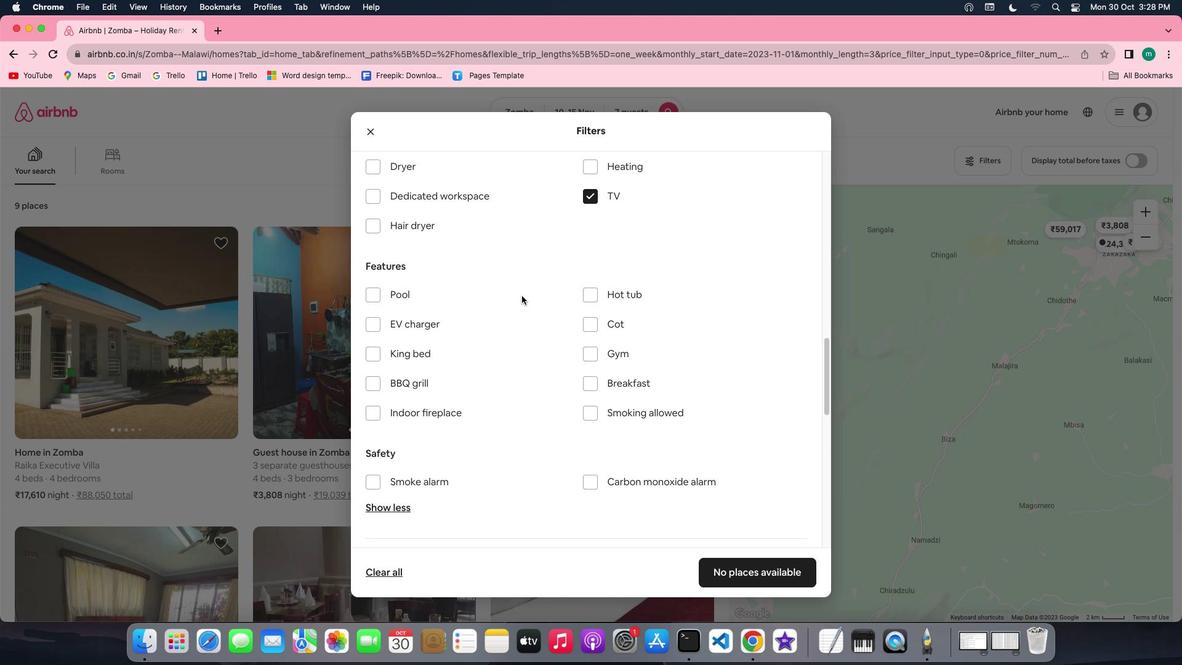 
Action: Mouse scrolled (522, 296) with delta (0, 0)
Screenshot: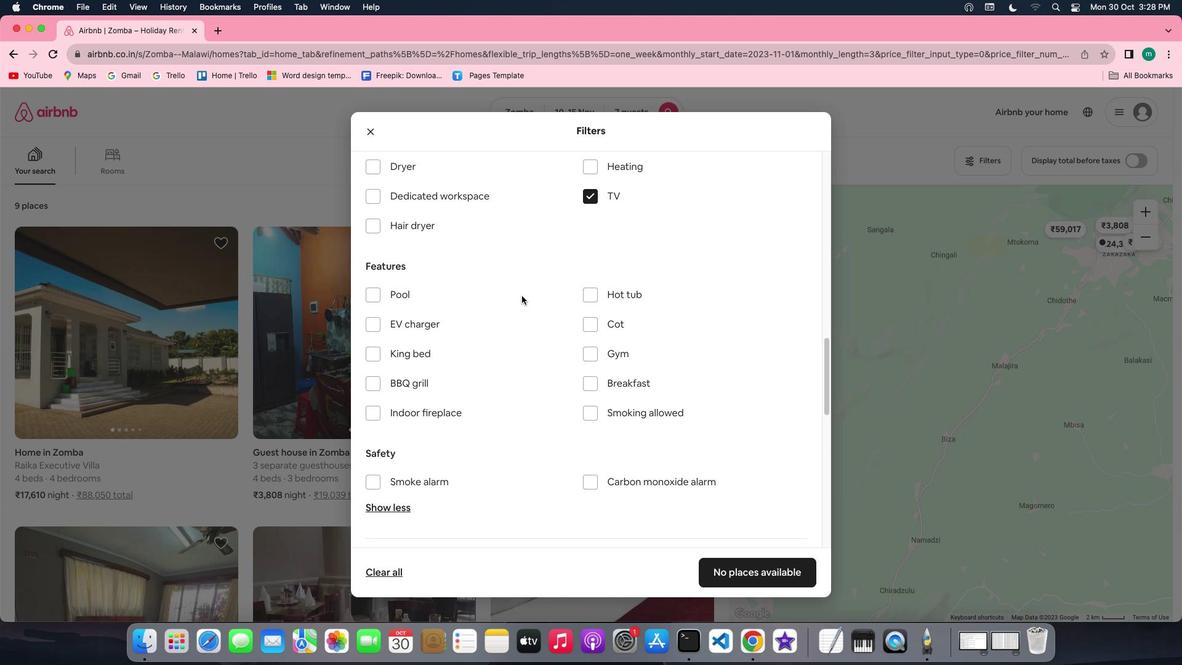 
Action: Mouse scrolled (522, 296) with delta (0, 0)
Screenshot: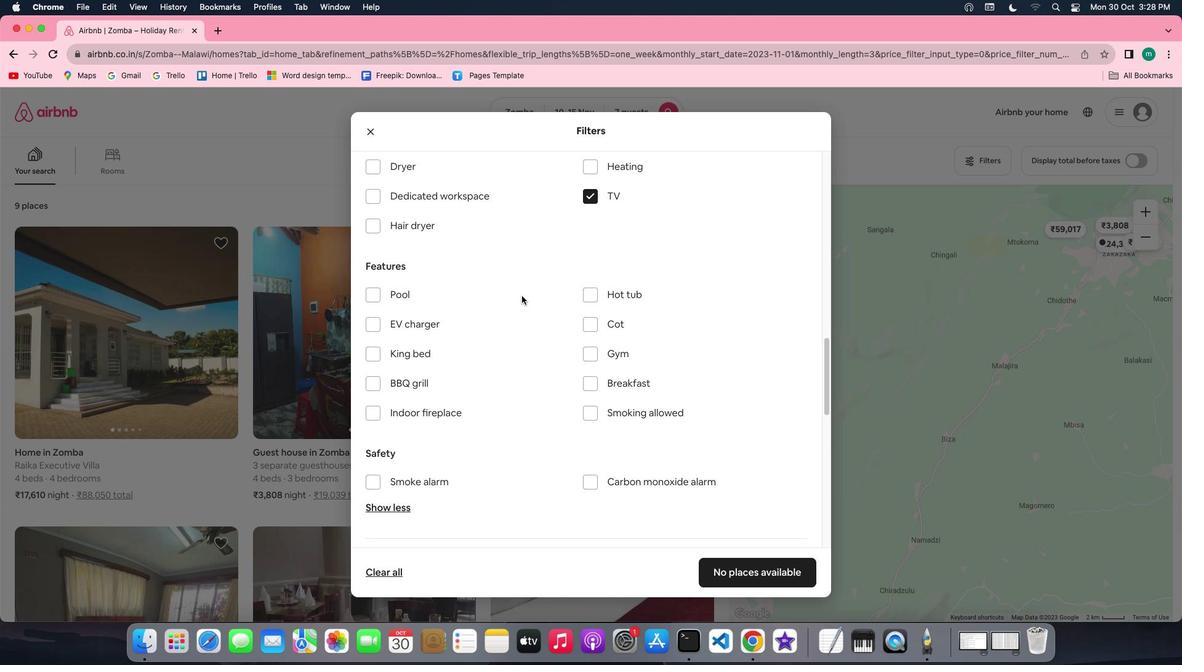 
Action: Mouse scrolled (522, 296) with delta (0, 0)
Screenshot: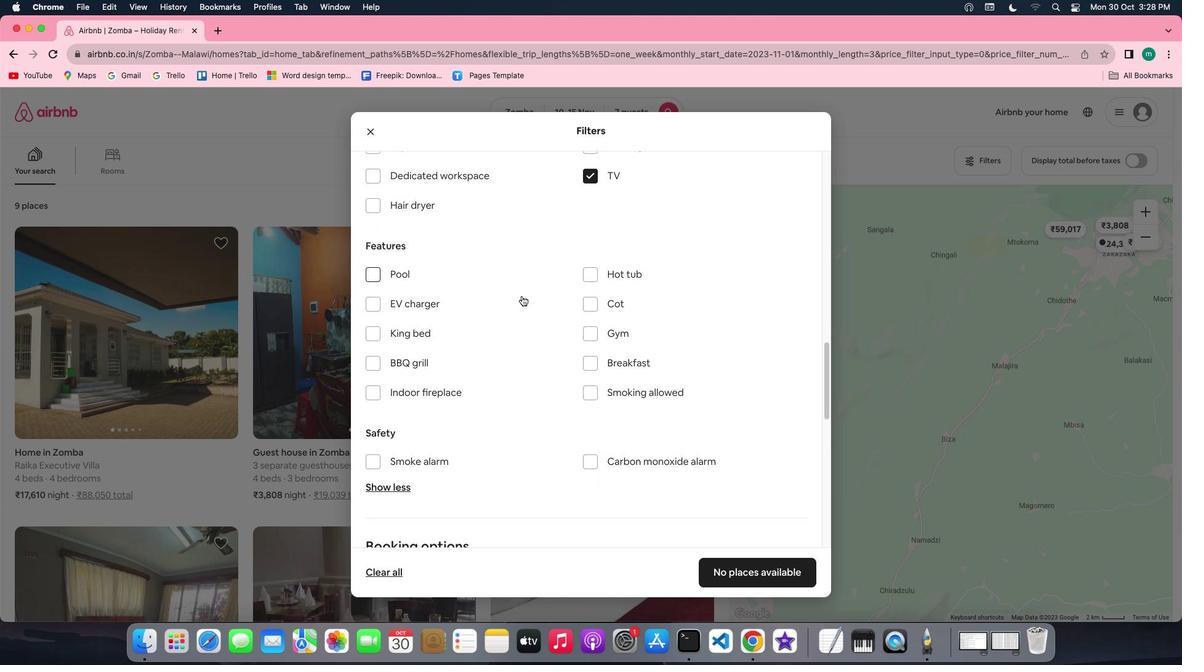 
Action: Mouse scrolled (522, 296) with delta (0, 0)
Screenshot: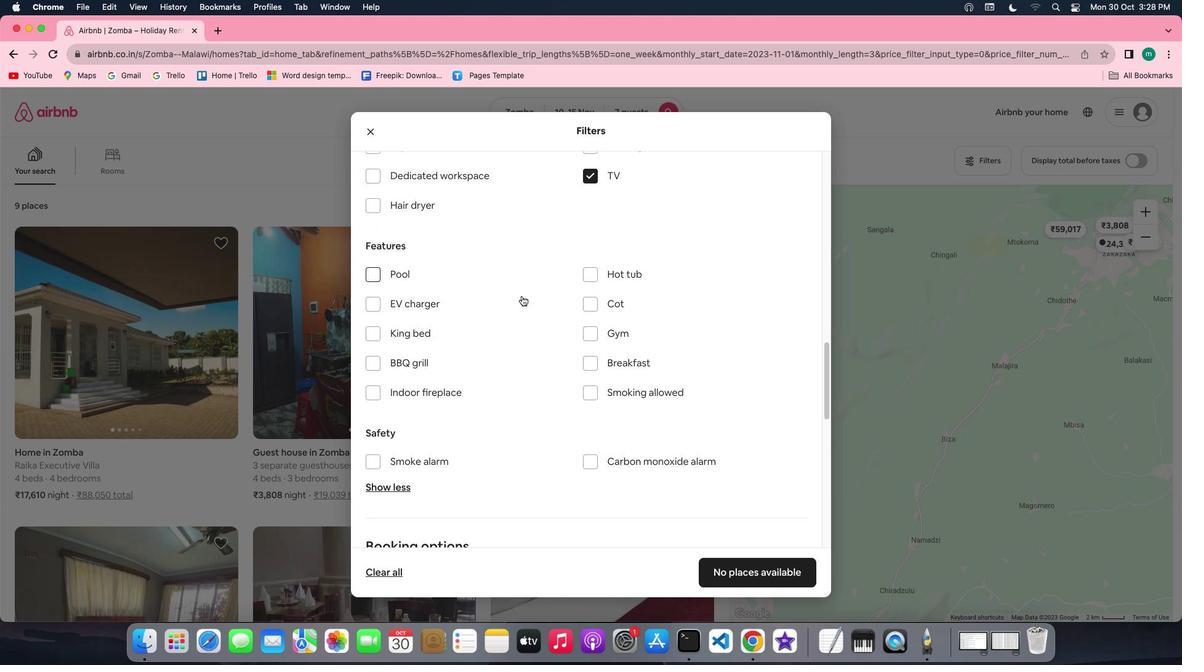 
Action: Mouse scrolled (522, 296) with delta (0, 0)
Screenshot: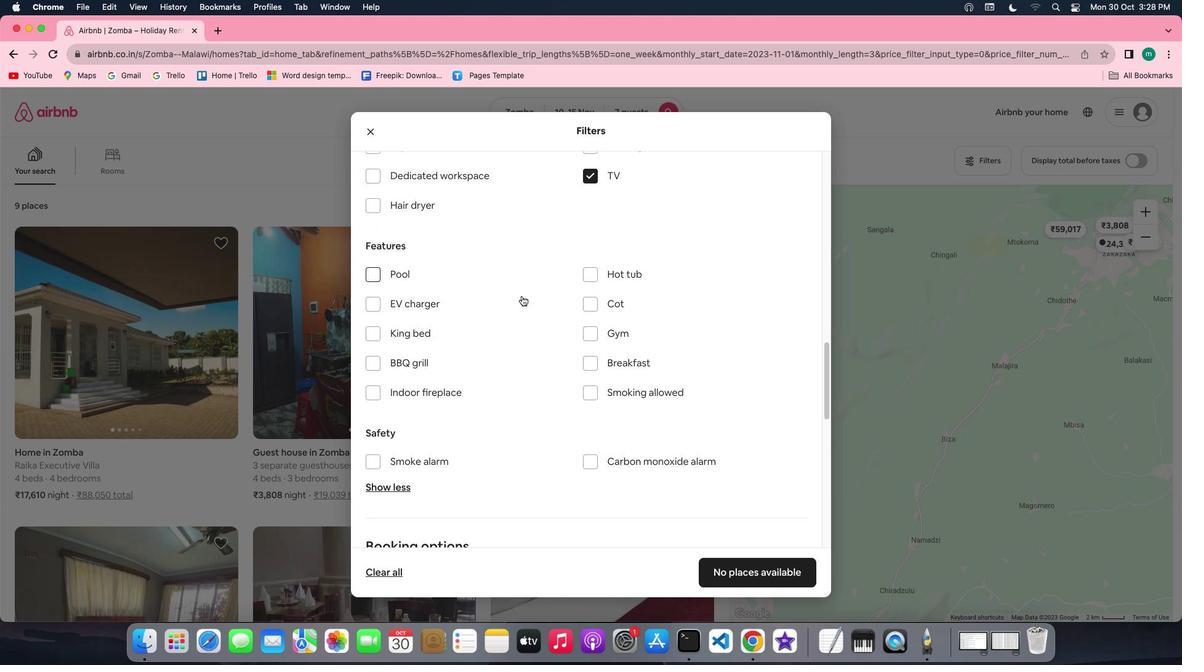 
Action: Mouse scrolled (522, 296) with delta (0, 0)
Screenshot: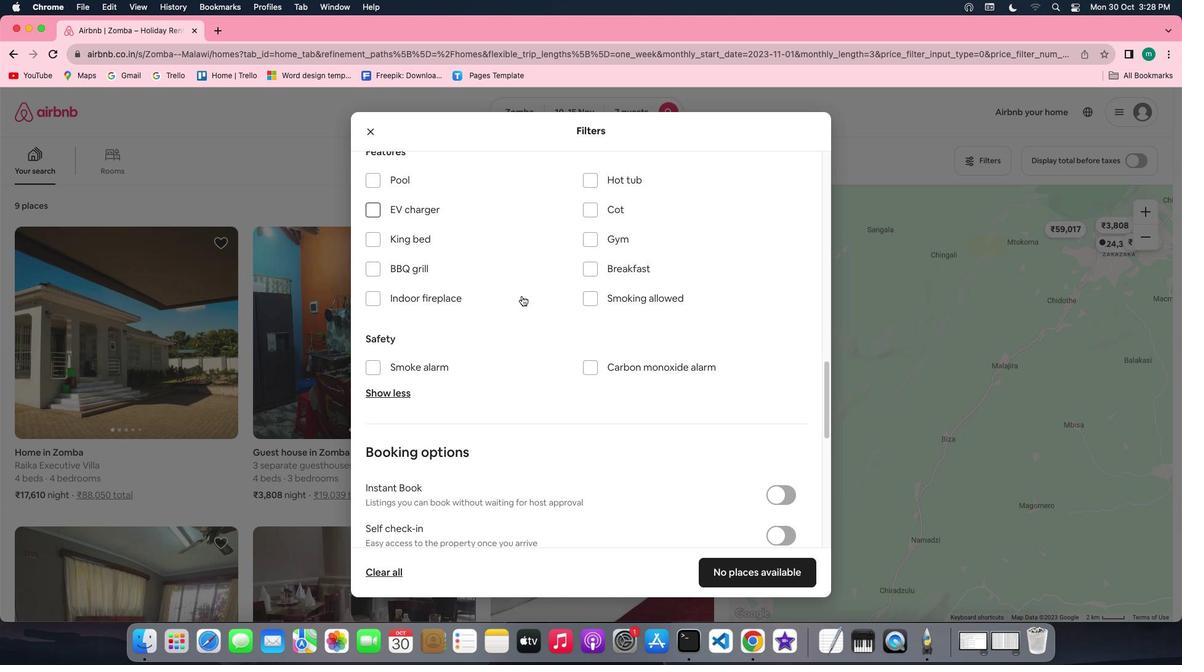 
Action: Mouse scrolled (522, 296) with delta (0, 0)
Screenshot: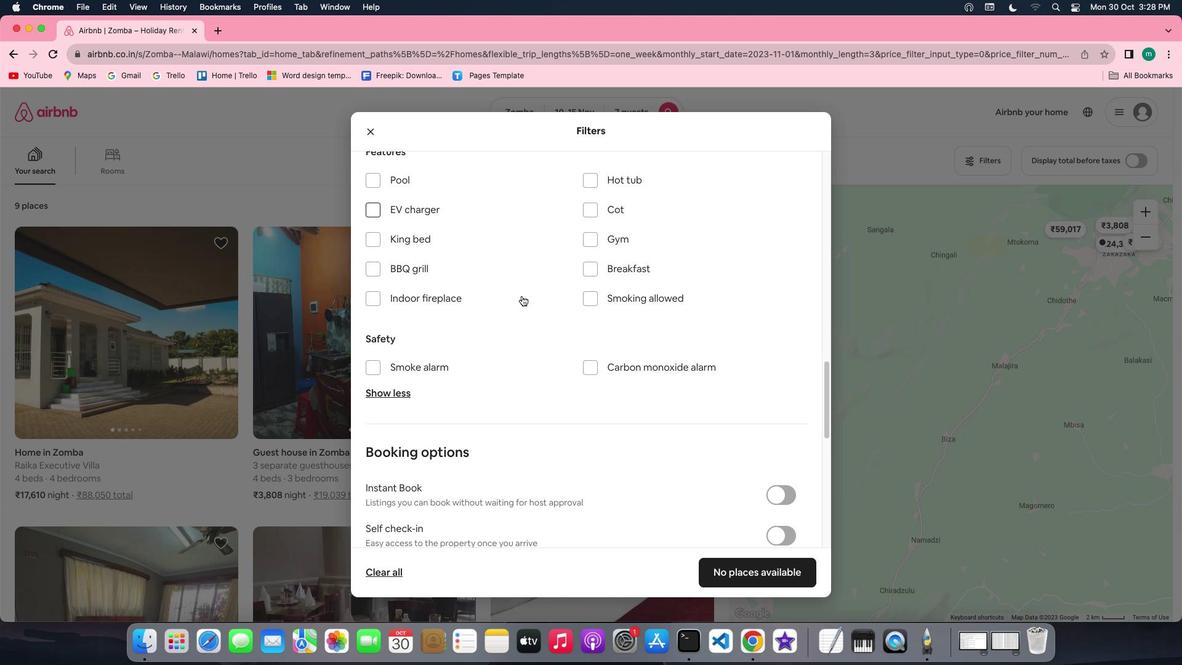 
Action: Mouse scrolled (522, 296) with delta (0, -1)
Screenshot: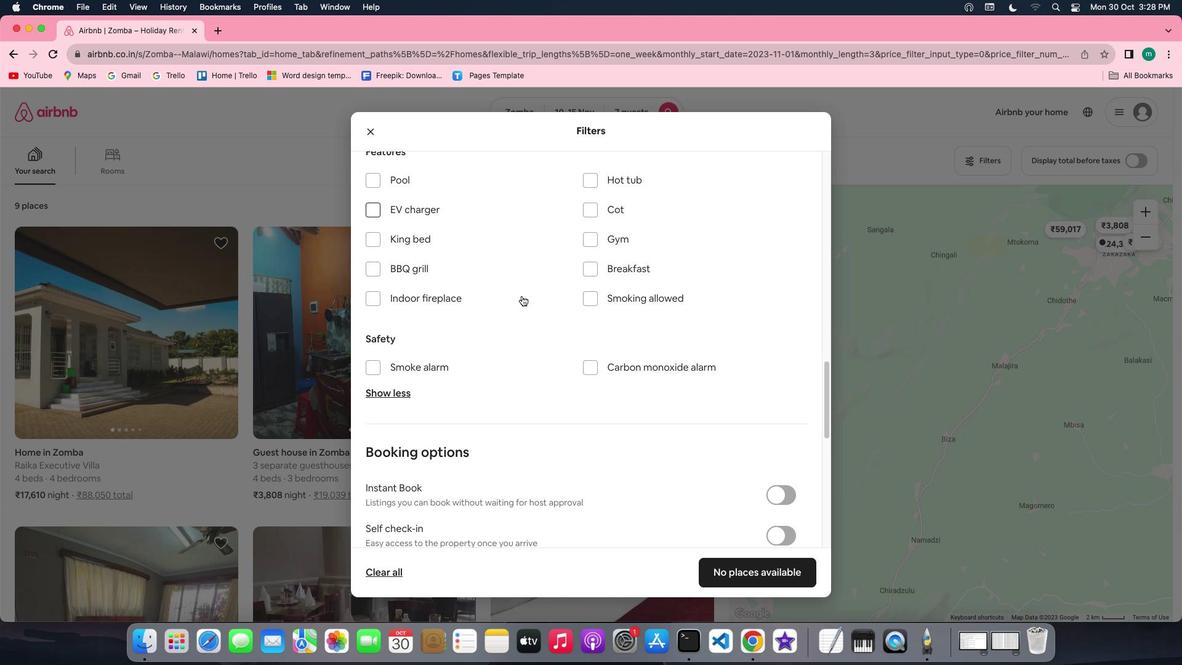 
Action: Mouse moved to (619, 239)
Screenshot: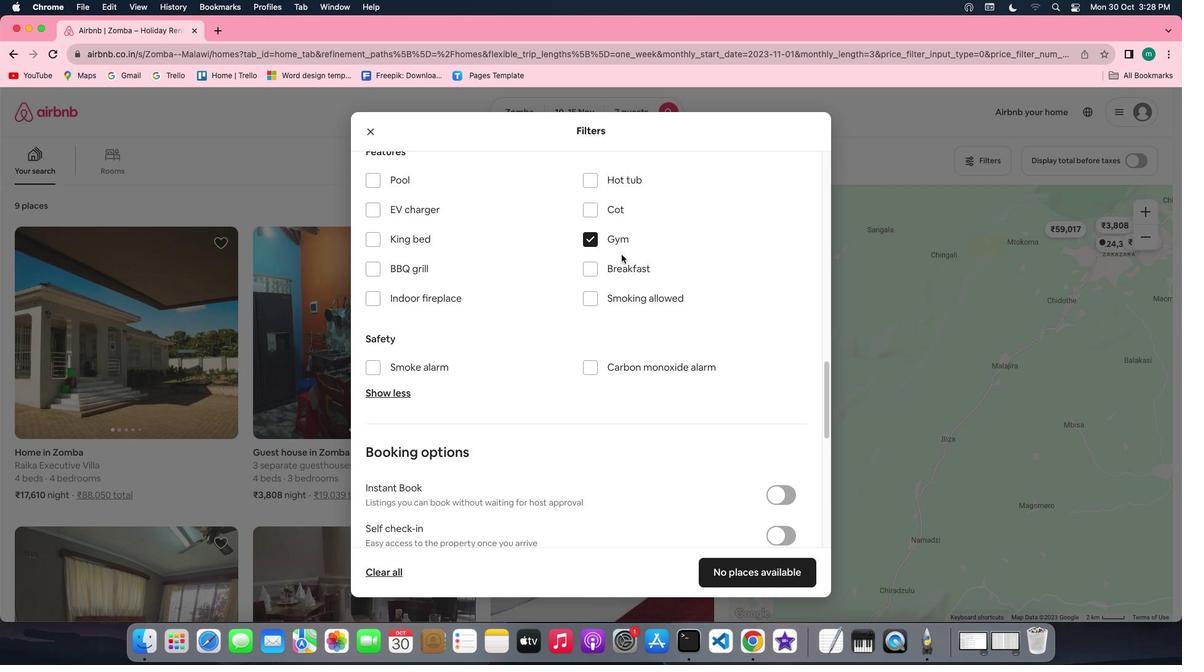 
Action: Mouse pressed left at (619, 239)
Screenshot: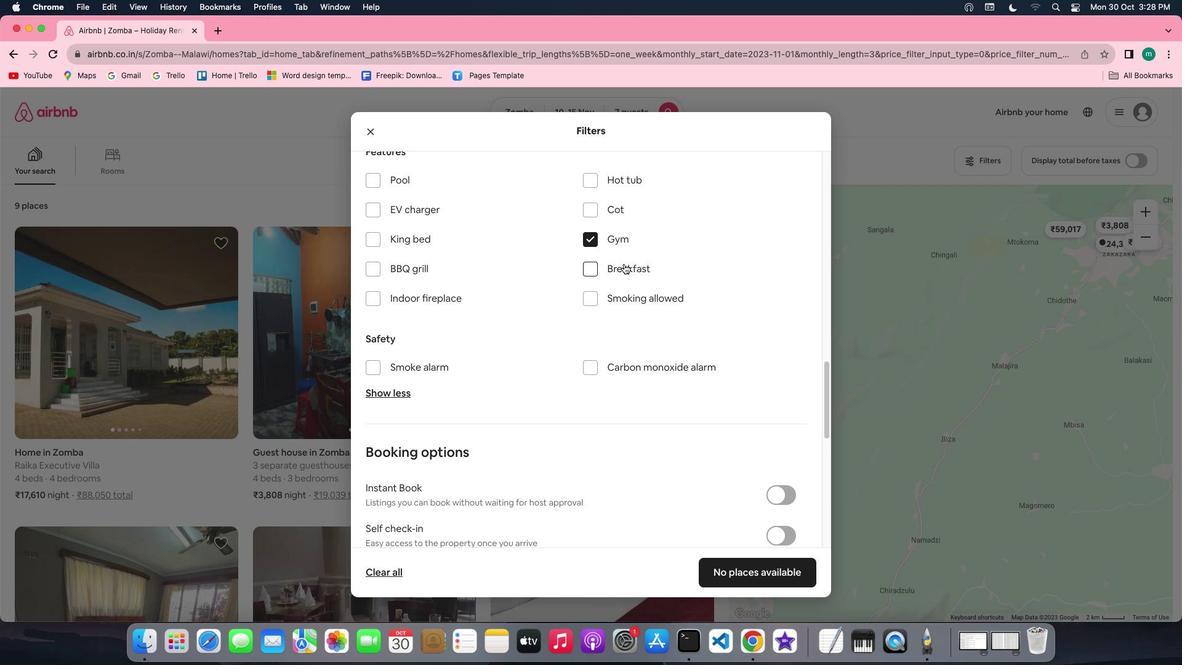 
Action: Mouse moved to (625, 270)
Screenshot: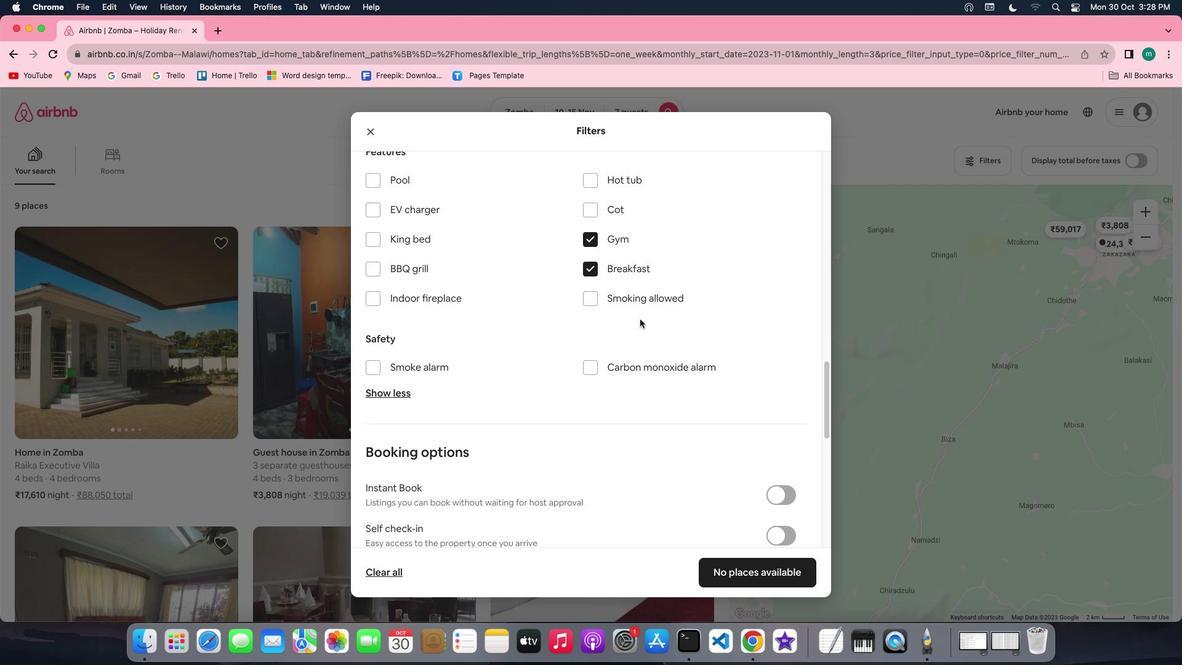 
Action: Mouse pressed left at (625, 270)
Screenshot: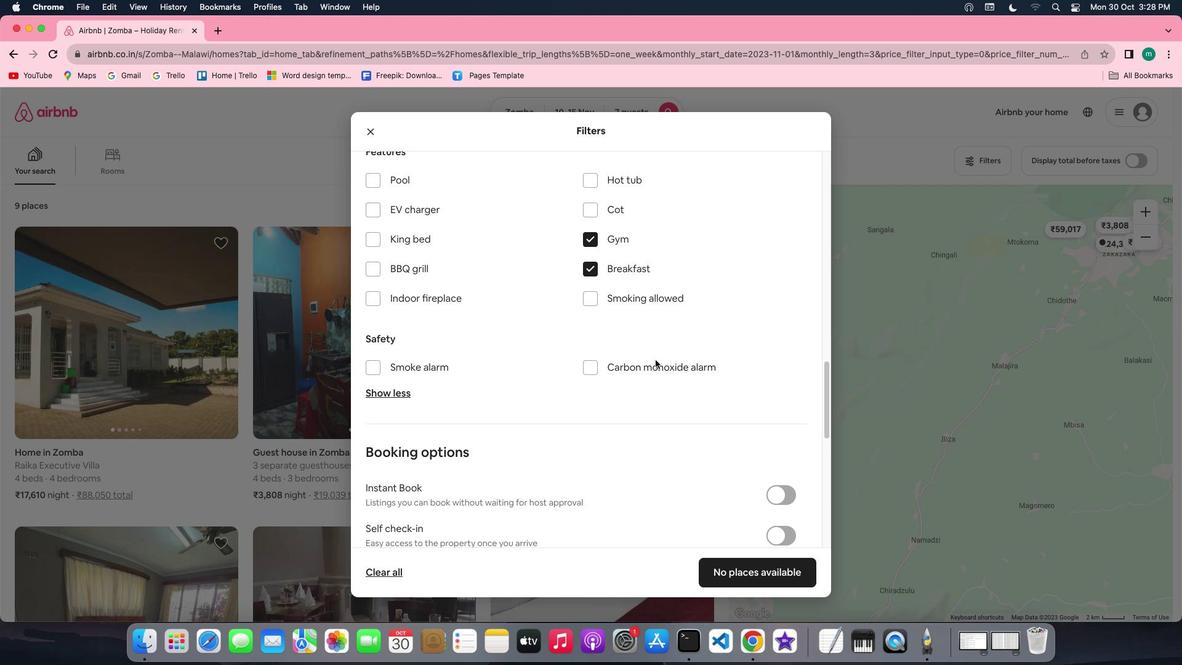 
Action: Mouse moved to (656, 360)
Screenshot: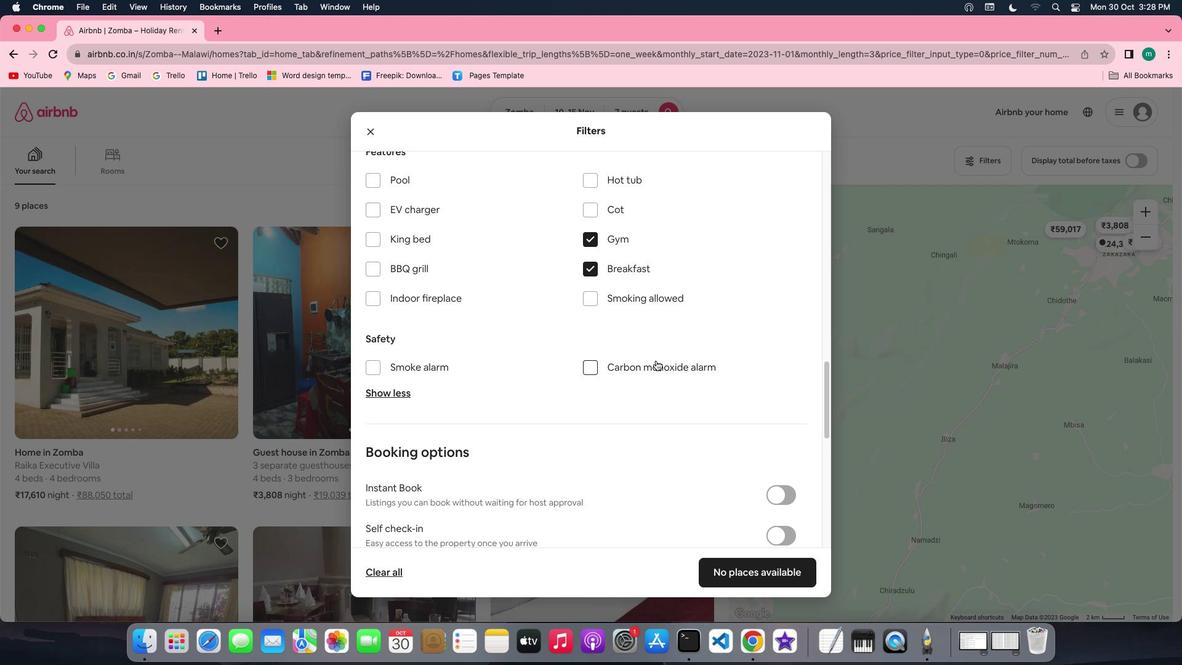 
Action: Mouse scrolled (656, 360) with delta (0, 0)
Screenshot: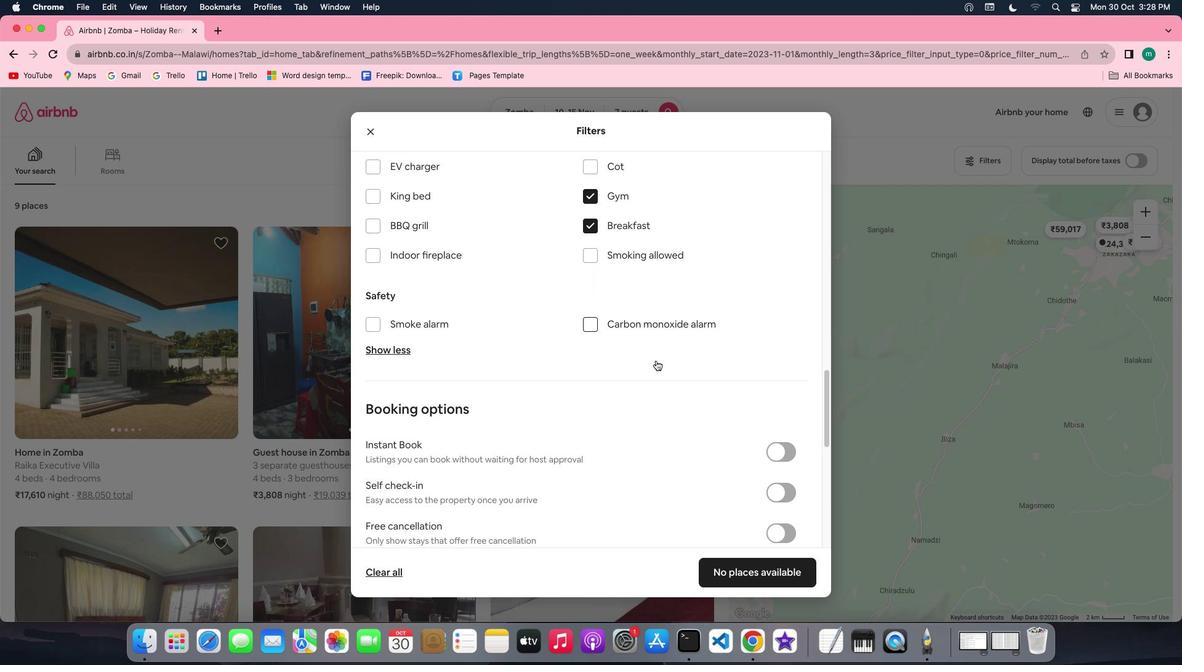 
Action: Mouse scrolled (656, 360) with delta (0, 0)
Screenshot: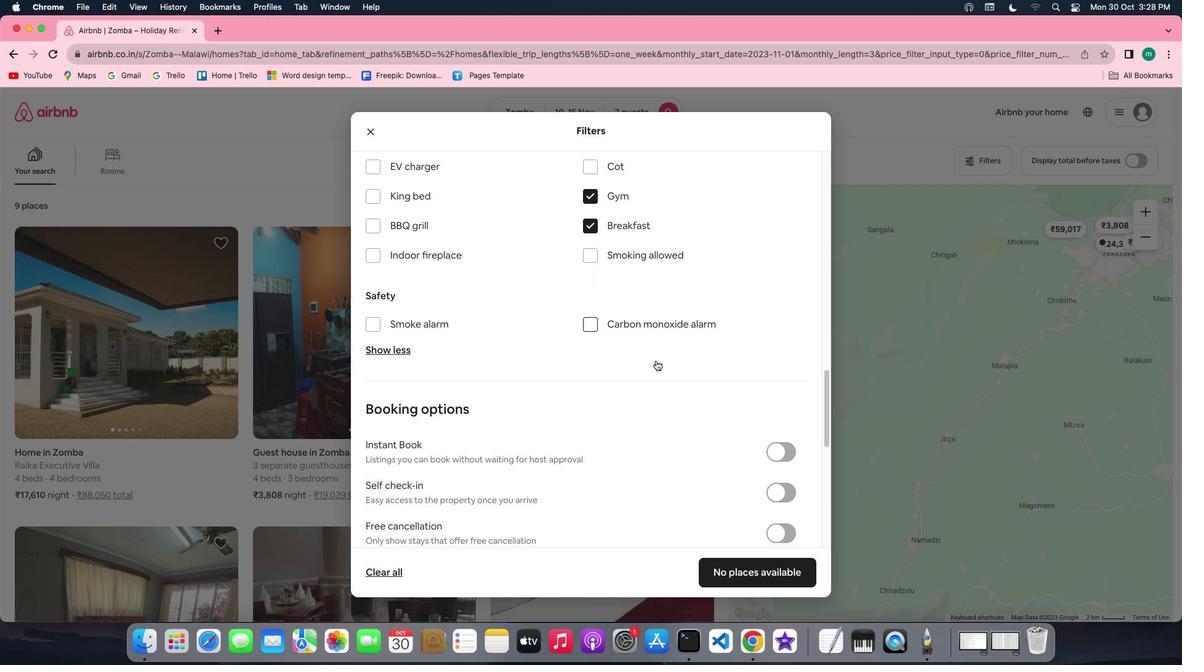 
Action: Mouse scrolled (656, 360) with delta (0, 0)
Screenshot: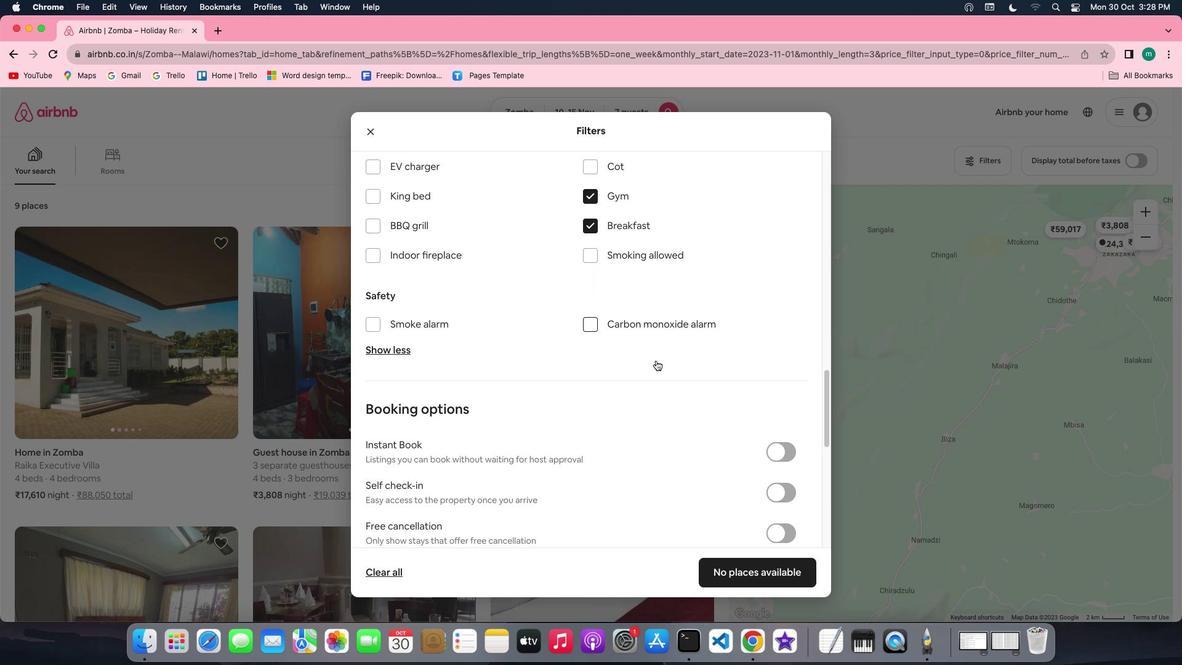 
Action: Mouse scrolled (656, 360) with delta (0, 0)
Screenshot: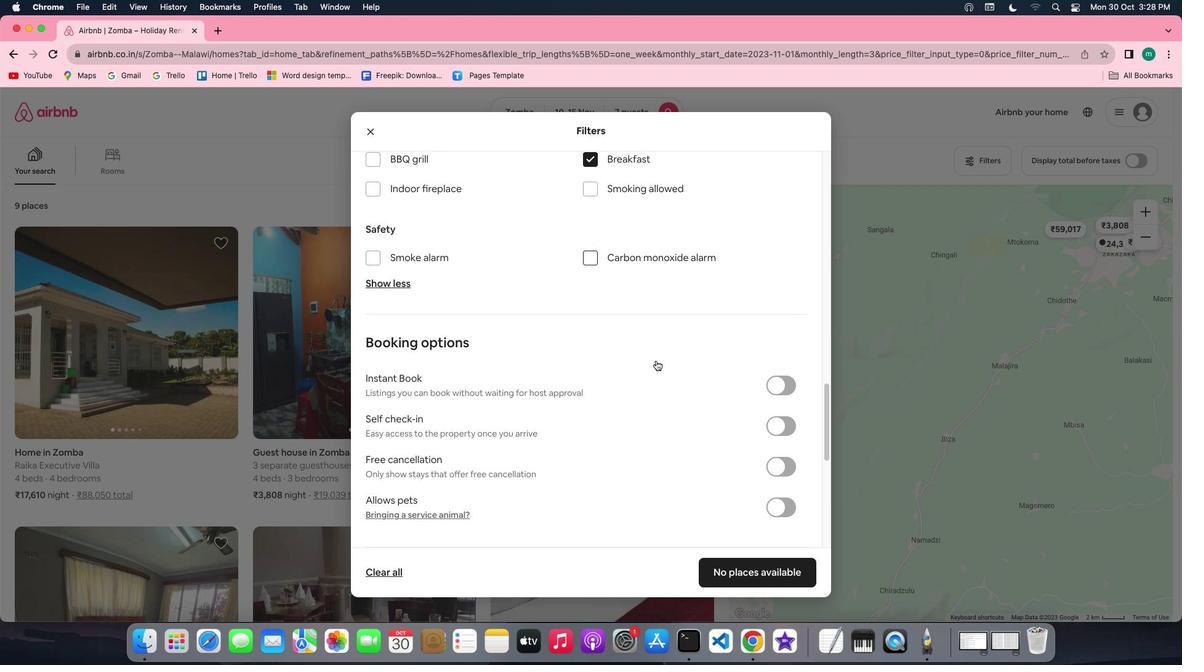 
Action: Mouse scrolled (656, 360) with delta (0, 0)
Screenshot: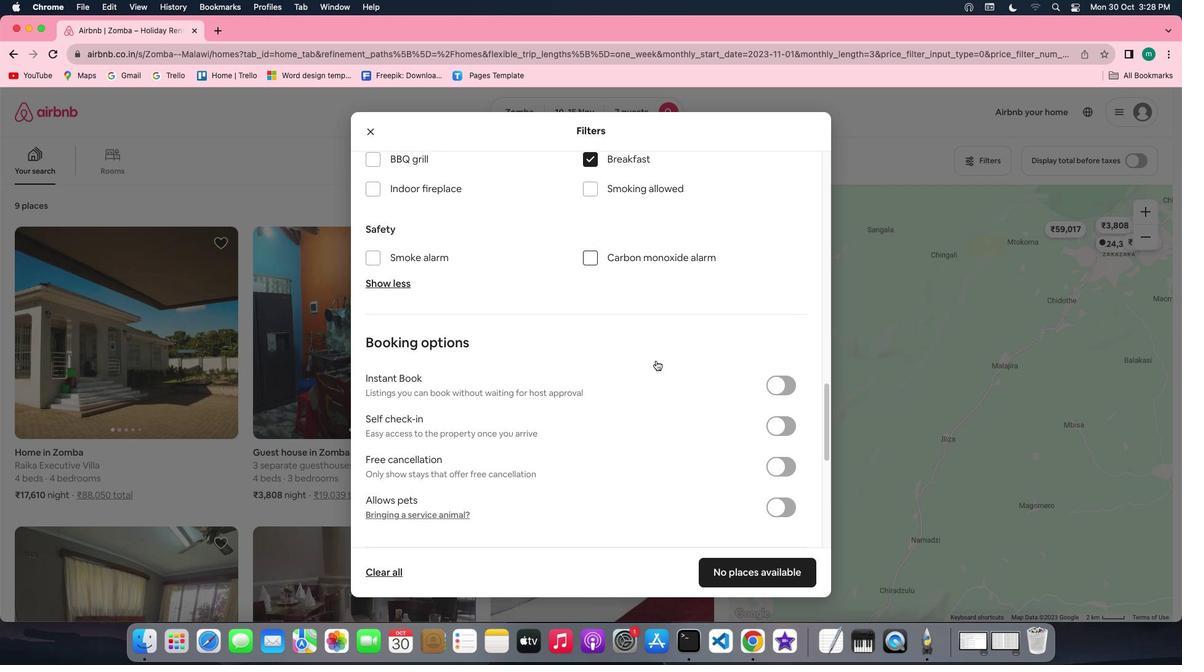 
Action: Mouse scrolled (656, 360) with delta (0, 0)
Screenshot: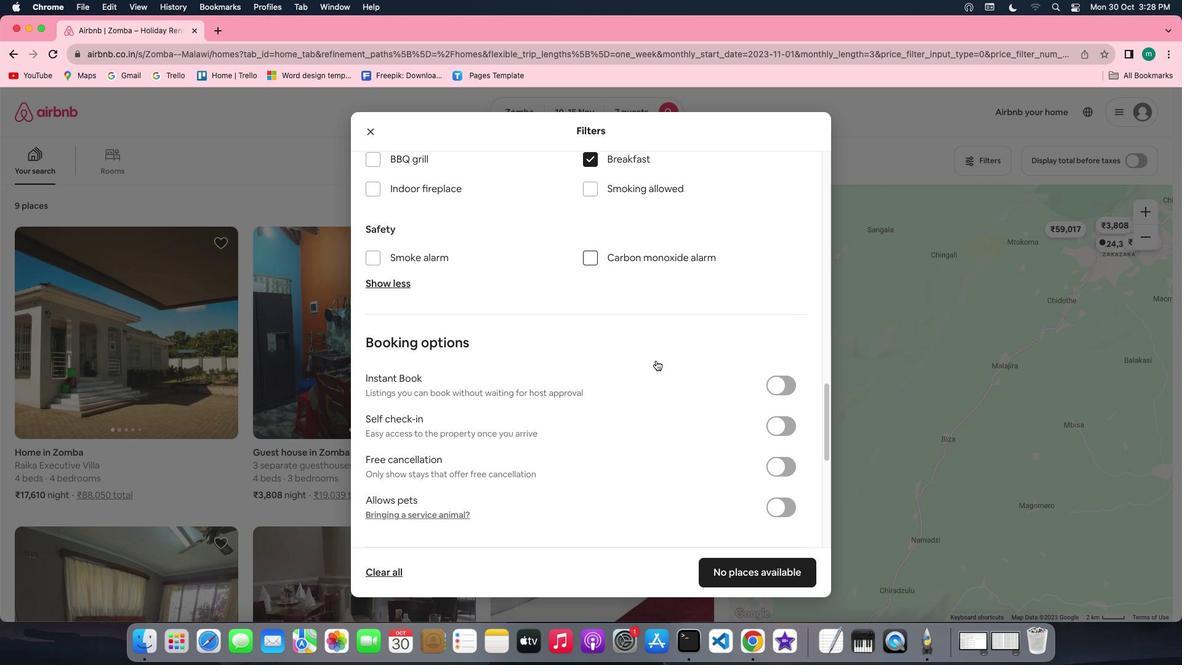 
Action: Mouse scrolled (656, 360) with delta (0, 0)
Screenshot: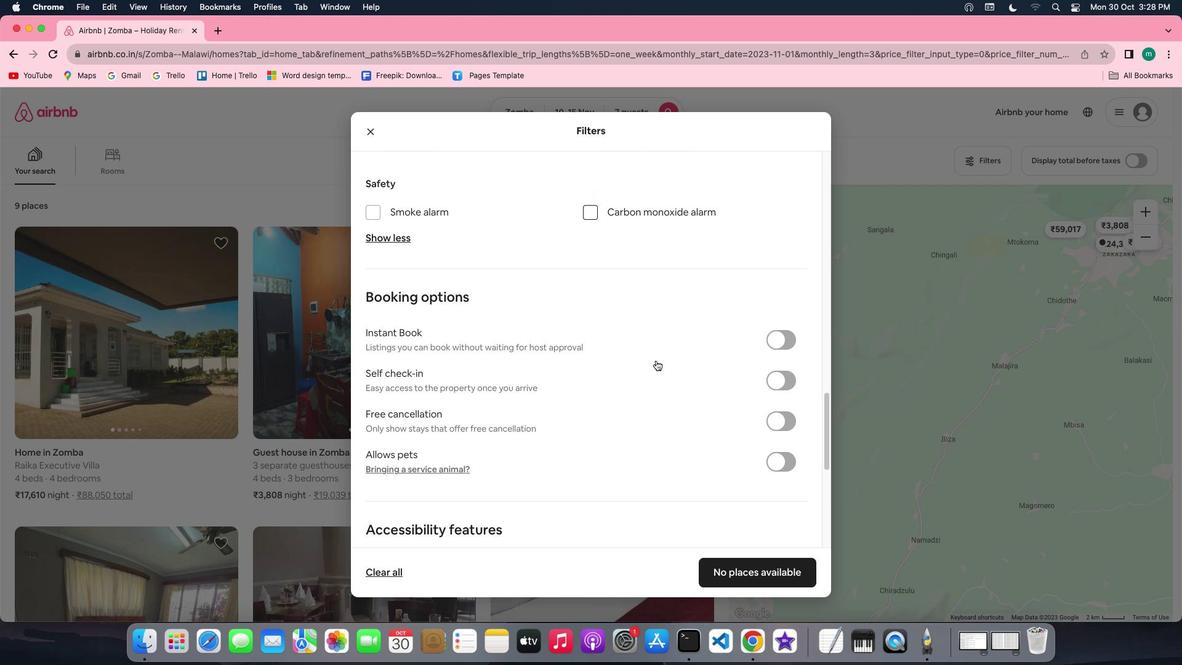 
Action: Mouse scrolled (656, 360) with delta (0, 0)
Screenshot: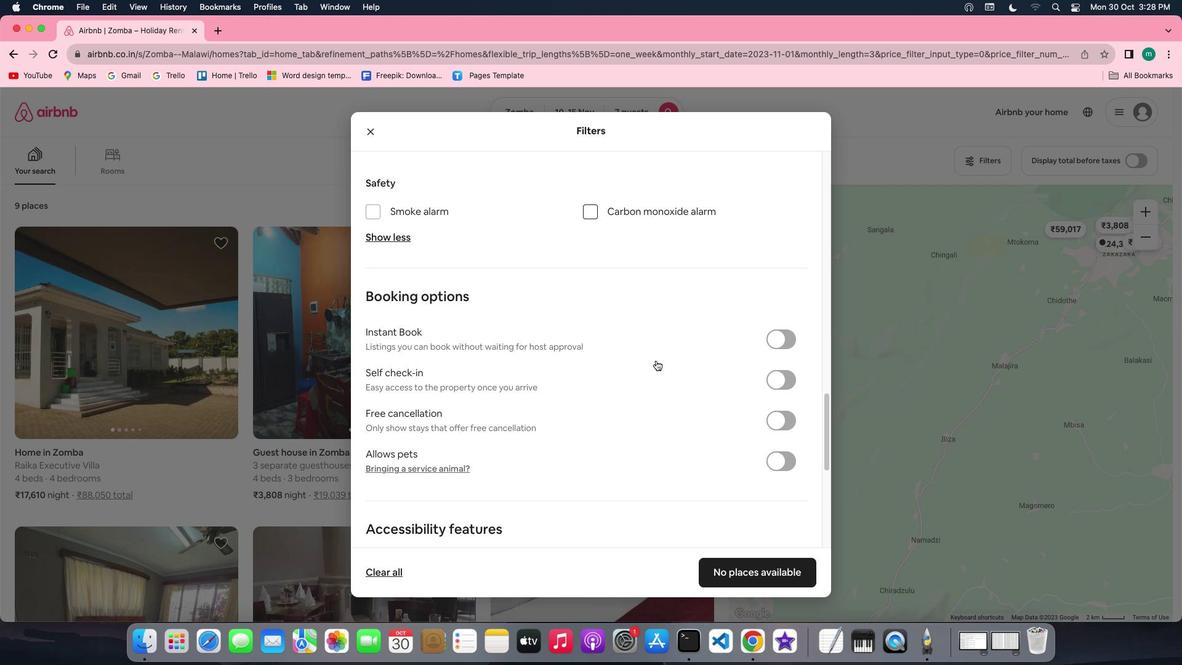 
Action: Mouse scrolled (656, 360) with delta (0, 0)
Screenshot: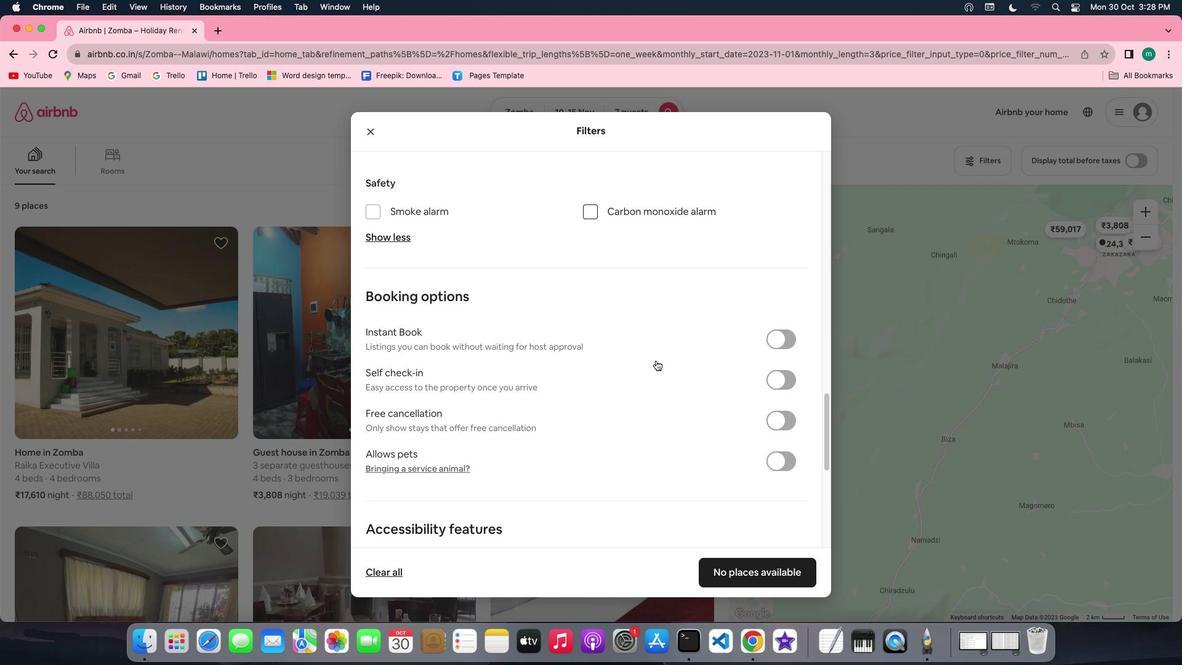 
Action: Mouse moved to (781, 383)
Screenshot: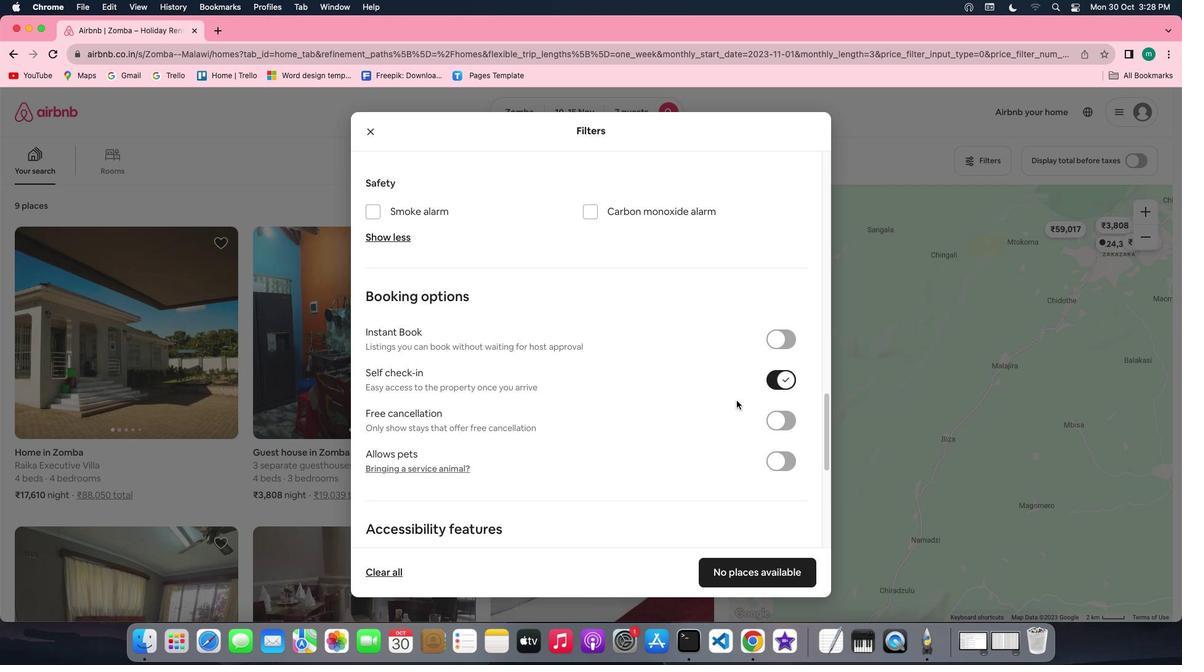 
Action: Mouse pressed left at (781, 383)
Screenshot: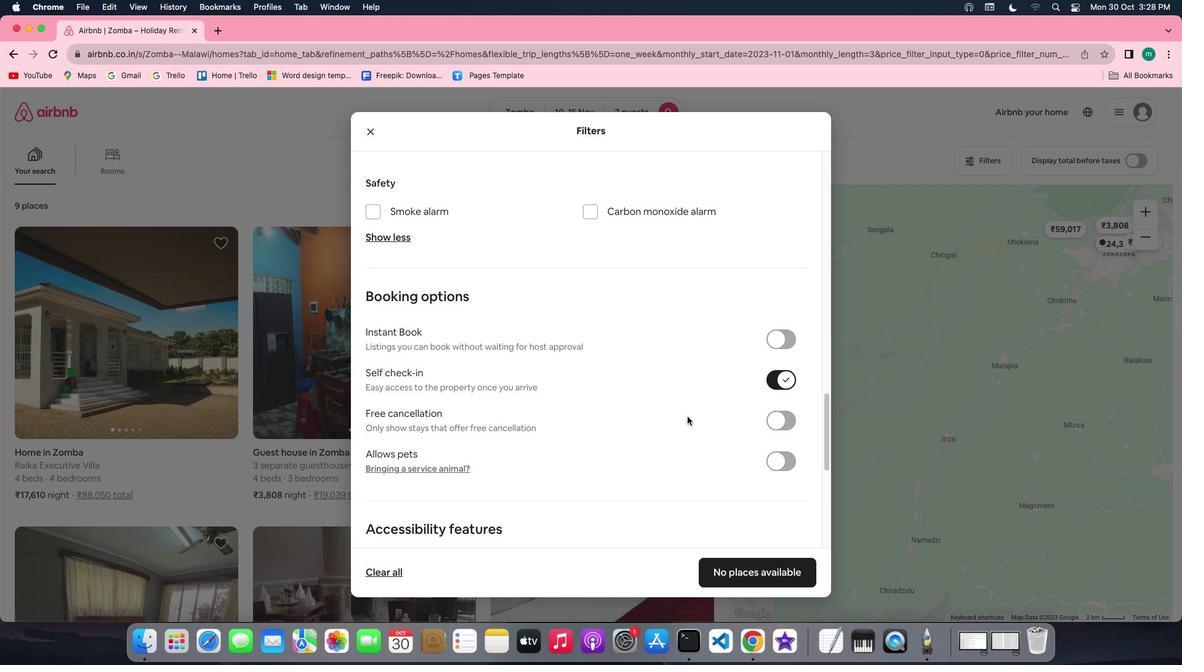 
Action: Mouse moved to (683, 417)
Screenshot: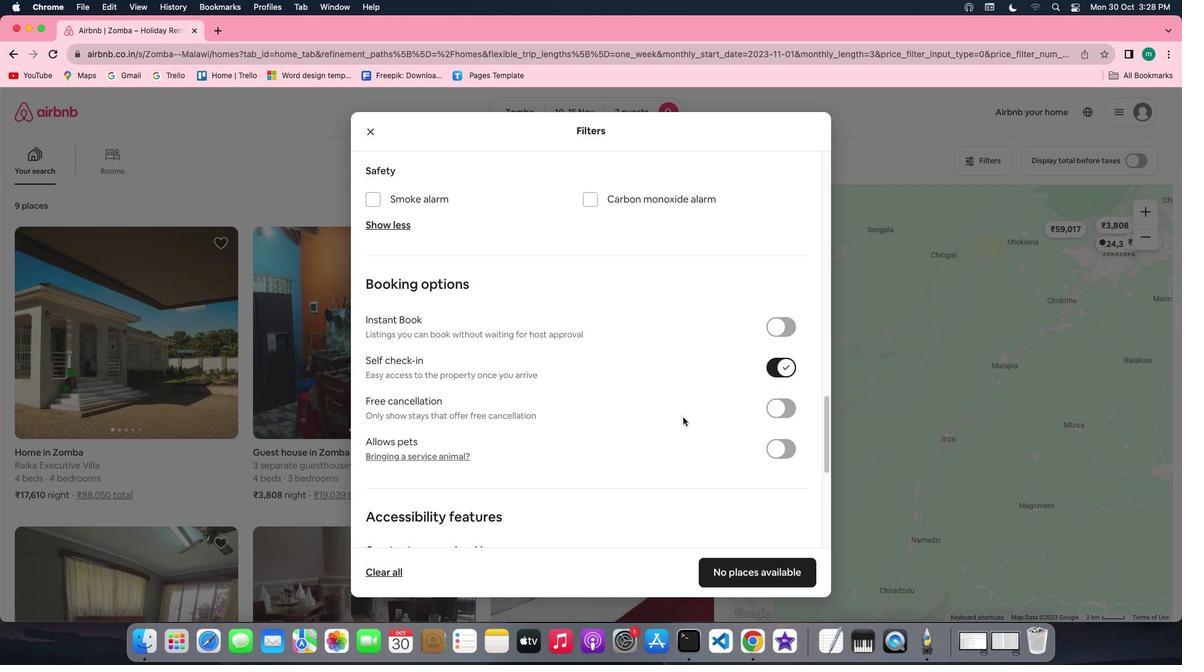 
Action: Mouse scrolled (683, 417) with delta (0, 0)
Screenshot: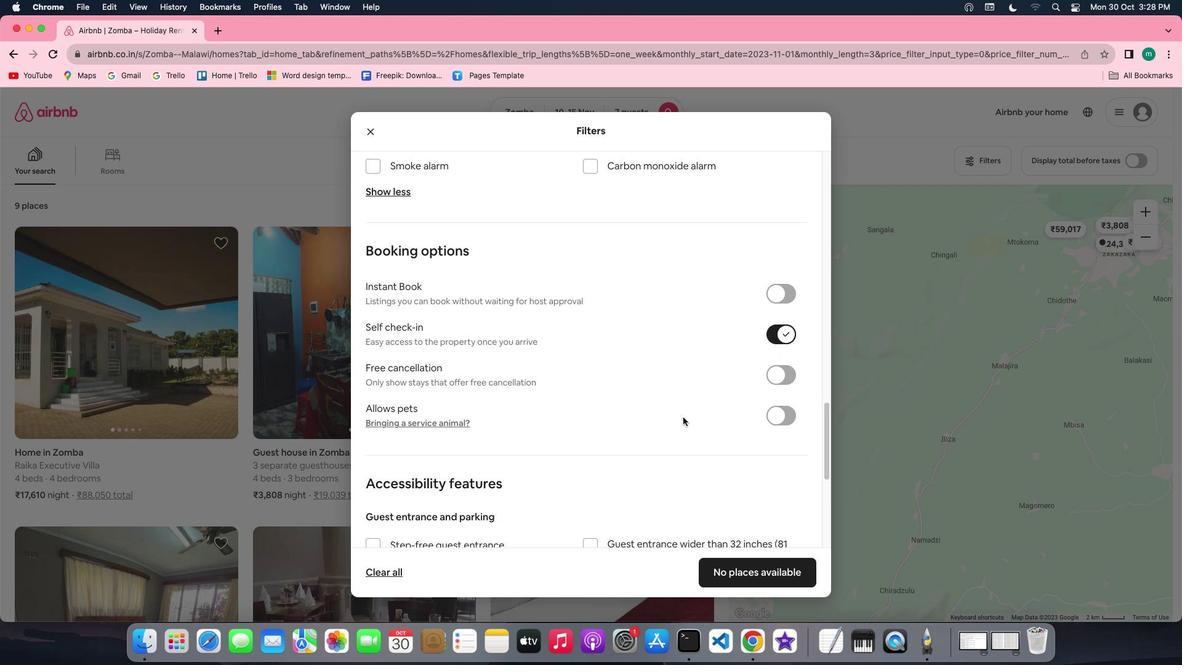 
Action: Mouse scrolled (683, 417) with delta (0, 0)
Screenshot: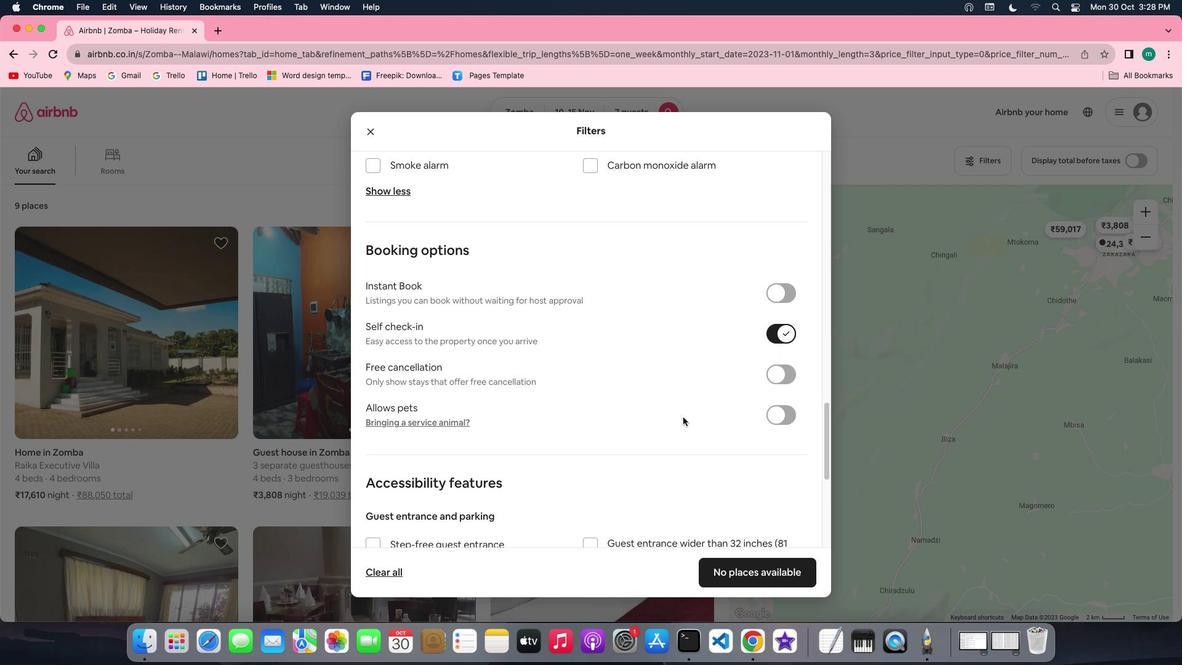 
Action: Mouse scrolled (683, 417) with delta (0, 0)
Screenshot: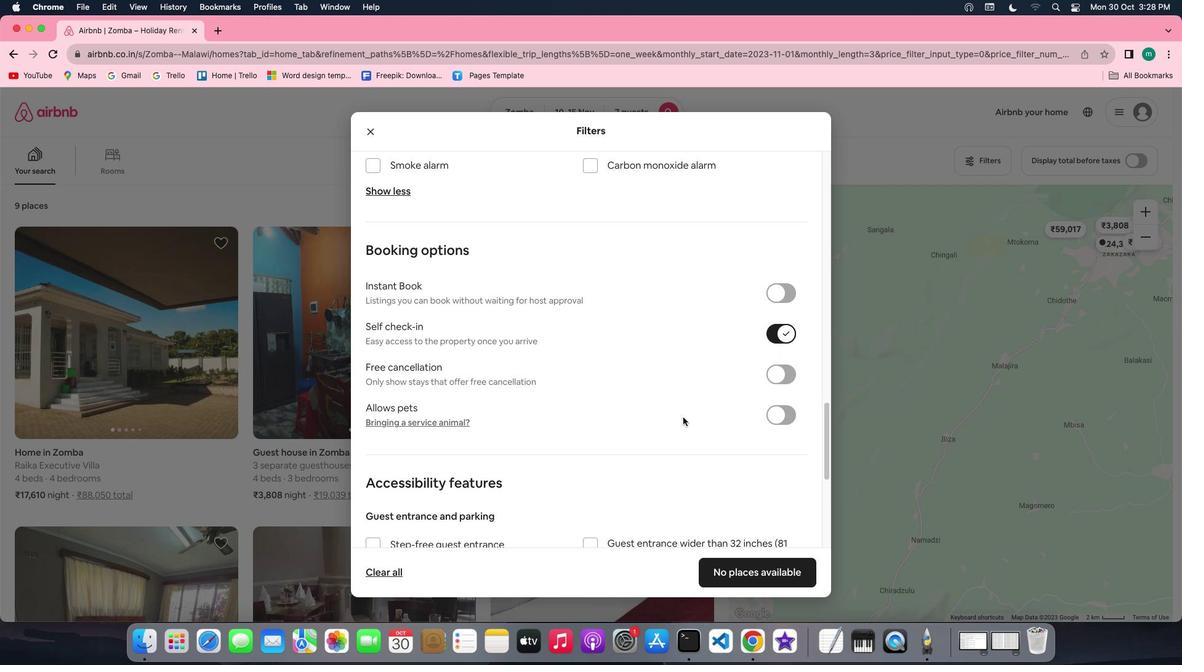 
Action: Mouse scrolled (683, 417) with delta (0, 0)
Screenshot: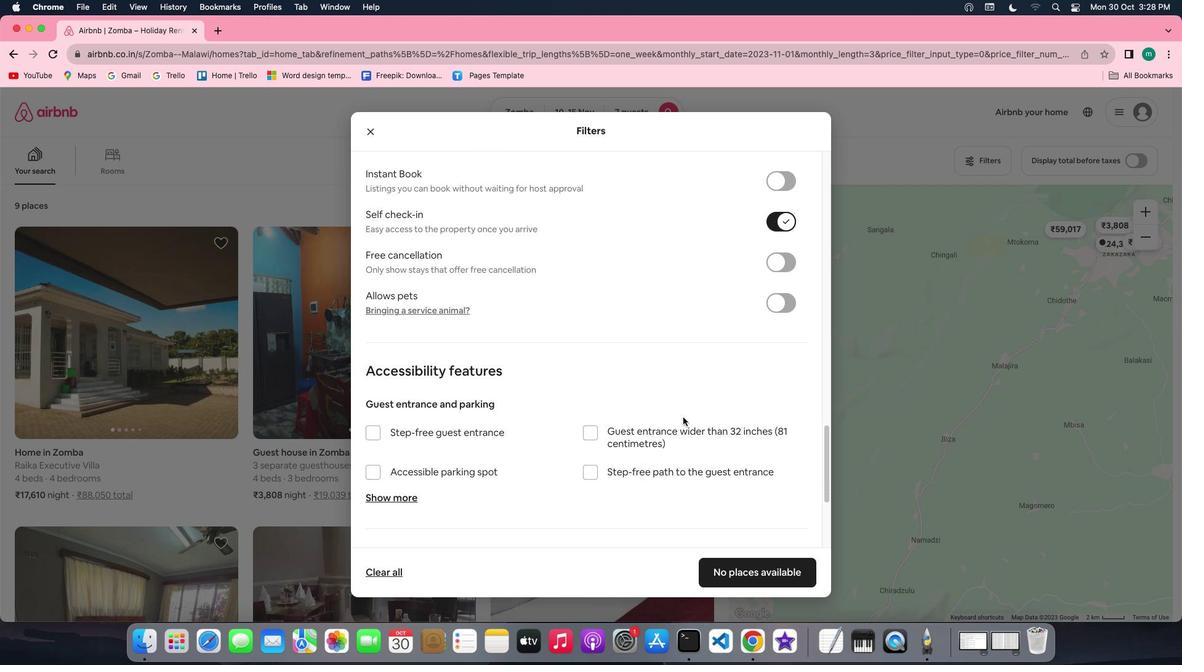 
Action: Mouse scrolled (683, 417) with delta (0, 0)
Screenshot: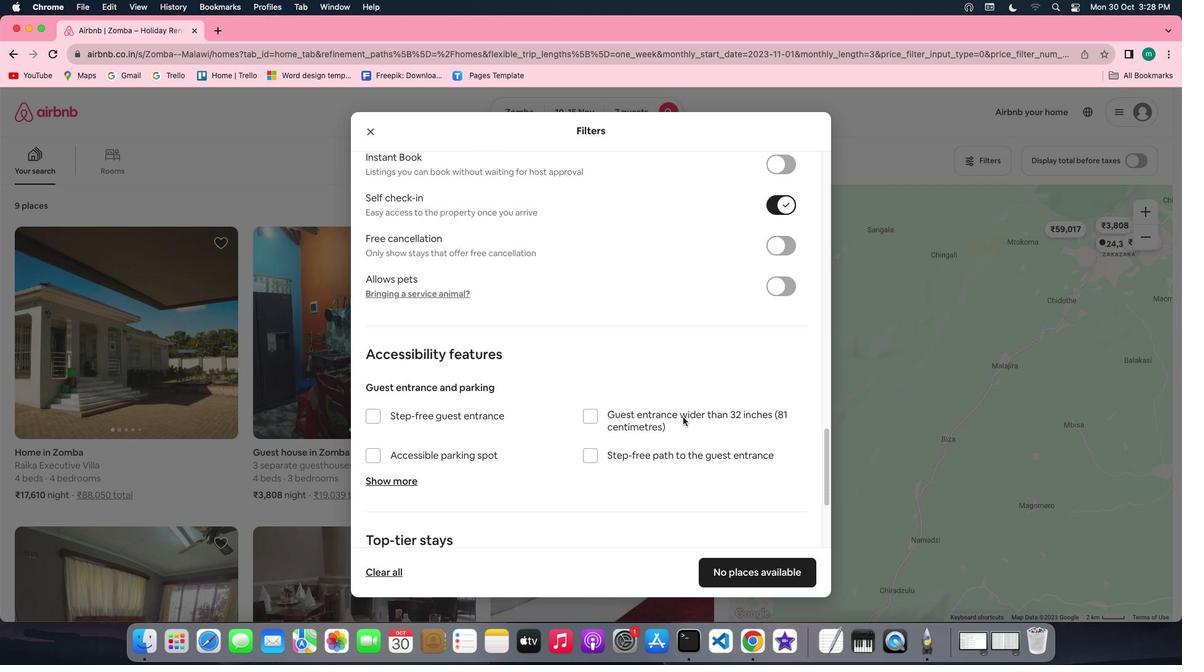 
Action: Mouse scrolled (683, 417) with delta (0, -1)
Screenshot: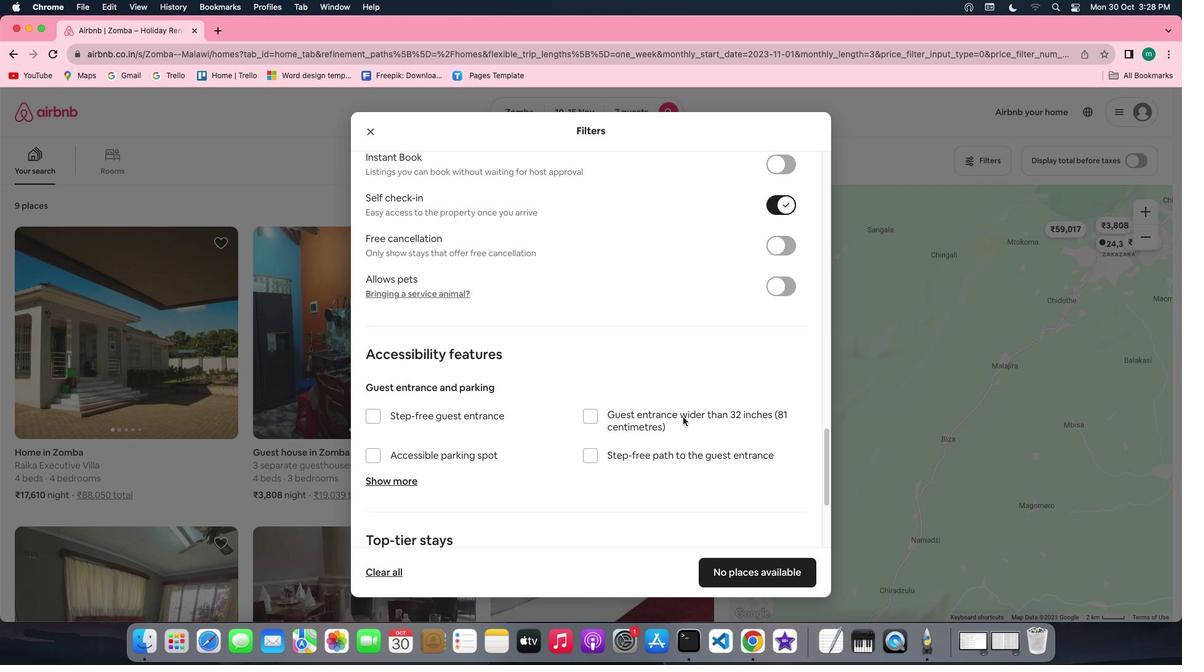 
Action: Mouse scrolled (683, 417) with delta (0, -1)
Screenshot: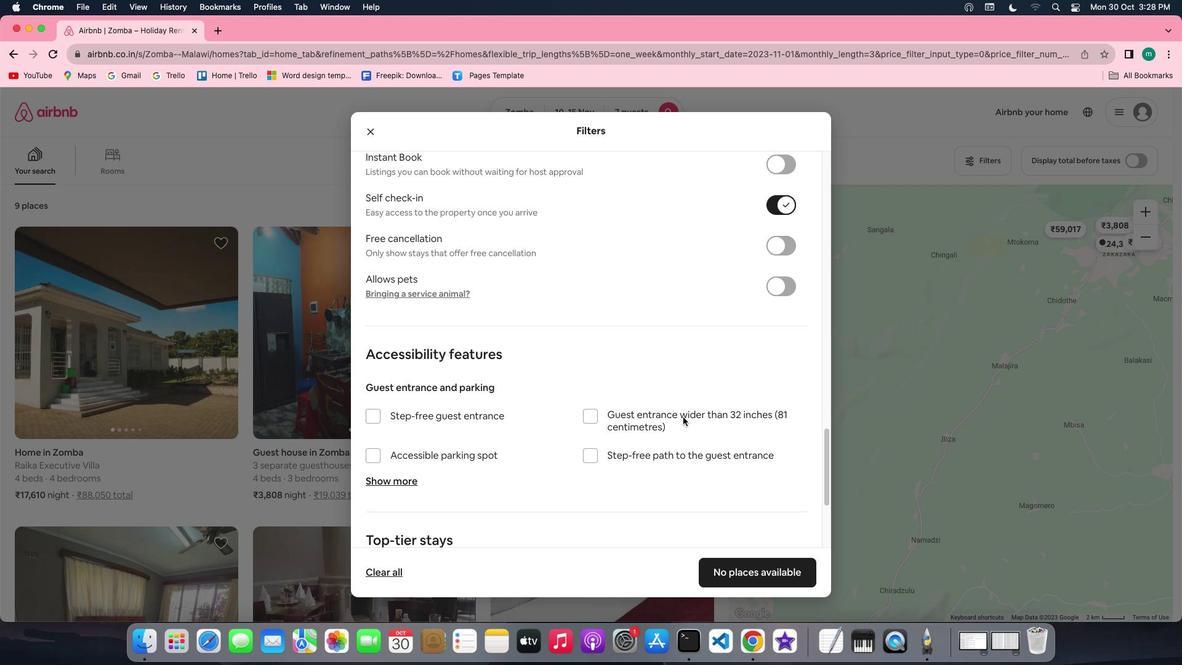 
Action: Mouse scrolled (683, 417) with delta (0, 0)
Screenshot: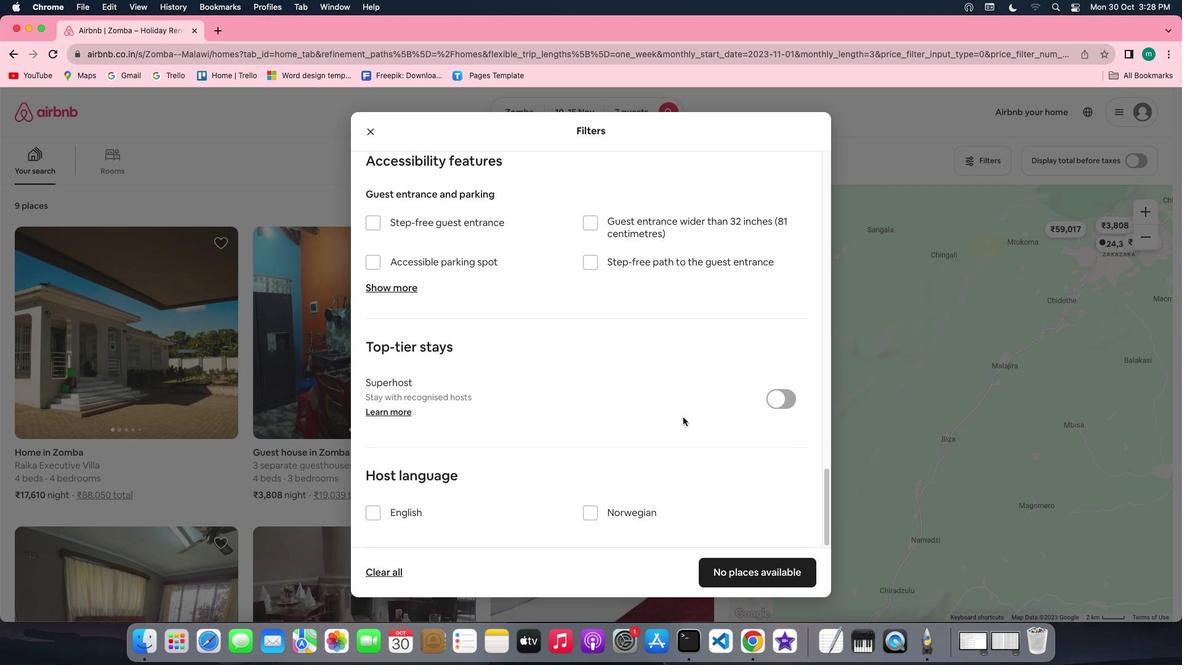 
Action: Mouse scrolled (683, 417) with delta (0, 0)
Screenshot: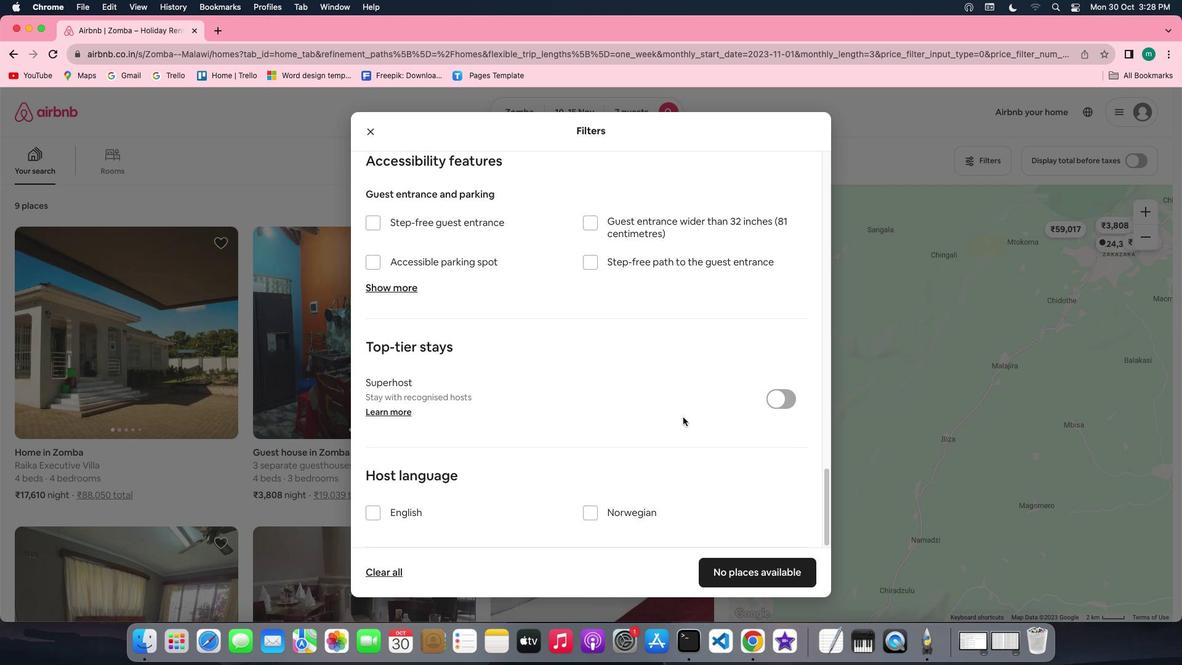 
Action: Mouse scrolled (683, 417) with delta (0, -1)
Screenshot: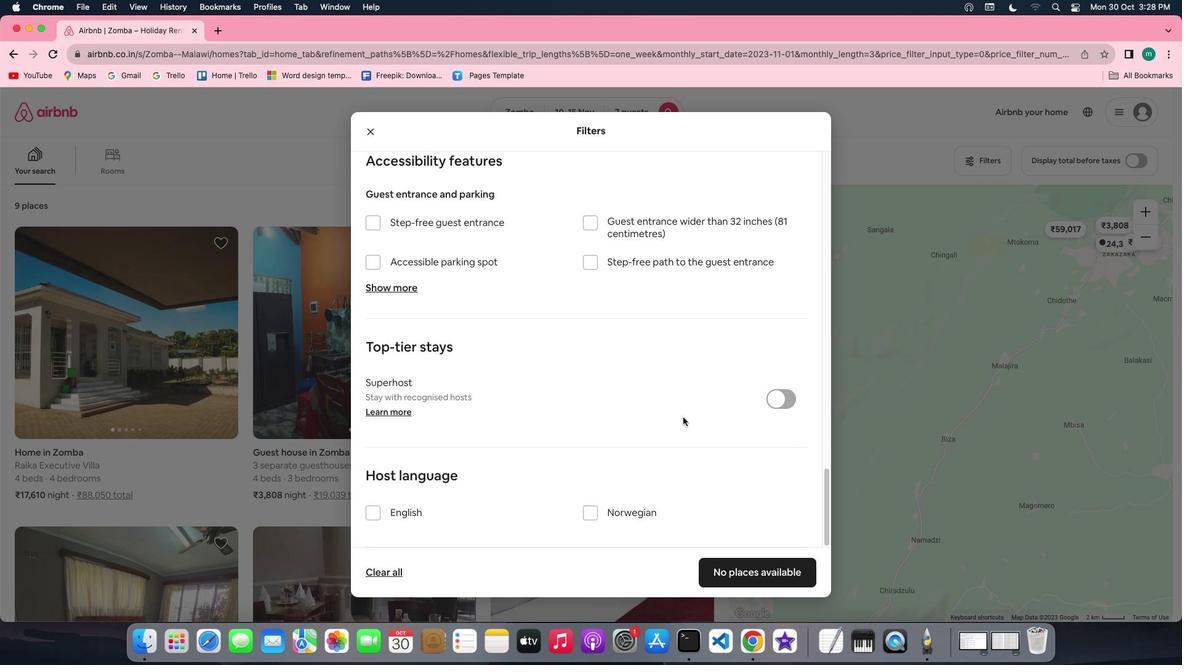 
Action: Mouse scrolled (683, 417) with delta (0, -2)
Screenshot: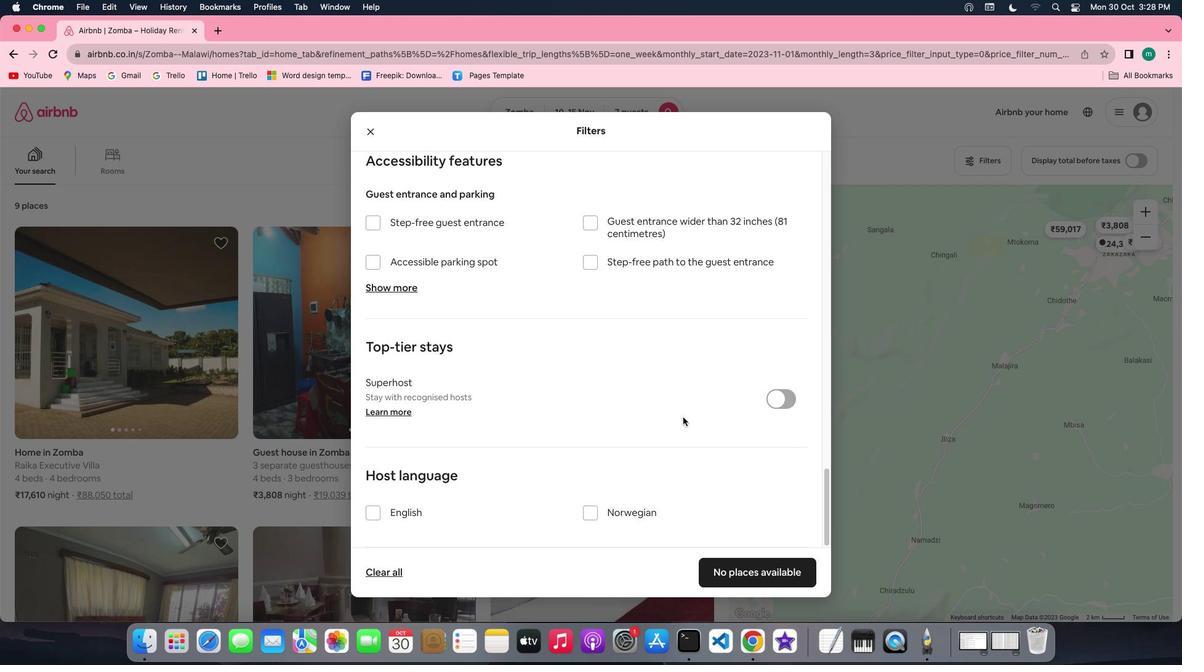 
Action: Mouse scrolled (683, 417) with delta (0, -3)
Screenshot: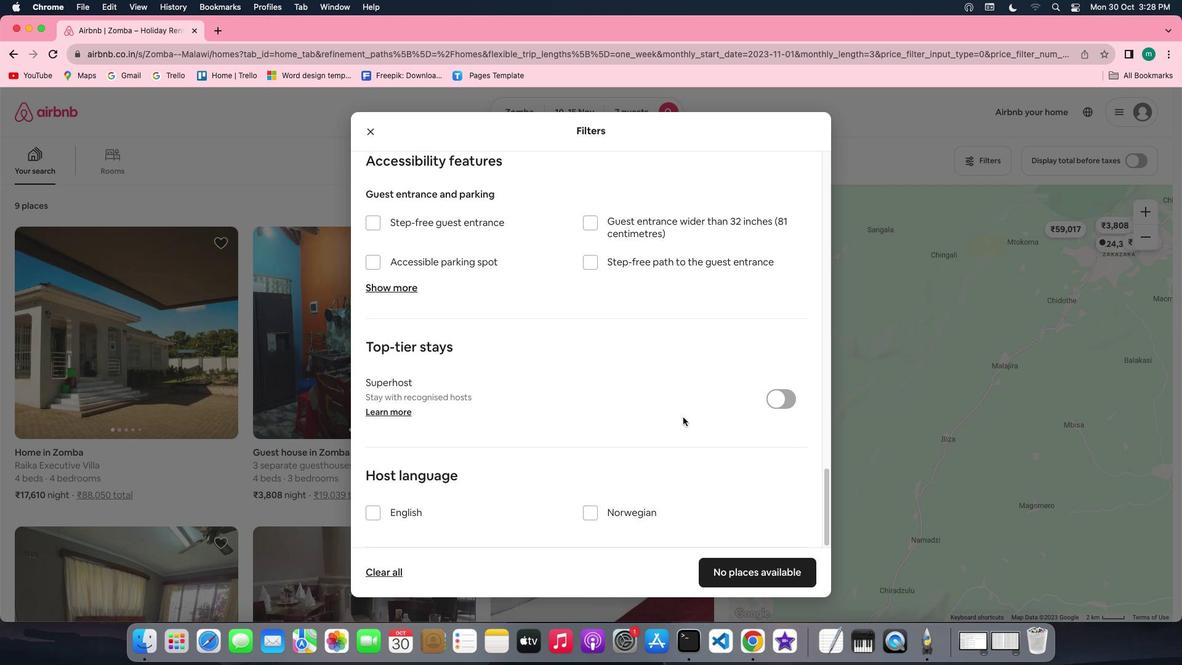 
Action: Mouse scrolled (683, 417) with delta (0, 0)
Screenshot: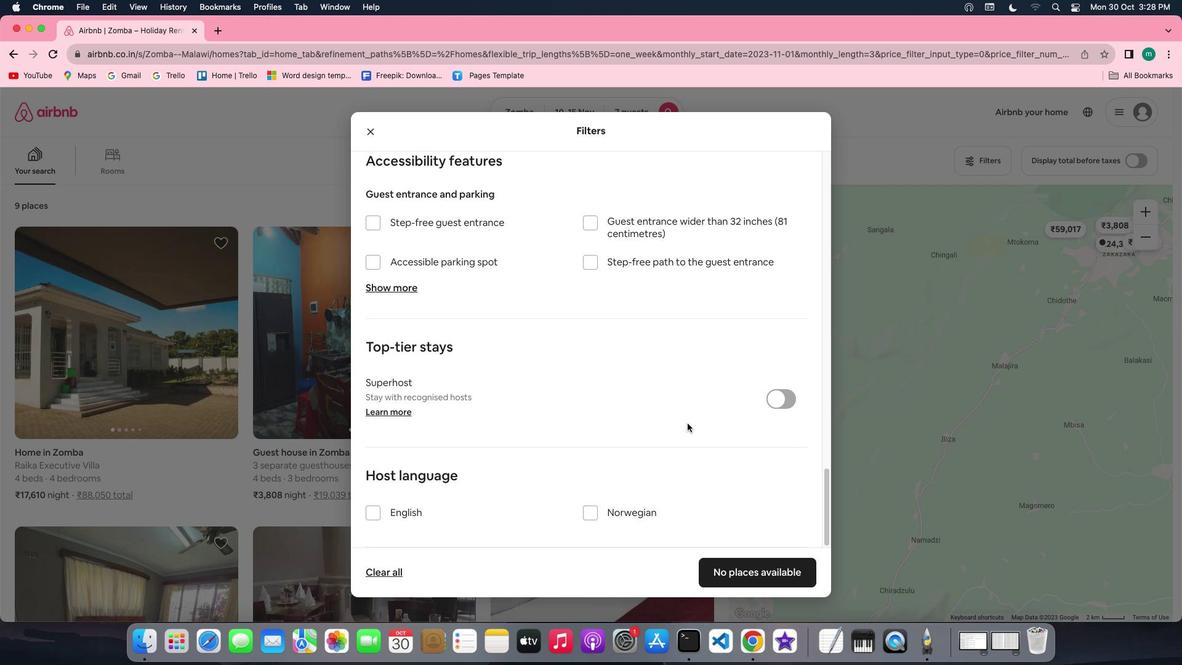 
Action: Mouse scrolled (683, 417) with delta (0, 0)
Screenshot: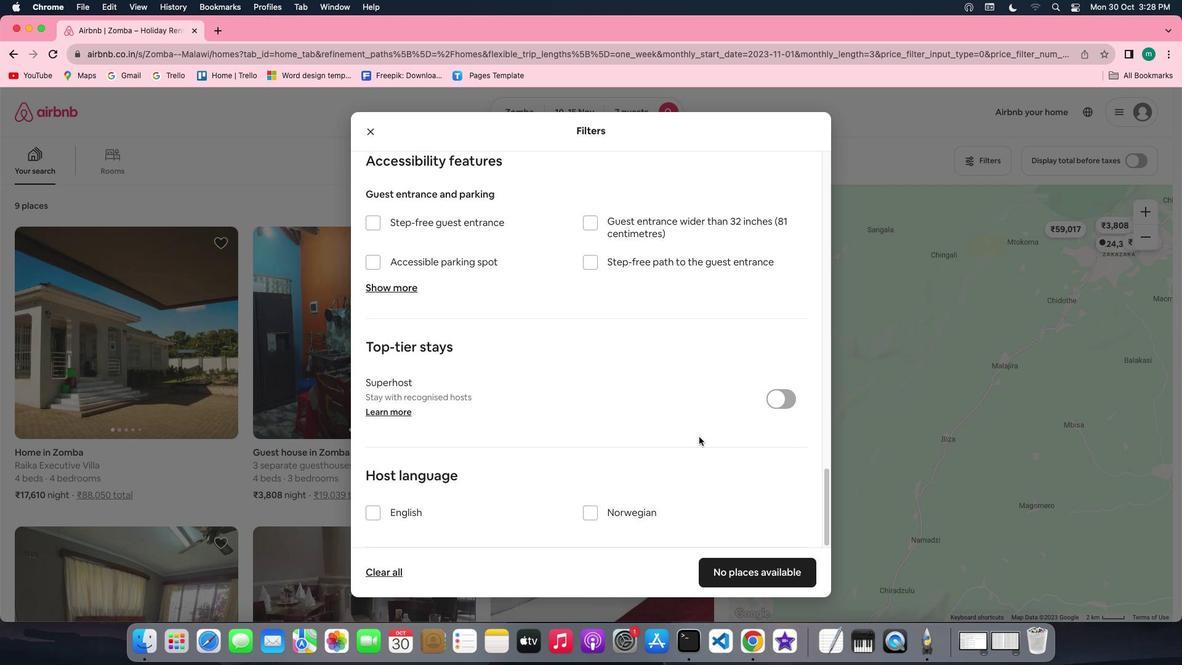 
Action: Mouse scrolled (683, 417) with delta (0, -1)
Screenshot: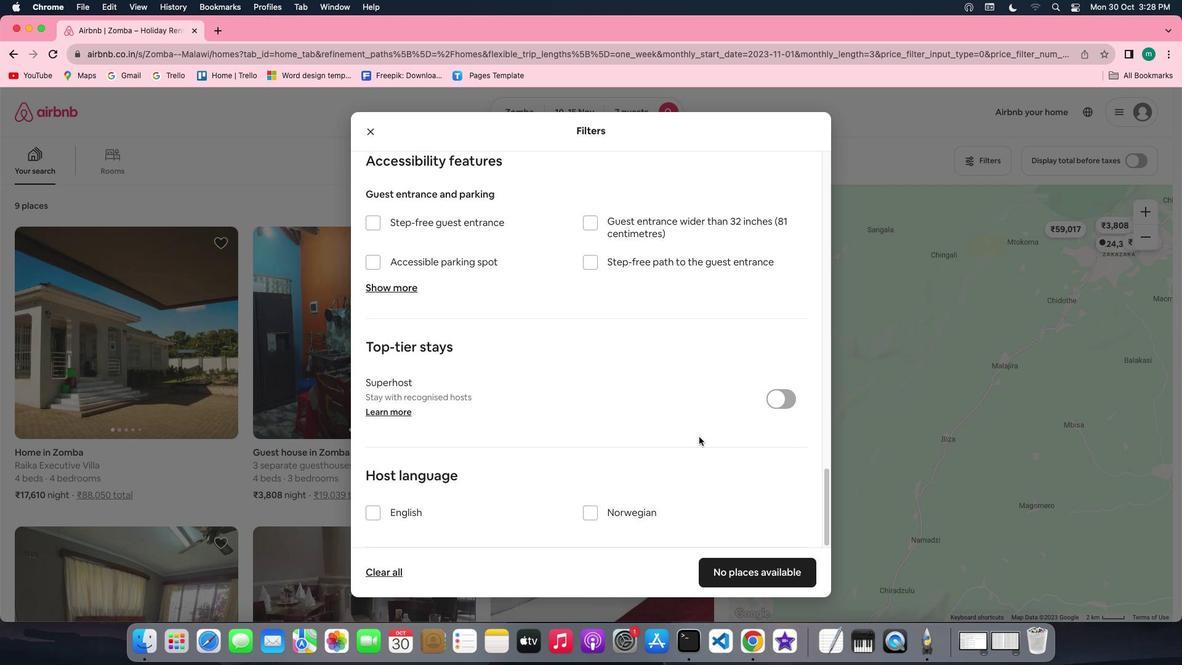 
Action: Mouse scrolled (683, 417) with delta (0, -3)
Screenshot: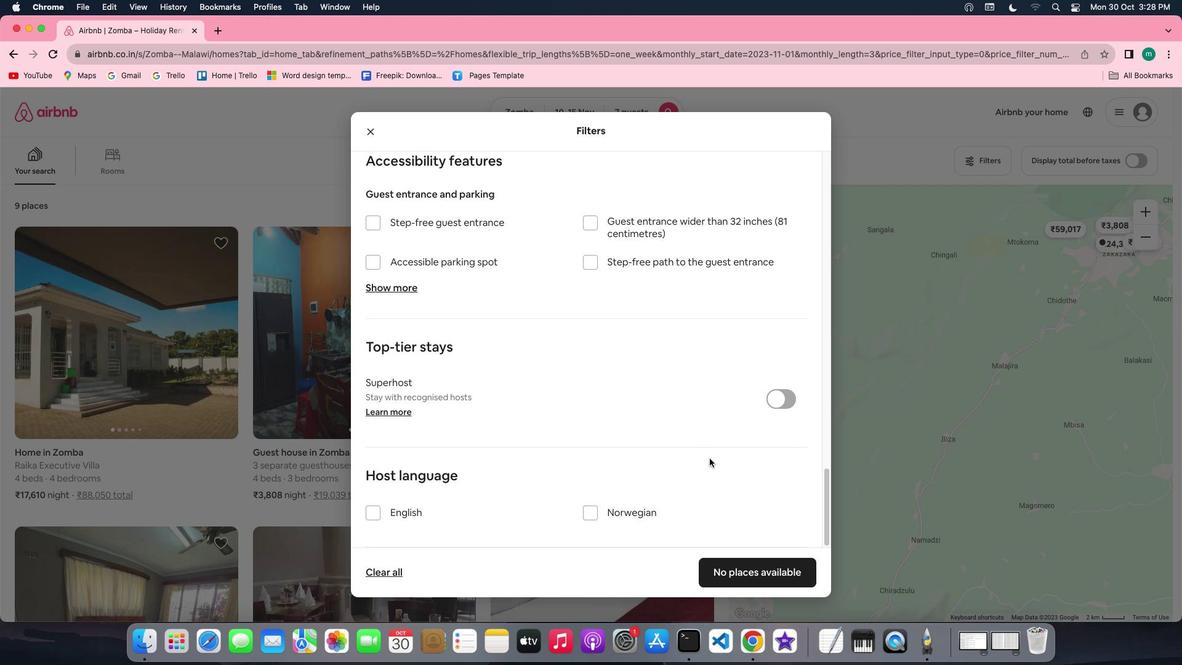 
Action: Mouse scrolled (683, 417) with delta (0, -3)
Screenshot: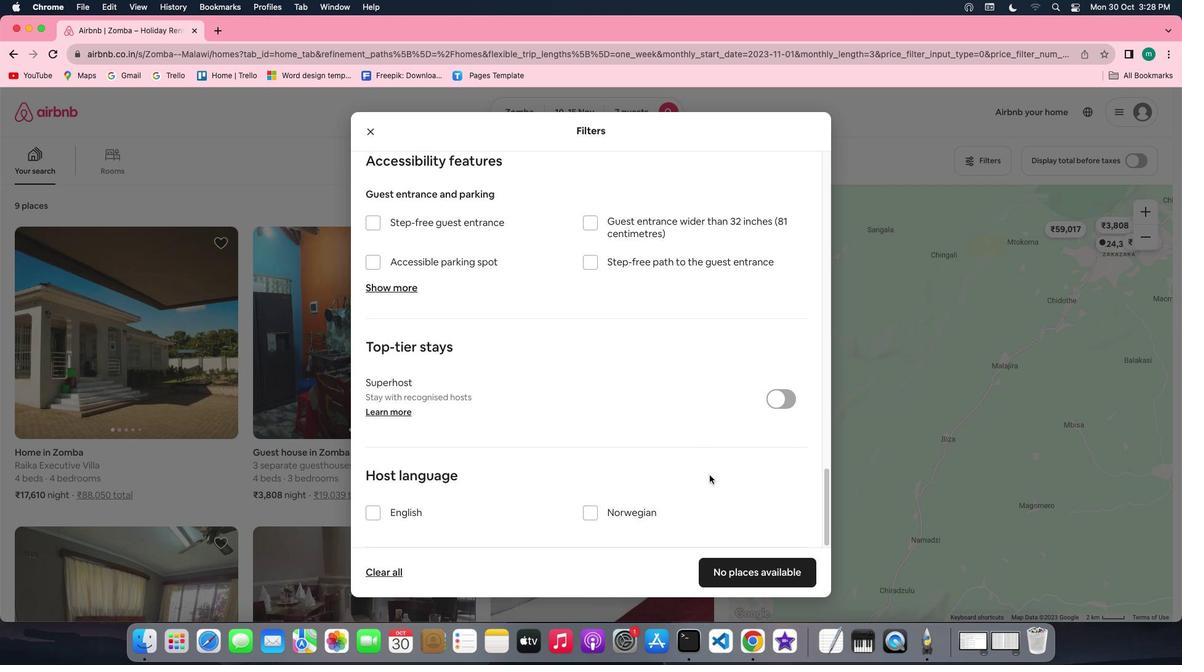 
Action: Mouse scrolled (683, 417) with delta (0, -3)
Screenshot: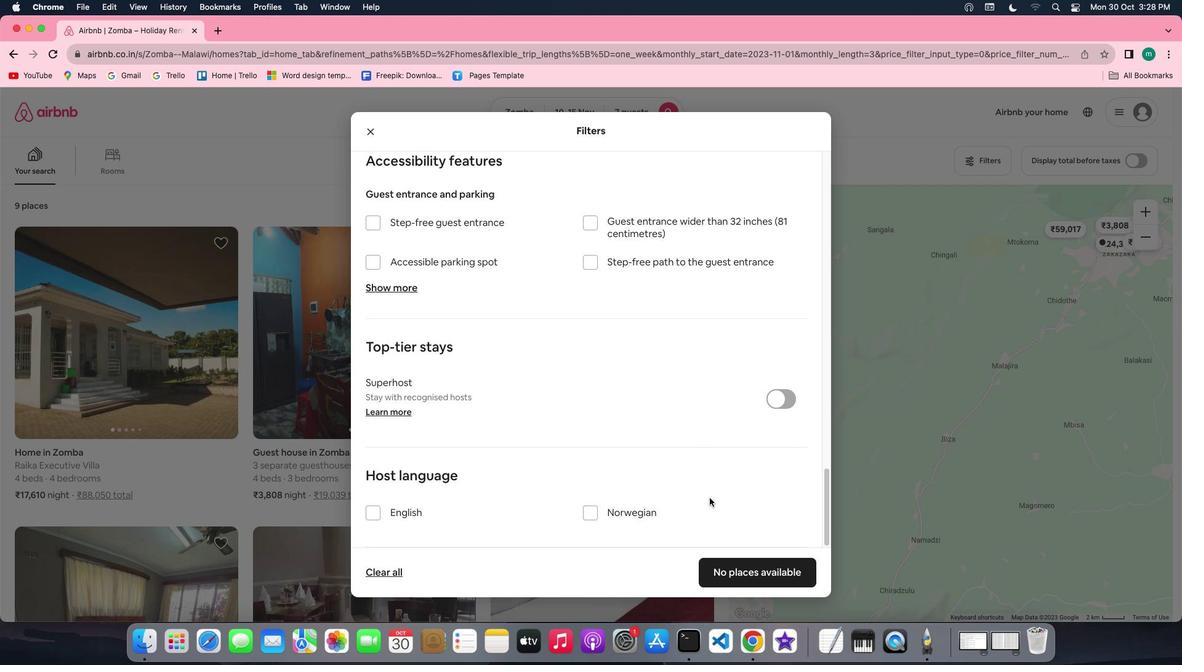 
Action: Mouse moved to (755, 571)
Screenshot: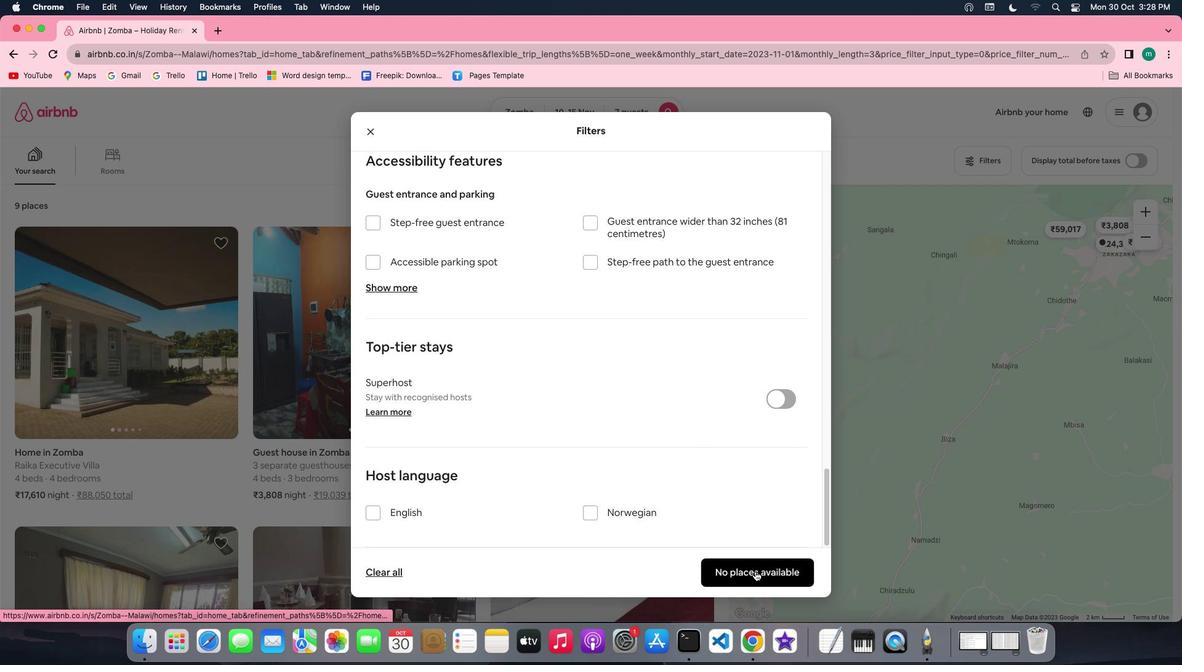 
Action: Mouse pressed left at (755, 571)
Screenshot: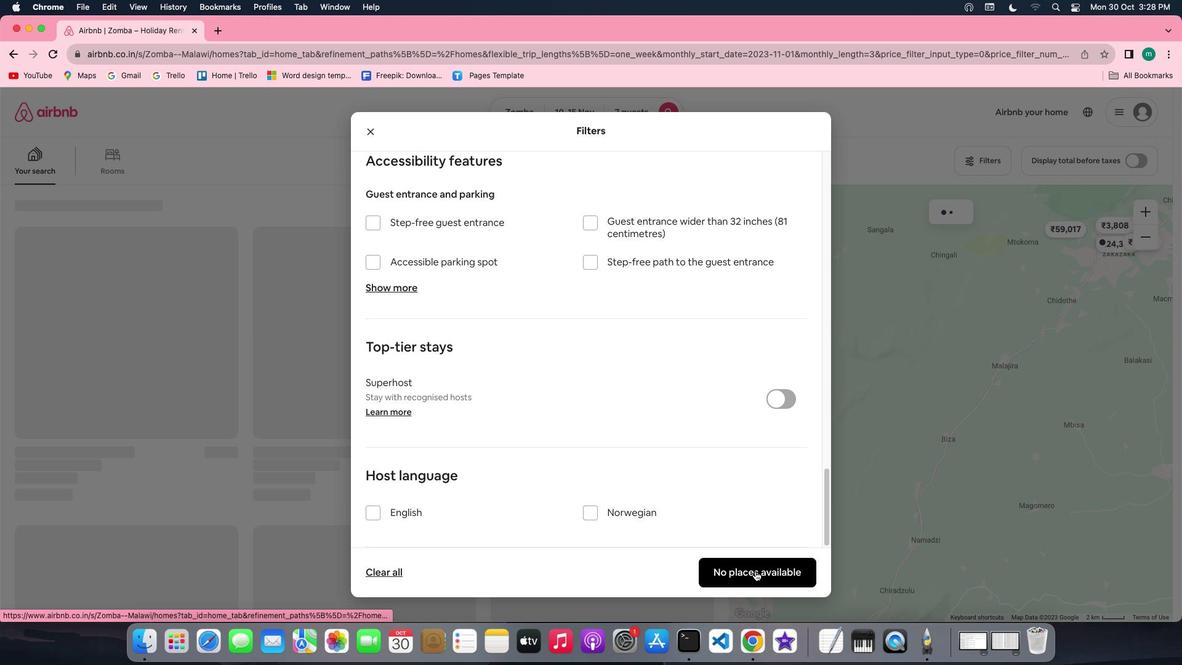
Action: Mouse moved to (415, 437)
Screenshot: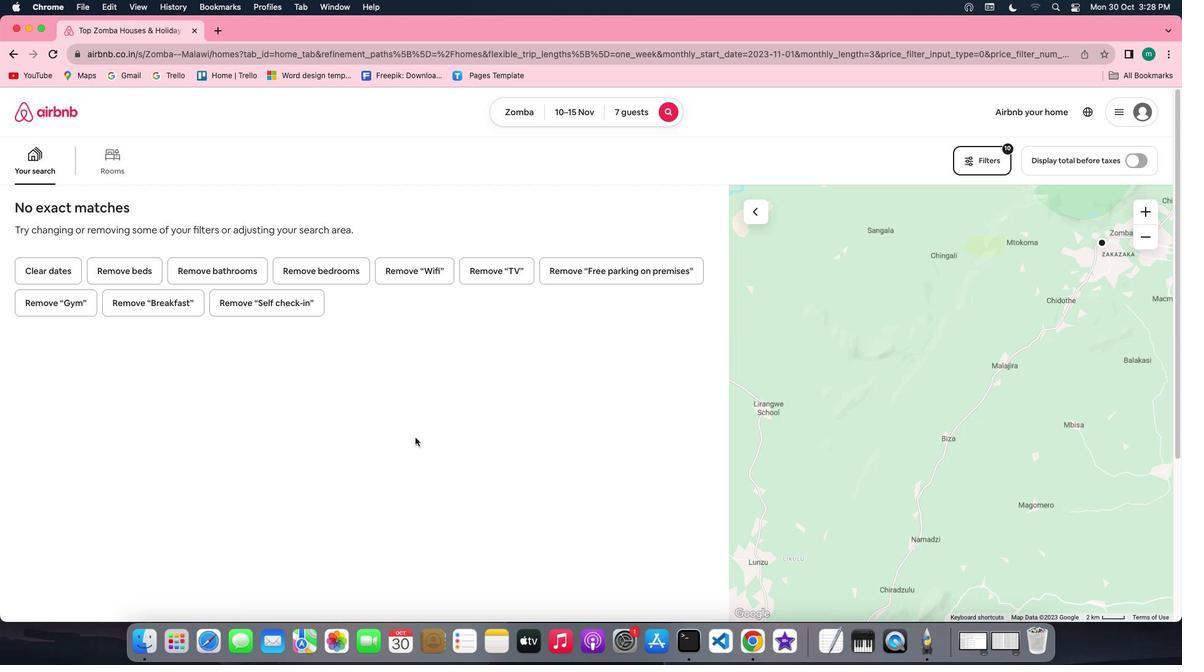 
